 Task: Look for space in Mol, Belgium from 8th June, 2023 to 16th June, 2023 for 2 adults in price range Rs.10000 to Rs.15000. Place can be entire place with 1  bedroom having 1 bed and 1 bathroom. Property type can be house, flat, guest house, hotel. Amenities needed are: heating. Booking option can be shelf check-in. Required host language is English.
Action: Mouse moved to (404, 82)
Screenshot: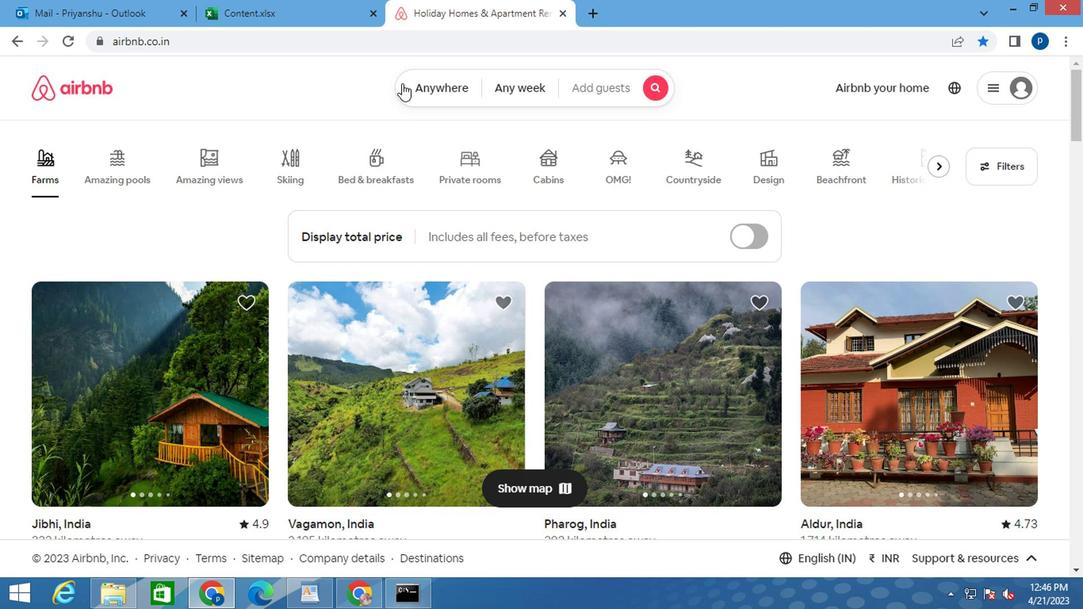 
Action: Mouse pressed left at (404, 82)
Screenshot: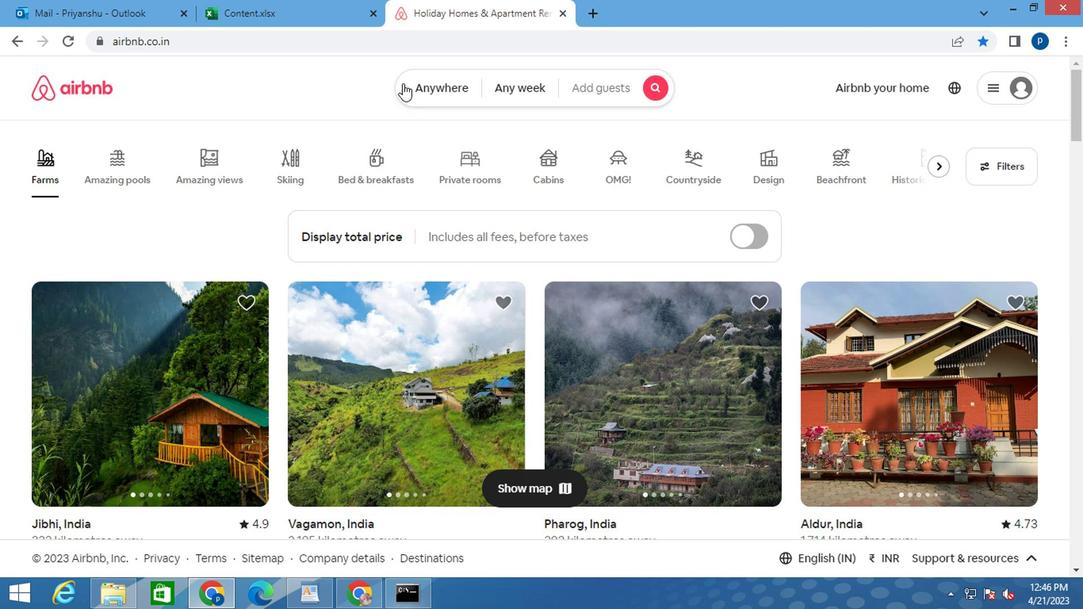 
Action: Mouse moved to (308, 154)
Screenshot: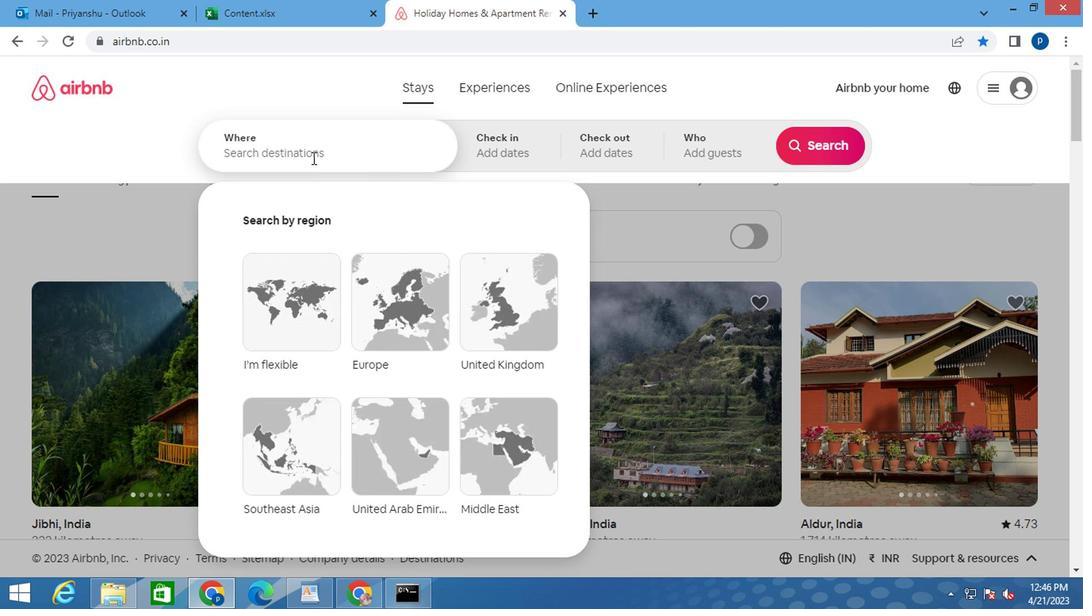 
Action: Mouse pressed left at (308, 154)
Screenshot: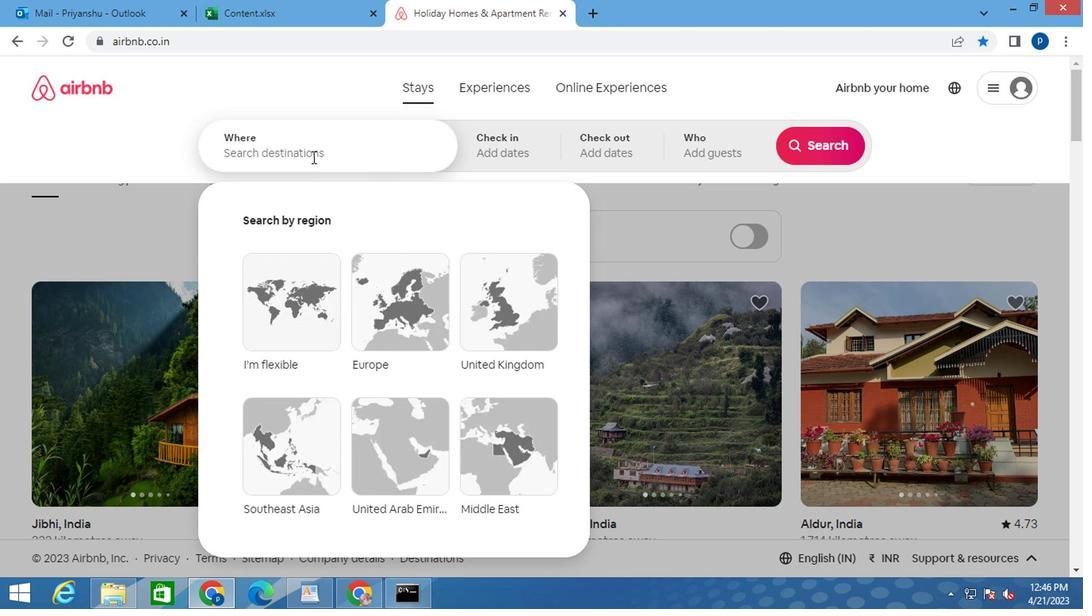
Action: Key pressed m<Key.caps_lock>ol,<Key.space><Key.caps_lock>b<Key.caps_lock>elgium
Screenshot: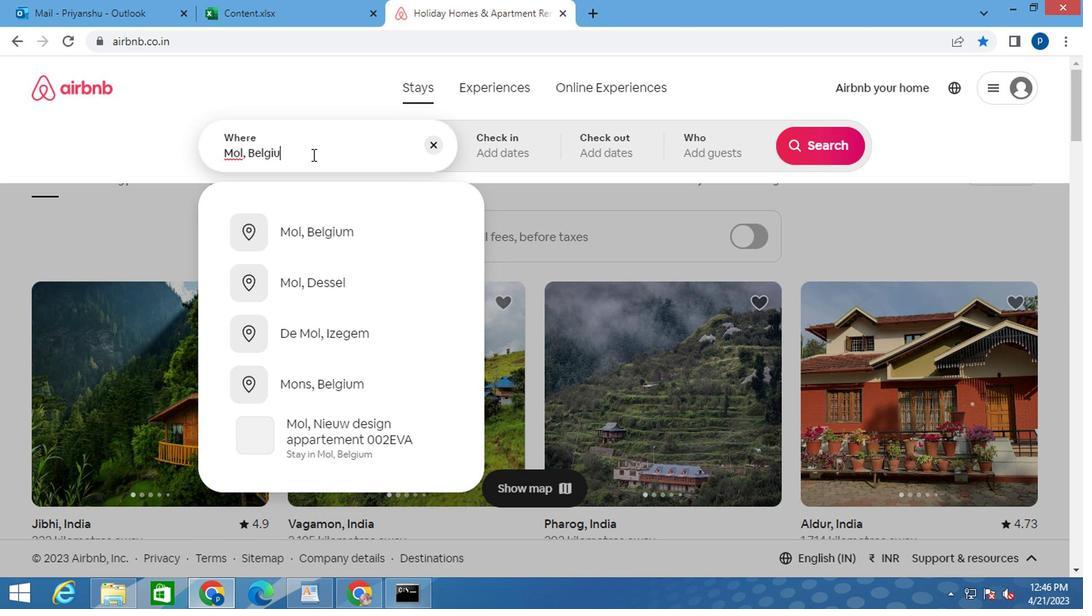 
Action: Mouse moved to (308, 228)
Screenshot: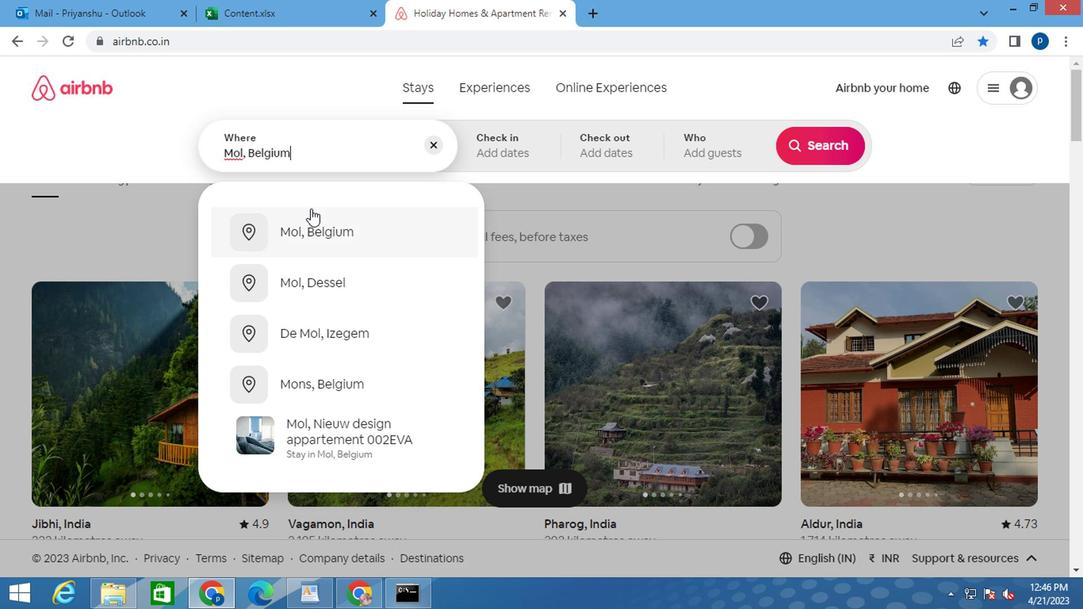 
Action: Mouse pressed left at (308, 228)
Screenshot: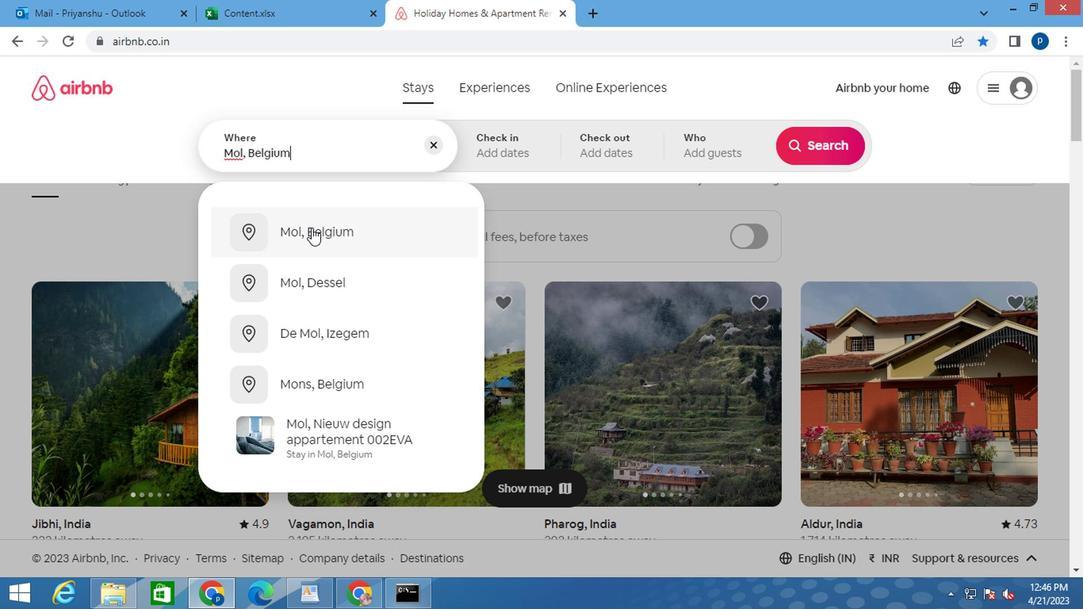 
Action: Mouse moved to (810, 278)
Screenshot: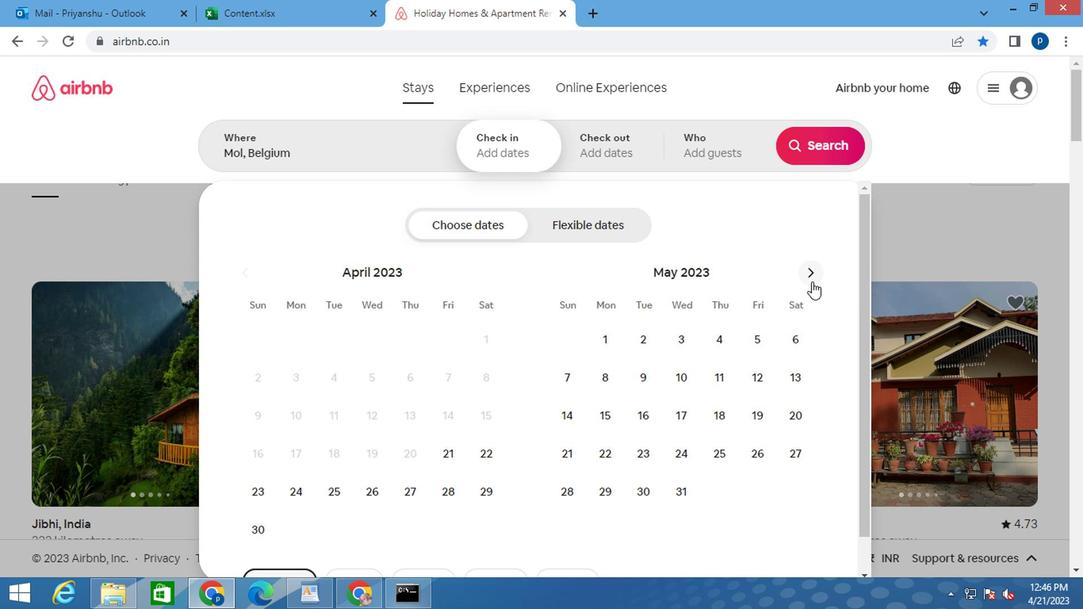 
Action: Mouse pressed left at (810, 278)
Screenshot: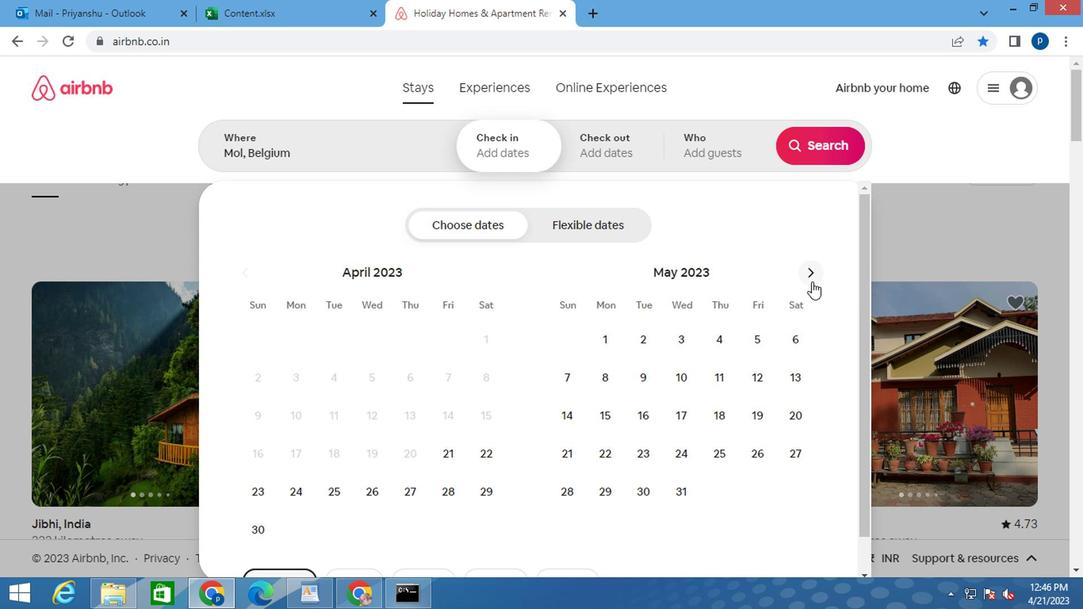 
Action: Mouse moved to (722, 378)
Screenshot: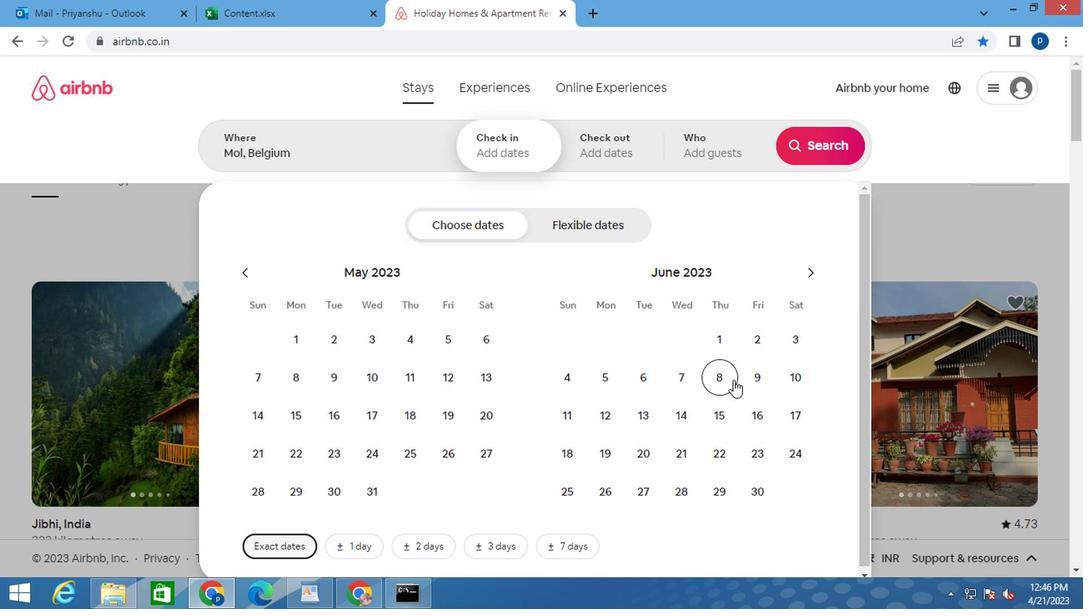 
Action: Mouse pressed left at (722, 378)
Screenshot: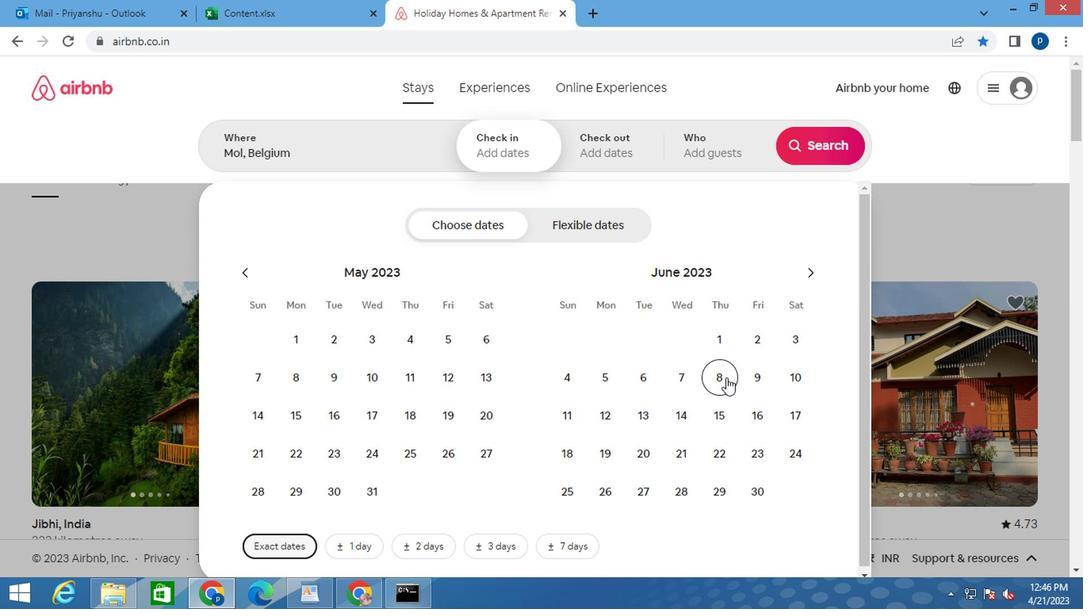 
Action: Mouse moved to (753, 411)
Screenshot: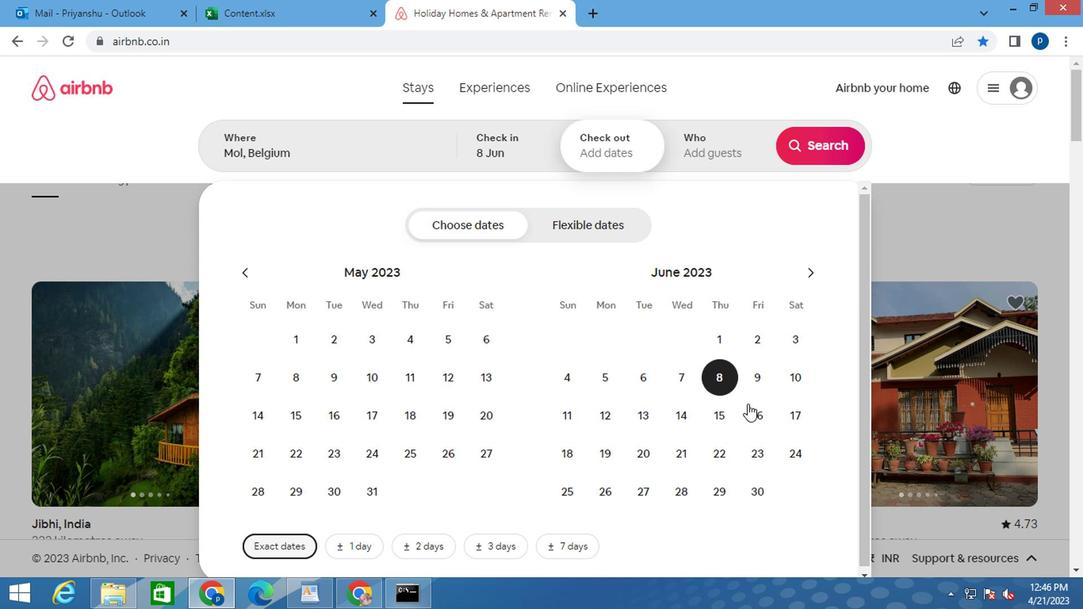 
Action: Mouse pressed left at (753, 411)
Screenshot: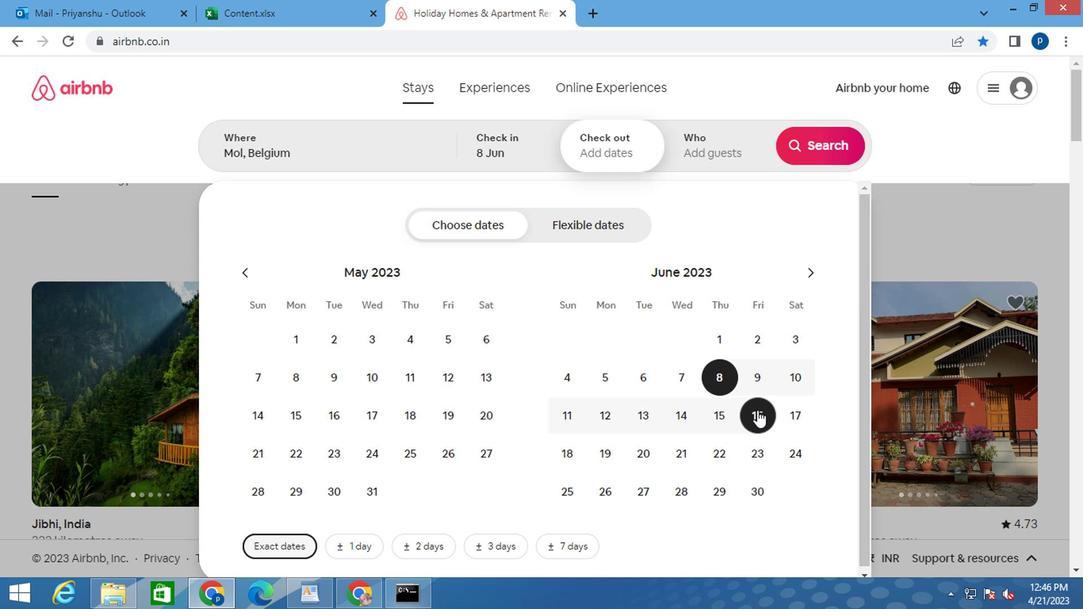 
Action: Mouse moved to (706, 144)
Screenshot: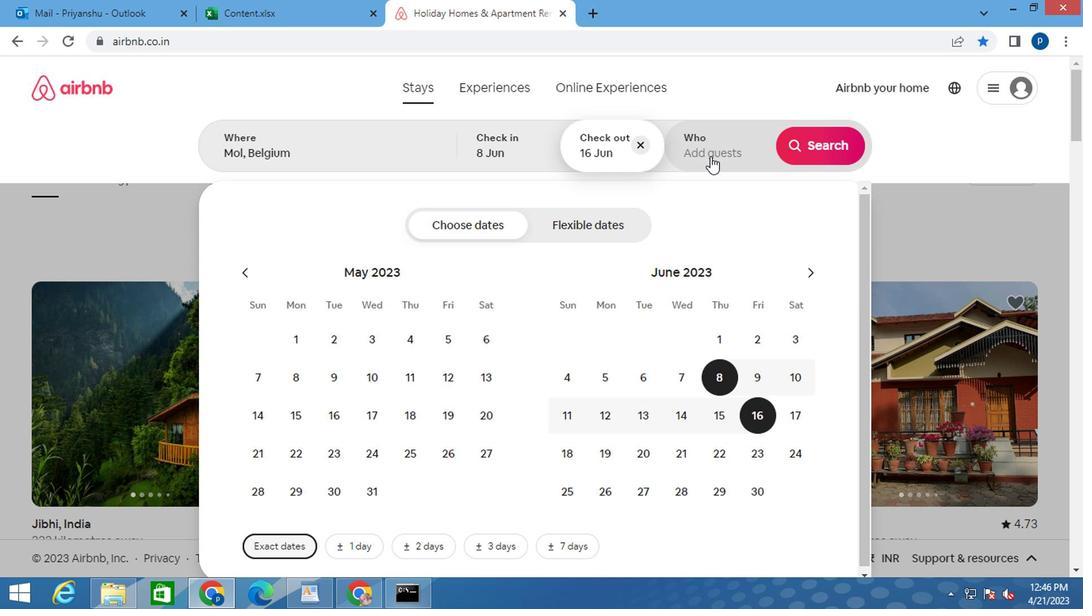 
Action: Mouse pressed left at (706, 144)
Screenshot: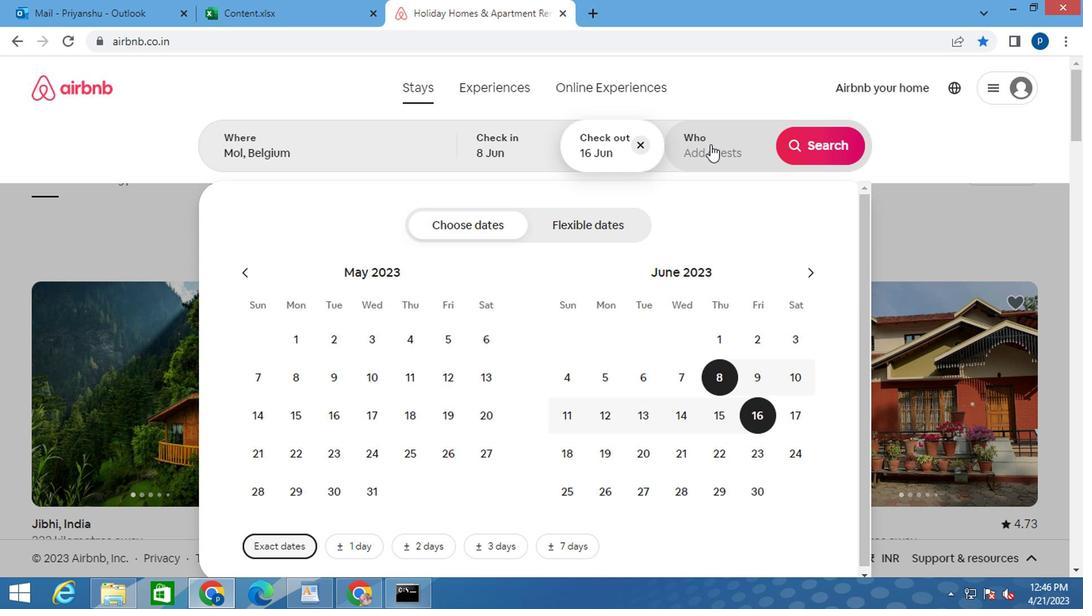 
Action: Mouse moved to (819, 235)
Screenshot: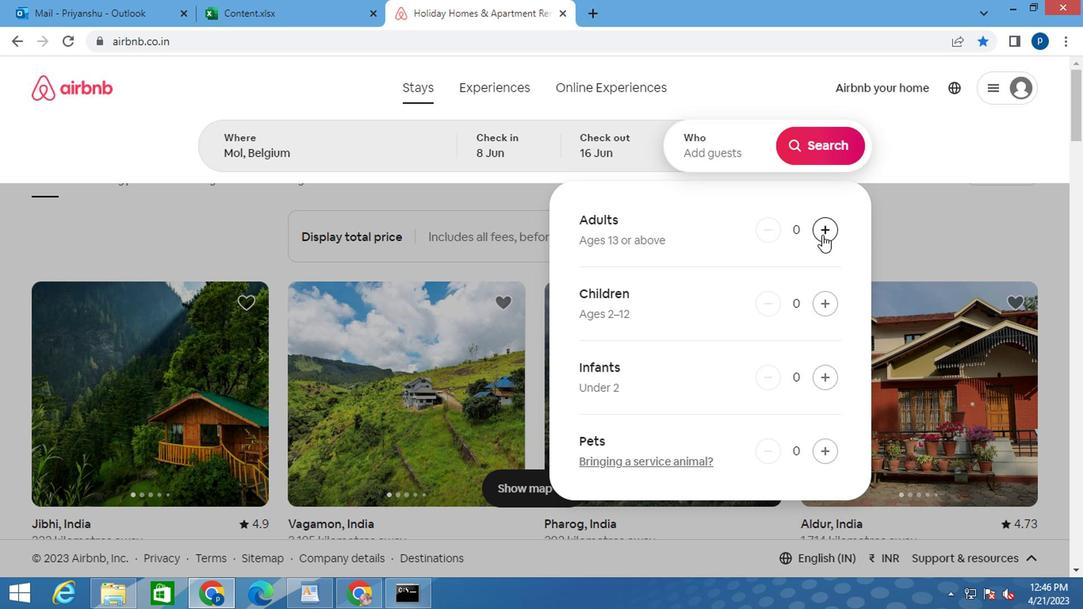 
Action: Mouse pressed left at (819, 235)
Screenshot: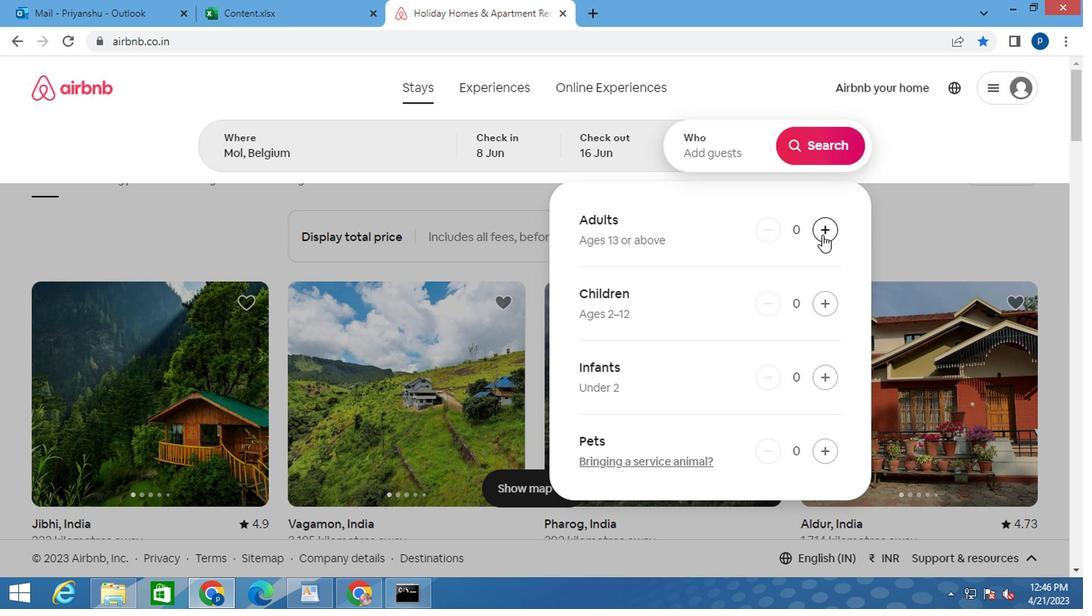 
Action: Mouse pressed left at (819, 235)
Screenshot: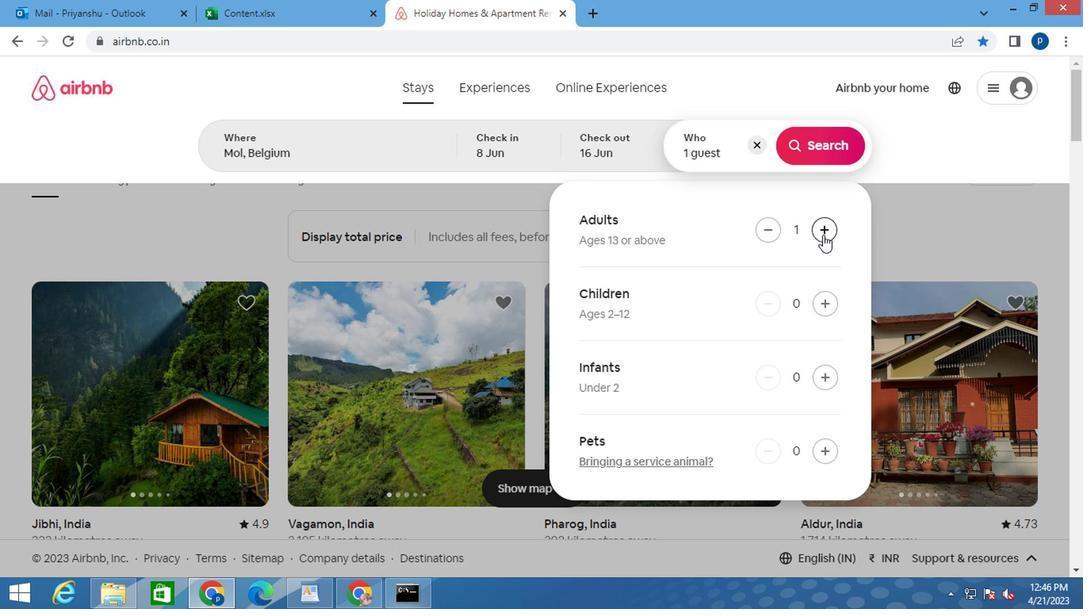 
Action: Mouse moved to (802, 134)
Screenshot: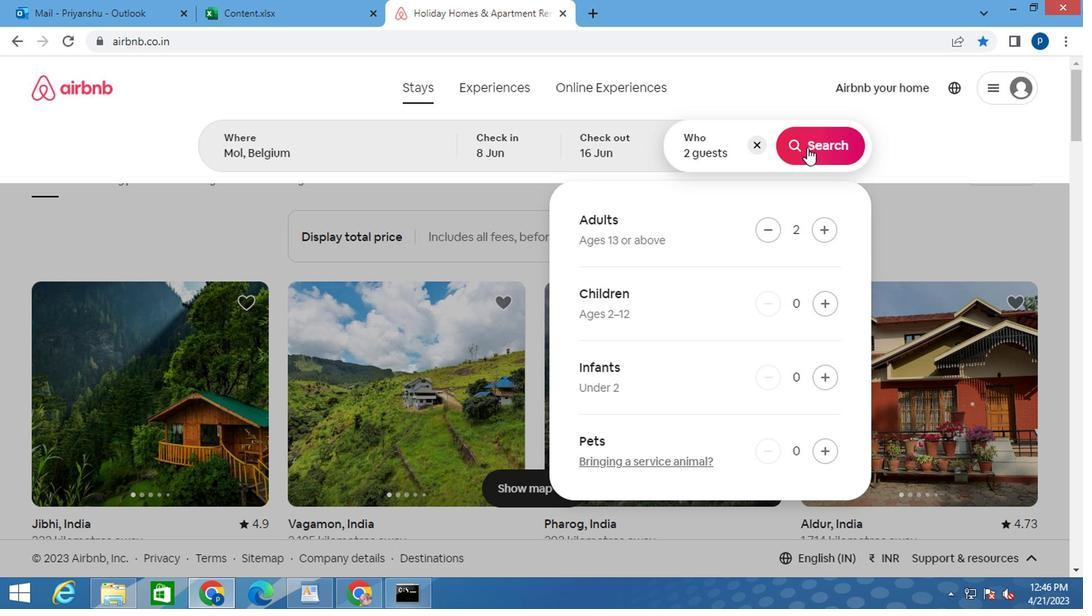 
Action: Mouse pressed left at (802, 134)
Screenshot: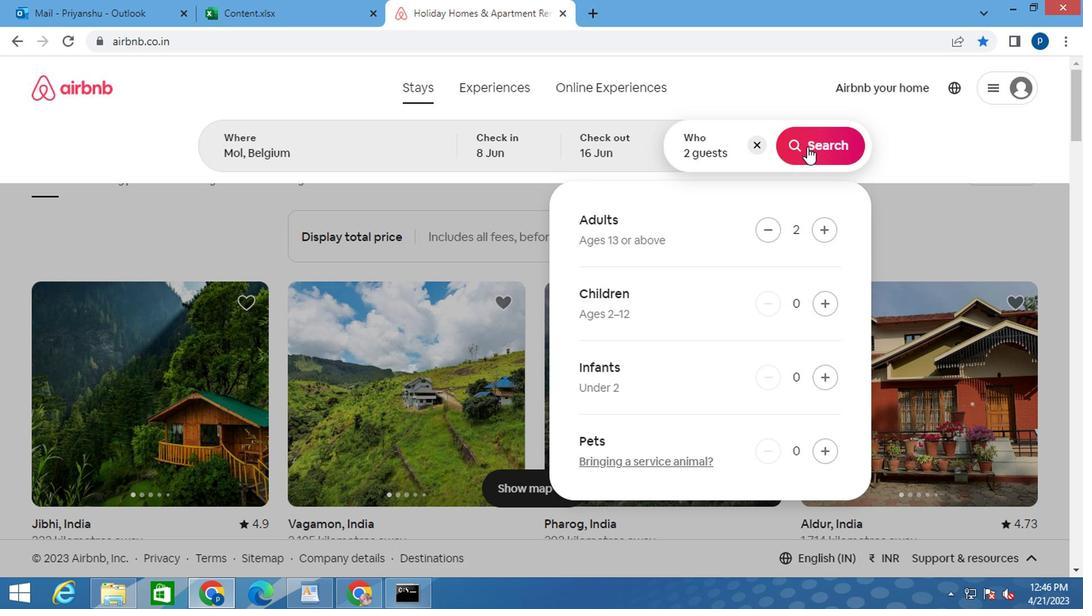 
Action: Mouse moved to (983, 150)
Screenshot: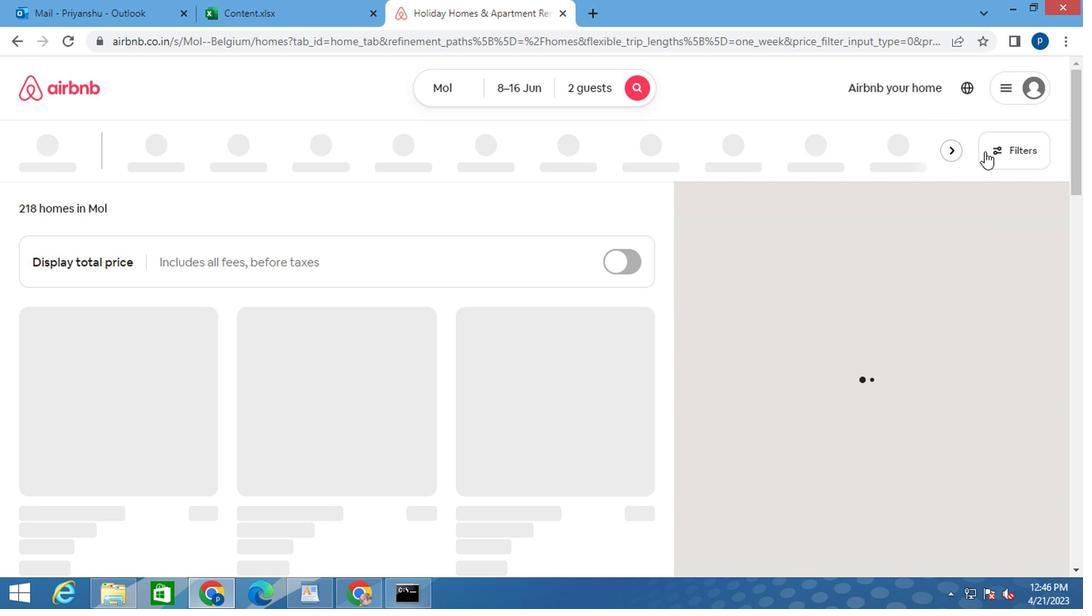 
Action: Mouse pressed left at (989, 148)
Screenshot: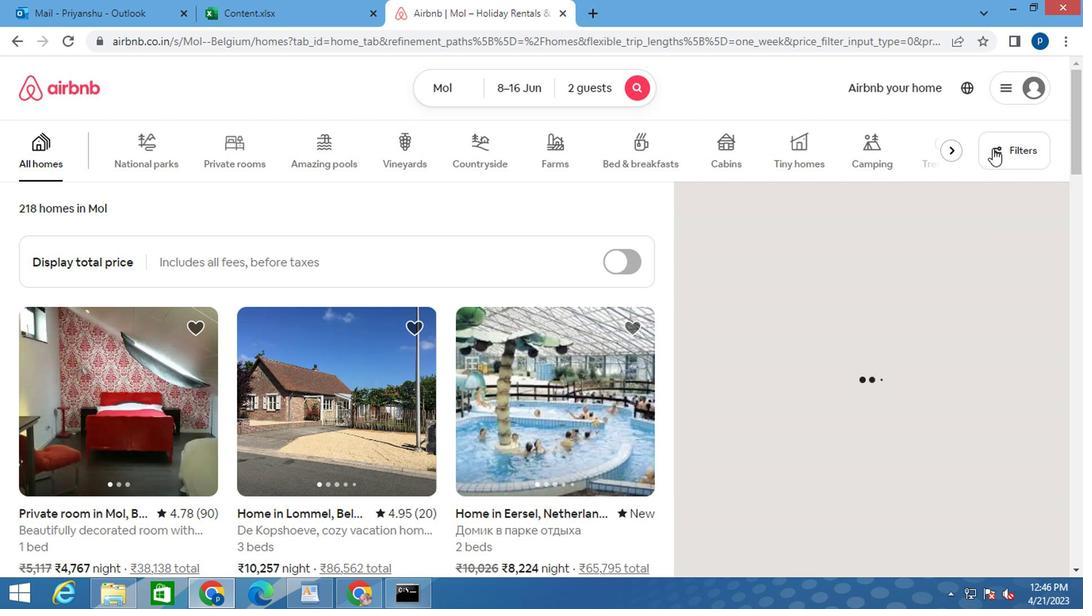 
Action: Mouse moved to (315, 347)
Screenshot: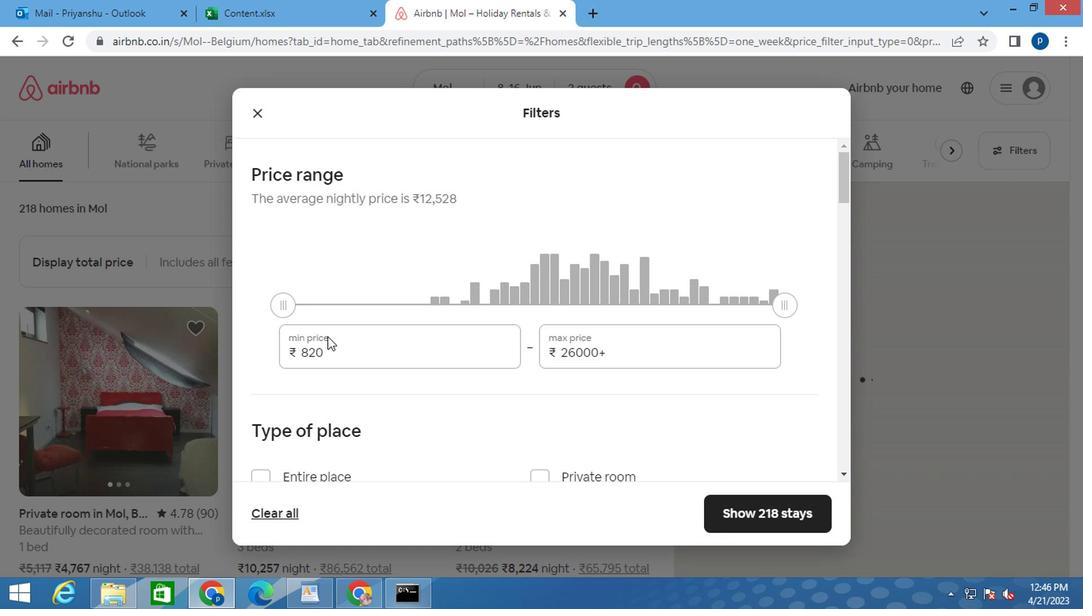 
Action: Mouse pressed left at (315, 347)
Screenshot: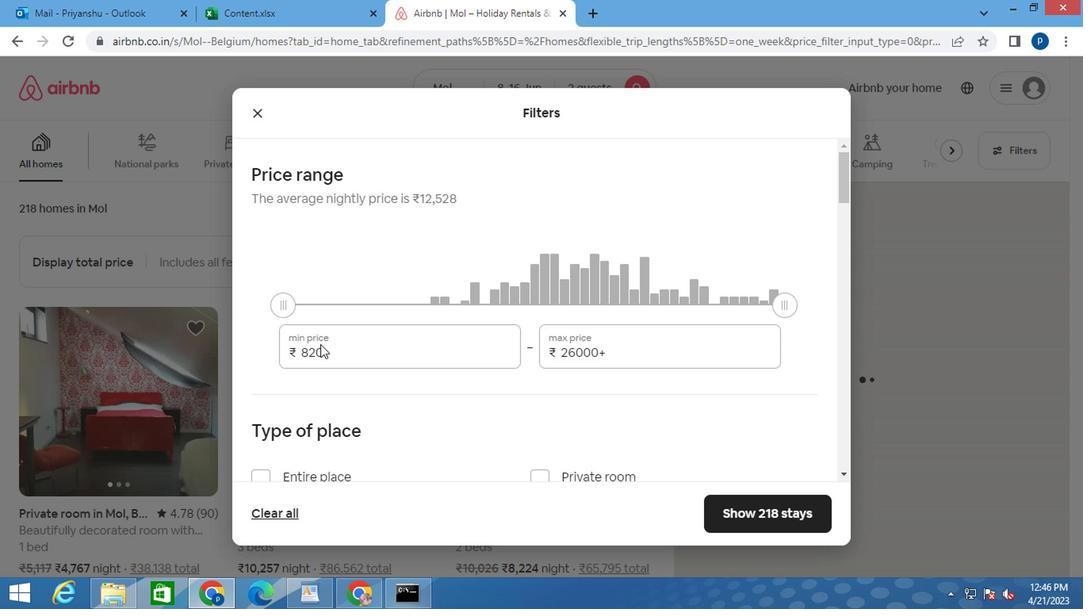 
Action: Mouse pressed left at (315, 347)
Screenshot: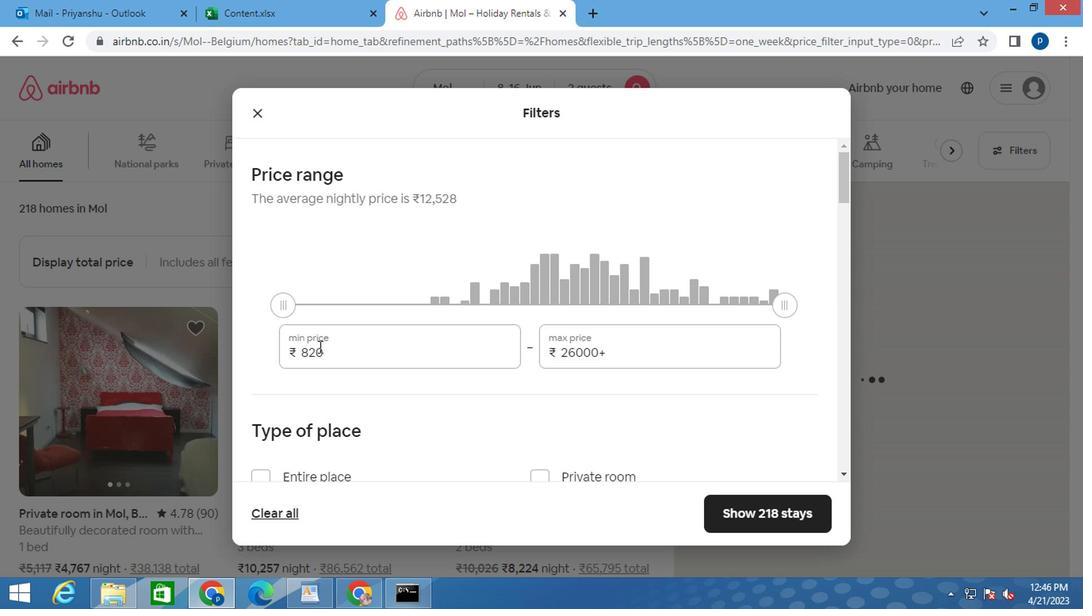 
Action: Key pressed 10000<Key.tab>15000
Screenshot: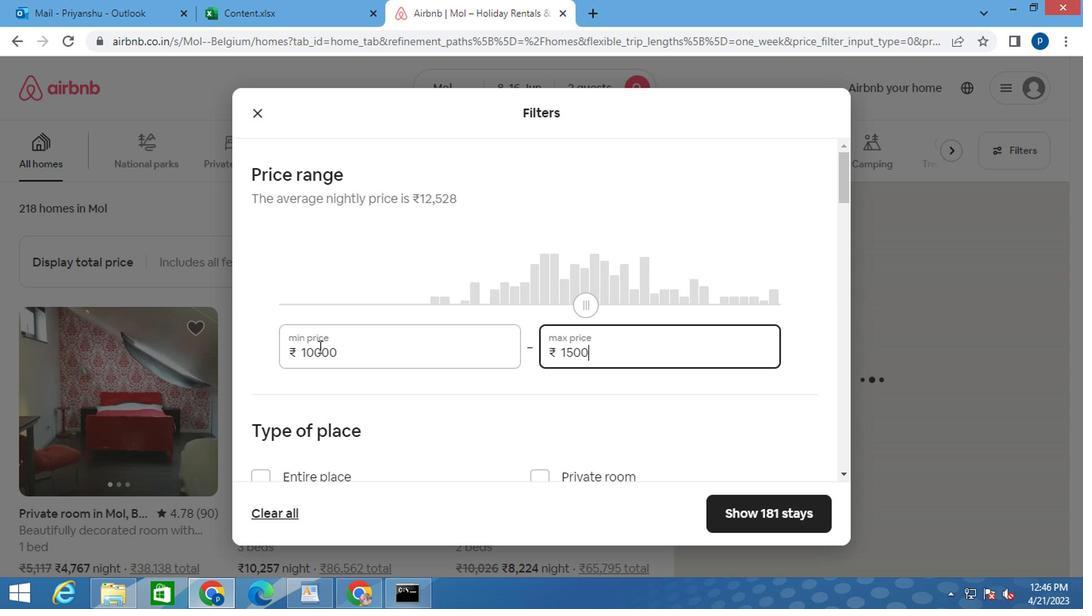 
Action: Mouse moved to (251, 407)
Screenshot: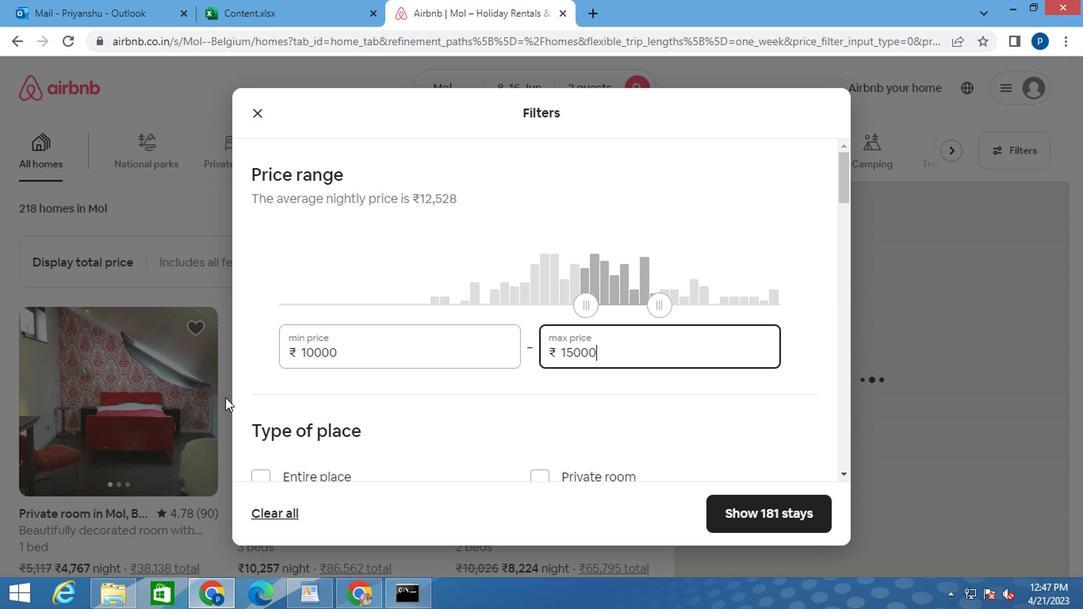 
Action: Mouse scrolled (251, 406) with delta (0, 0)
Screenshot: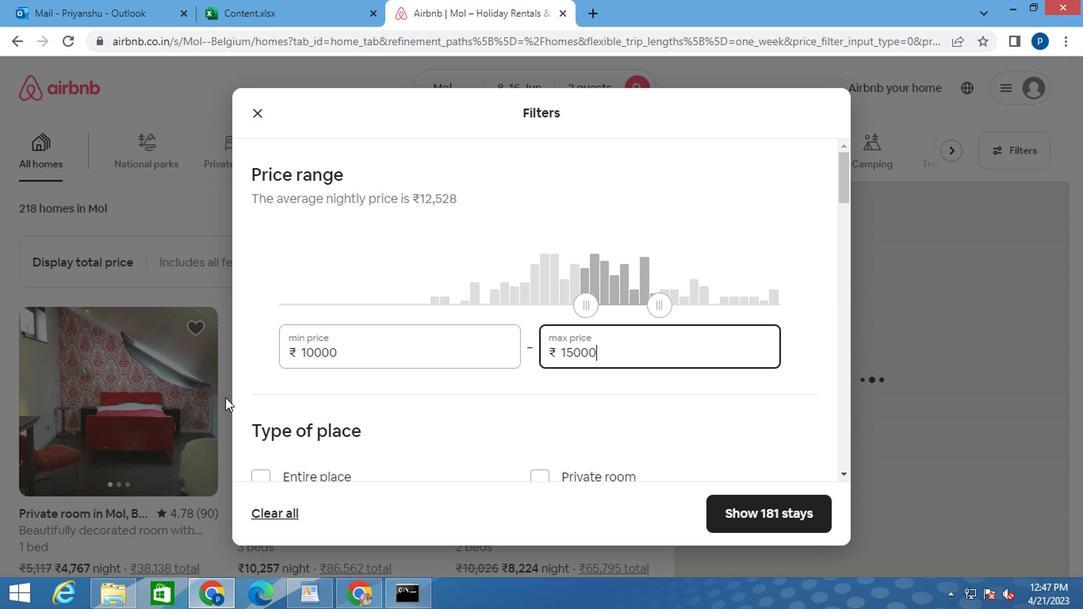 
Action: Mouse moved to (291, 408)
Screenshot: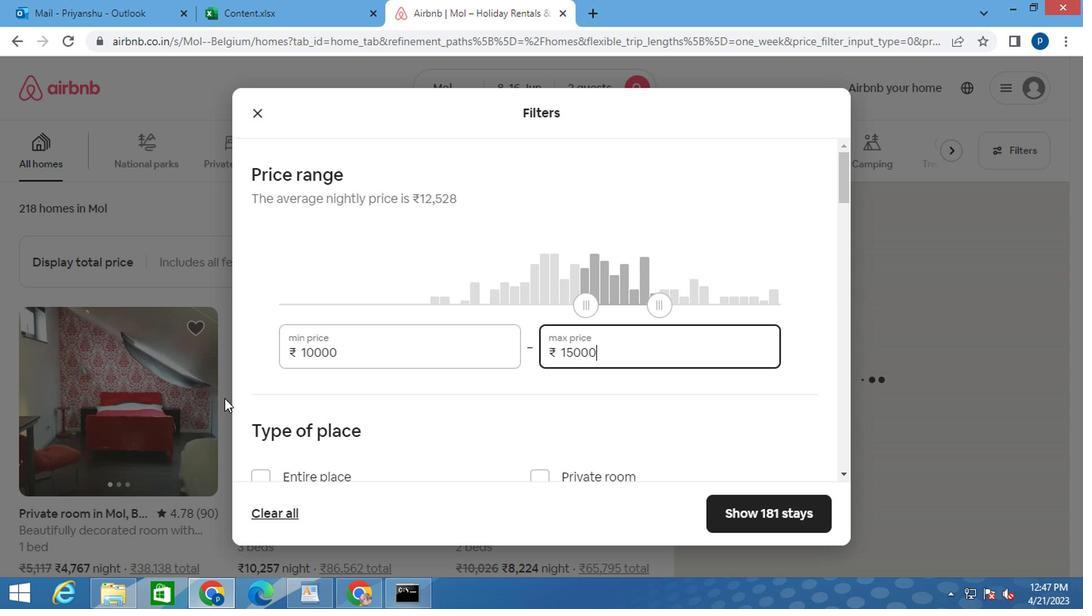 
Action: Mouse scrolled (291, 407) with delta (0, -1)
Screenshot: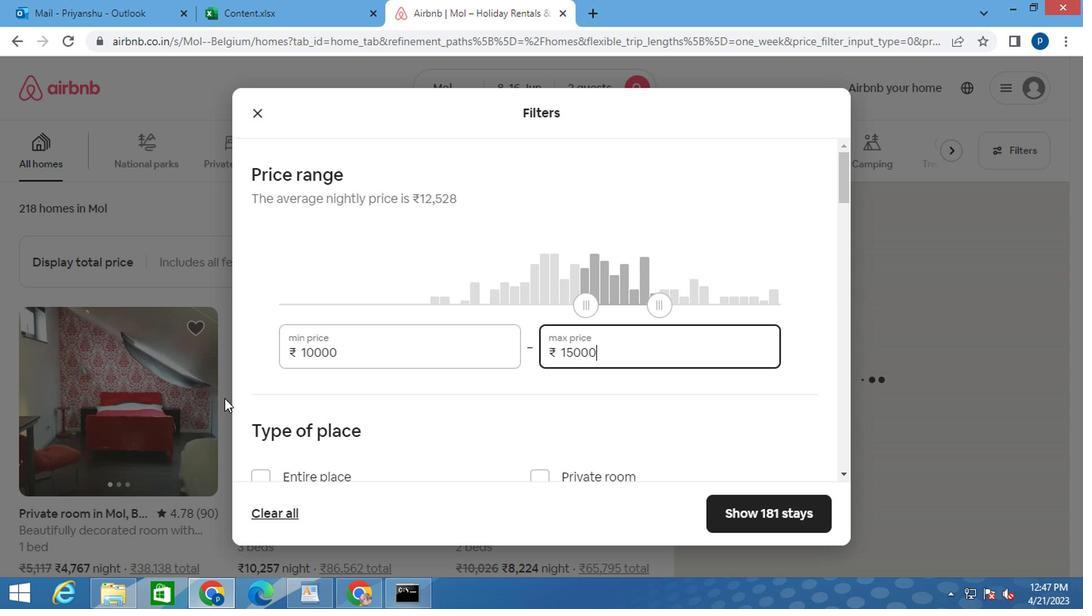 
Action: Mouse moved to (339, 394)
Screenshot: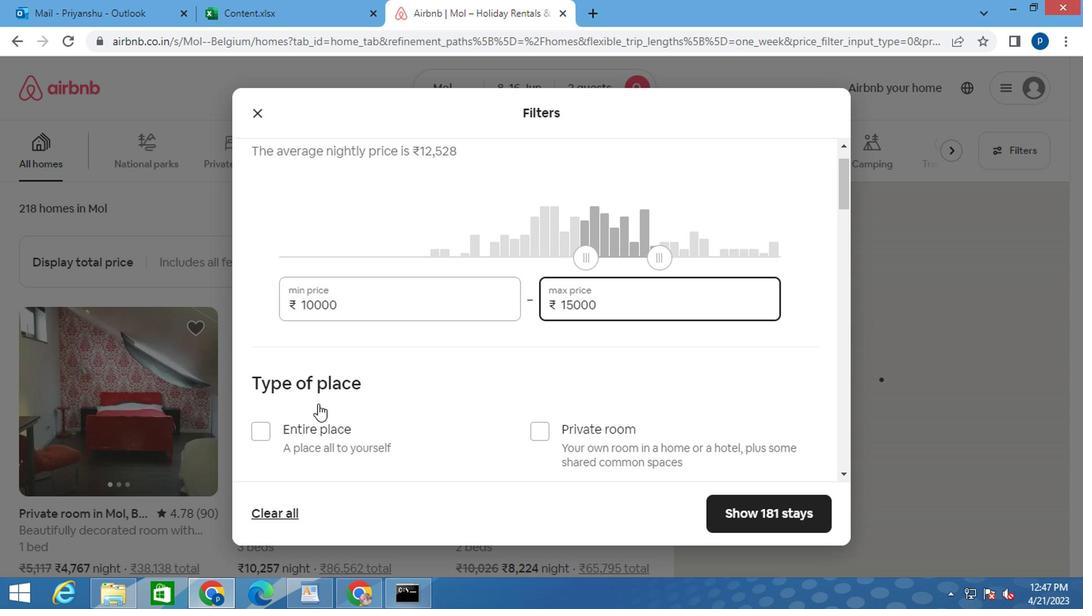 
Action: Mouse scrolled (339, 394) with delta (0, 0)
Screenshot: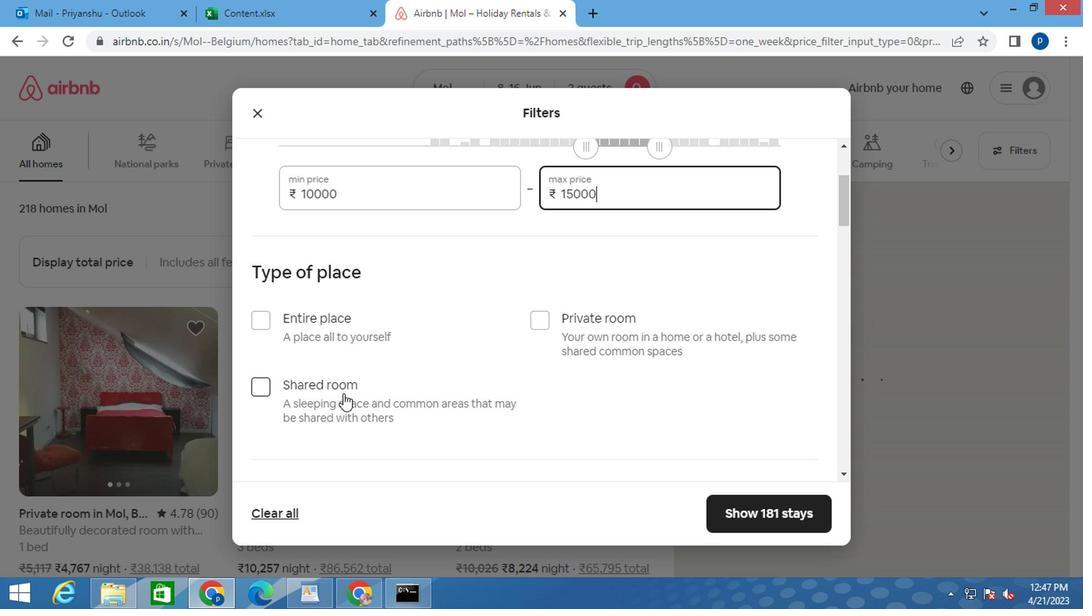 
Action: Mouse moved to (257, 248)
Screenshot: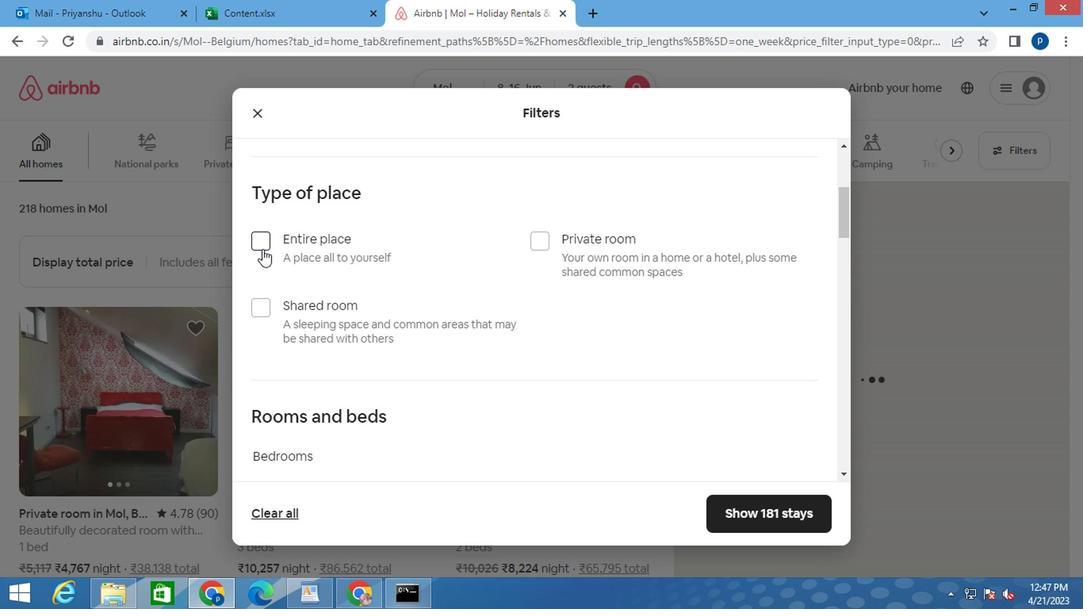 
Action: Mouse pressed left at (257, 248)
Screenshot: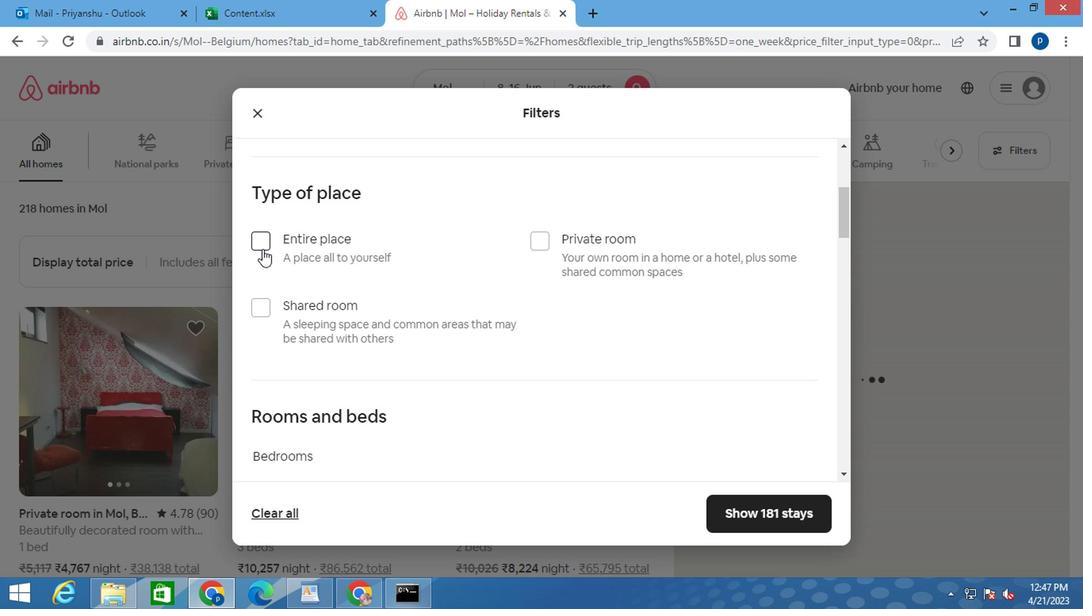 
Action: Mouse moved to (461, 339)
Screenshot: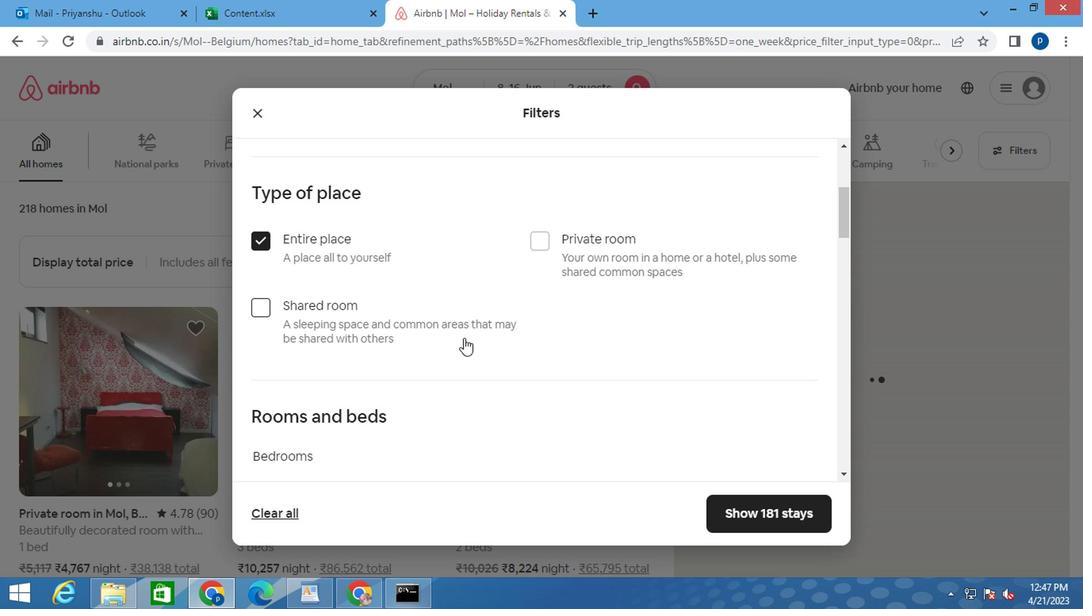 
Action: Mouse scrolled (461, 338) with delta (0, -1)
Screenshot: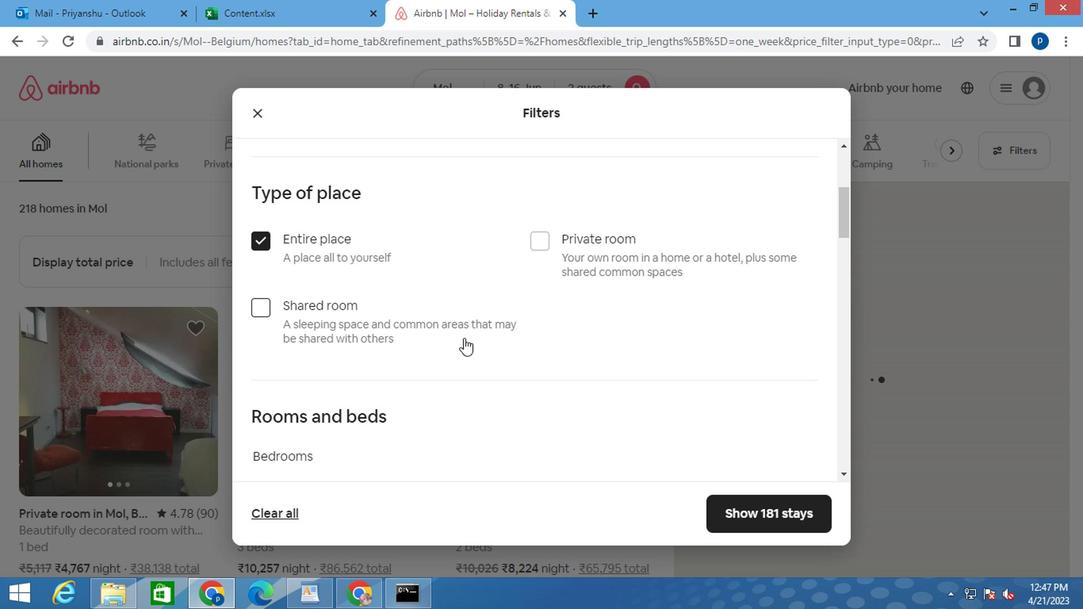 
Action: Mouse moved to (410, 334)
Screenshot: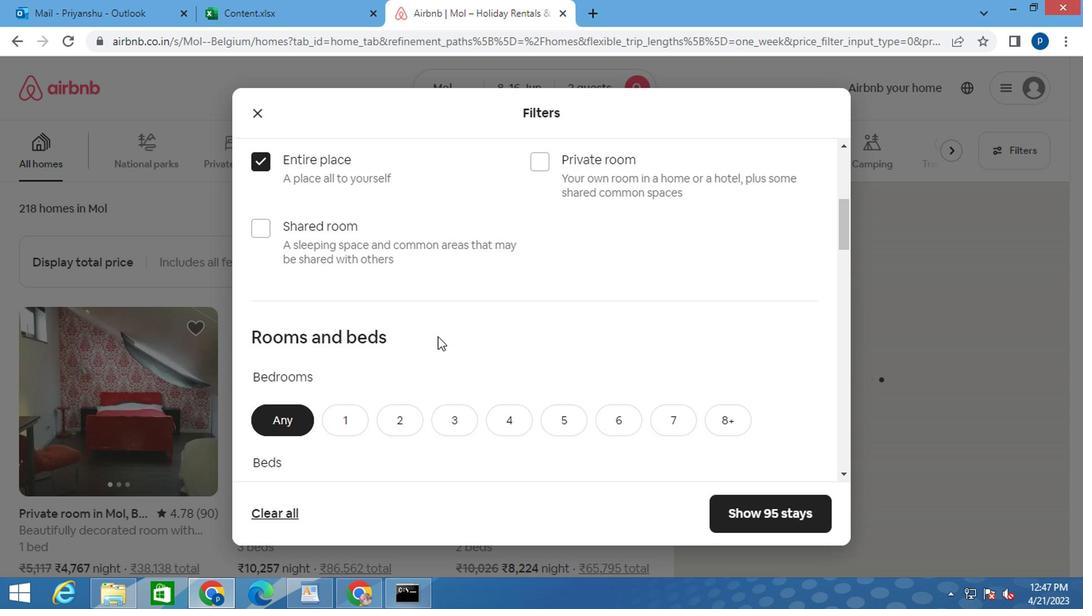 
Action: Mouse scrolled (410, 333) with delta (0, -1)
Screenshot: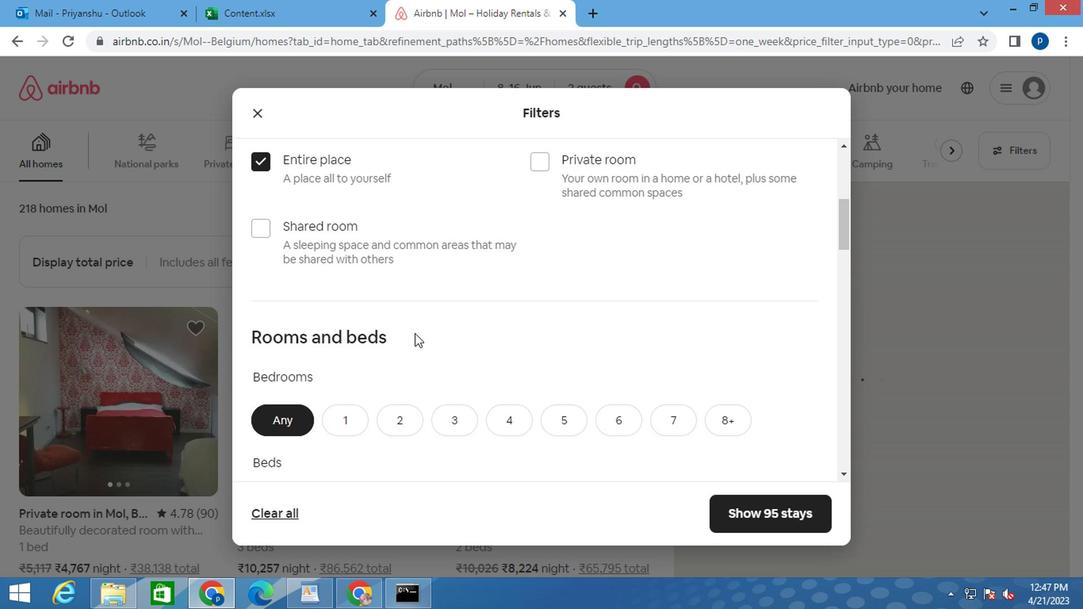 
Action: Mouse scrolled (410, 333) with delta (0, -1)
Screenshot: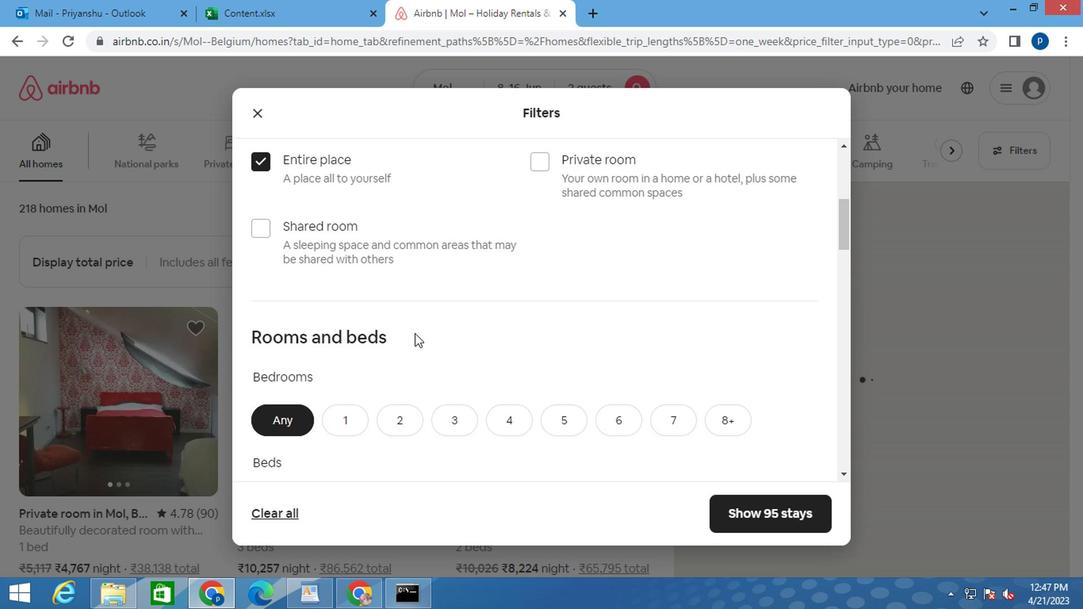 
Action: Mouse moved to (345, 261)
Screenshot: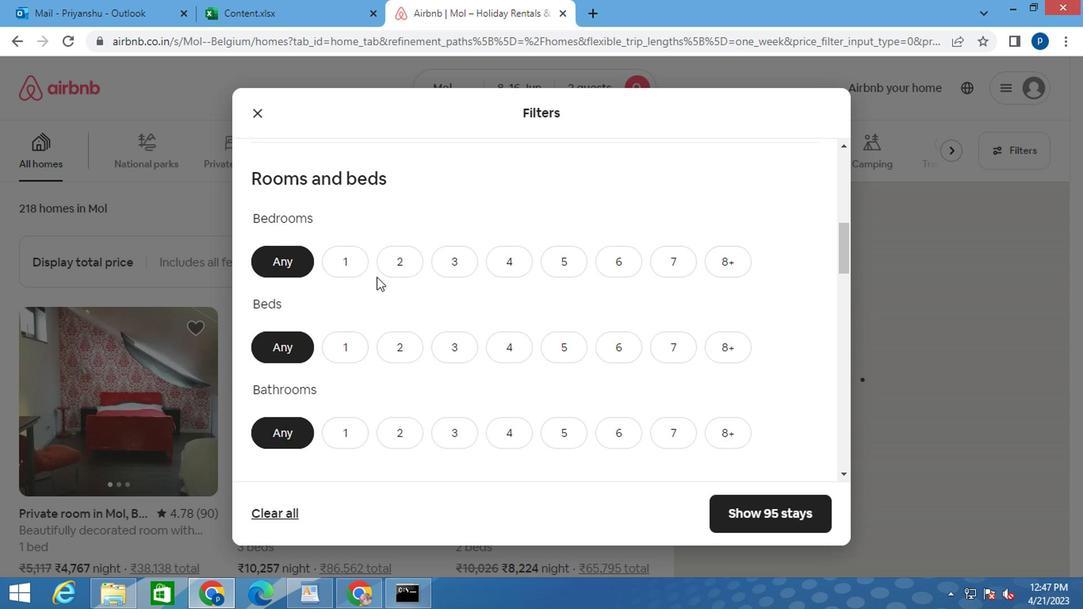 
Action: Mouse pressed left at (345, 261)
Screenshot: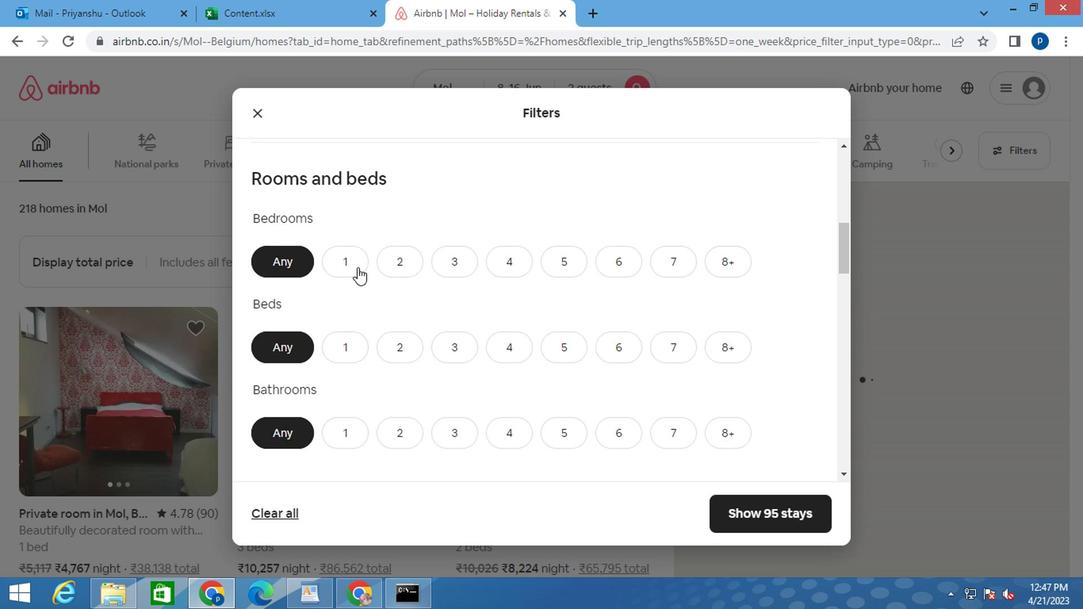 
Action: Mouse moved to (339, 349)
Screenshot: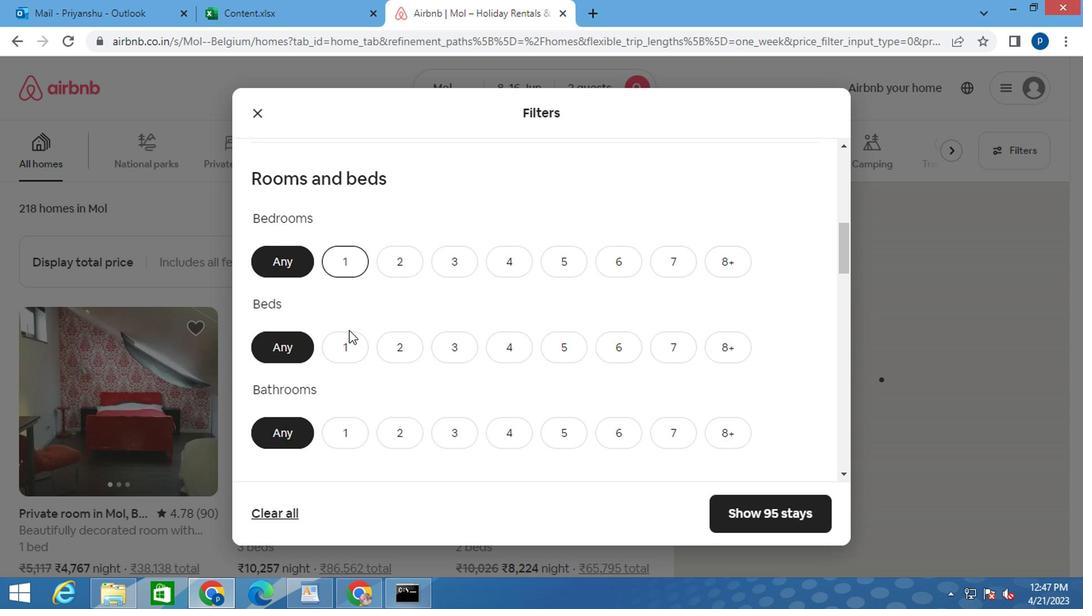 
Action: Mouse pressed left at (339, 349)
Screenshot: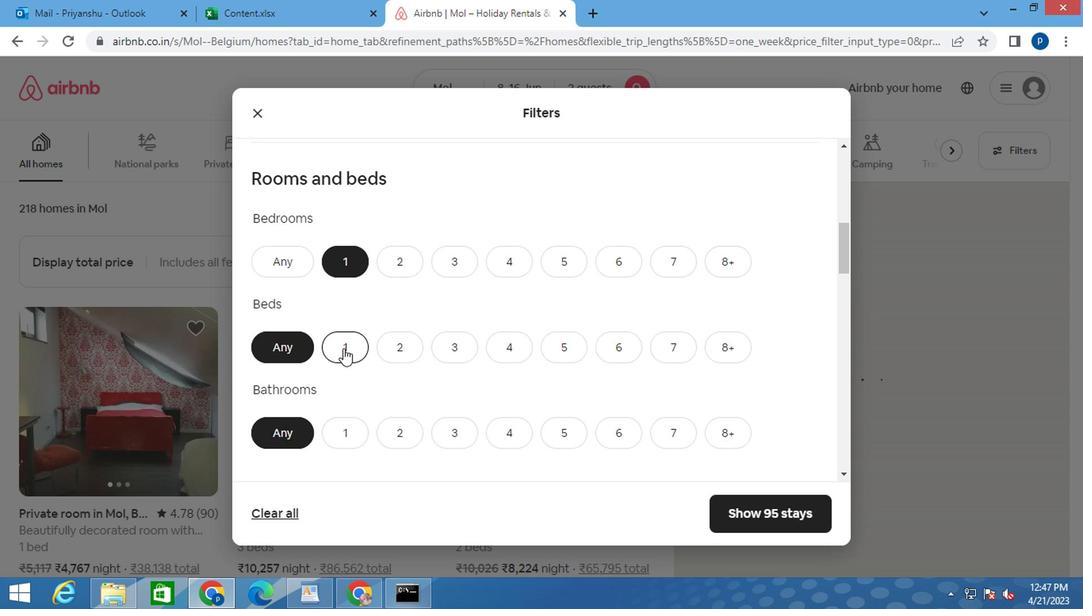 
Action: Mouse moved to (347, 431)
Screenshot: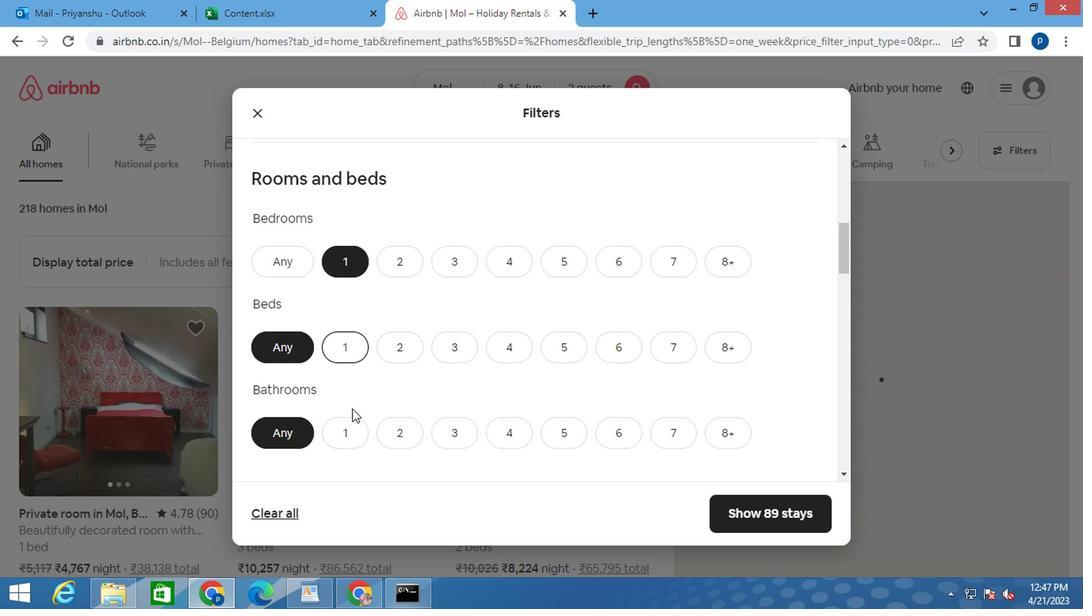
Action: Mouse pressed left at (347, 431)
Screenshot: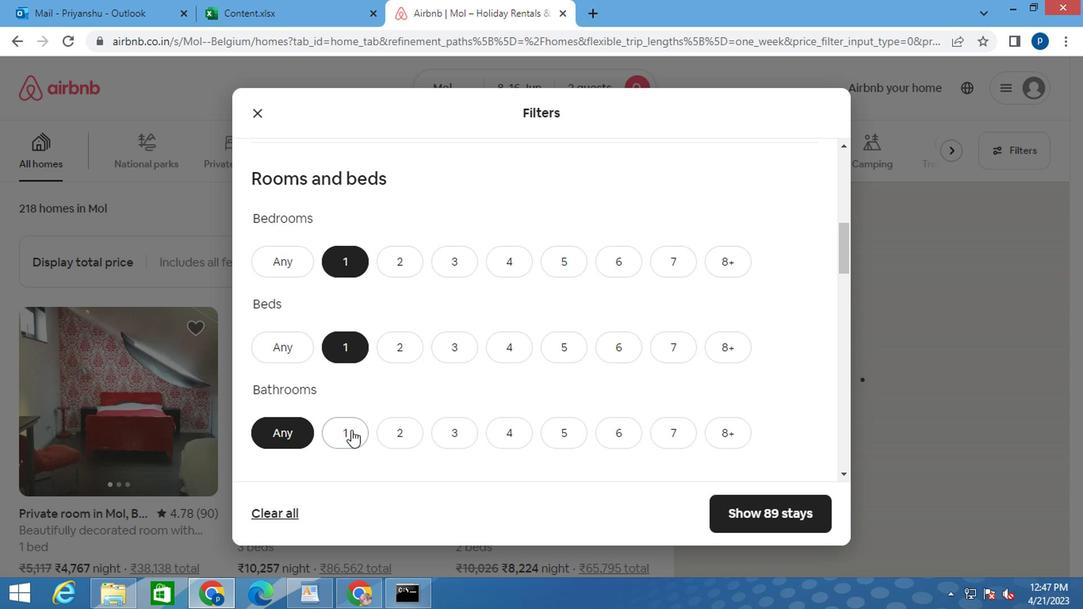 
Action: Mouse moved to (519, 398)
Screenshot: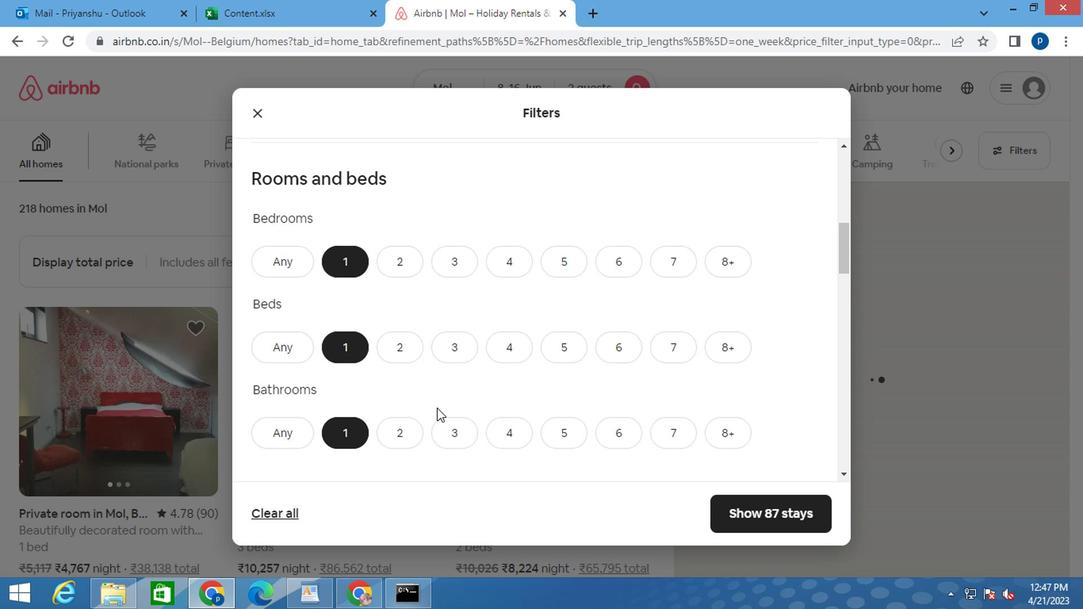 
Action: Mouse scrolled (519, 398) with delta (0, 0)
Screenshot: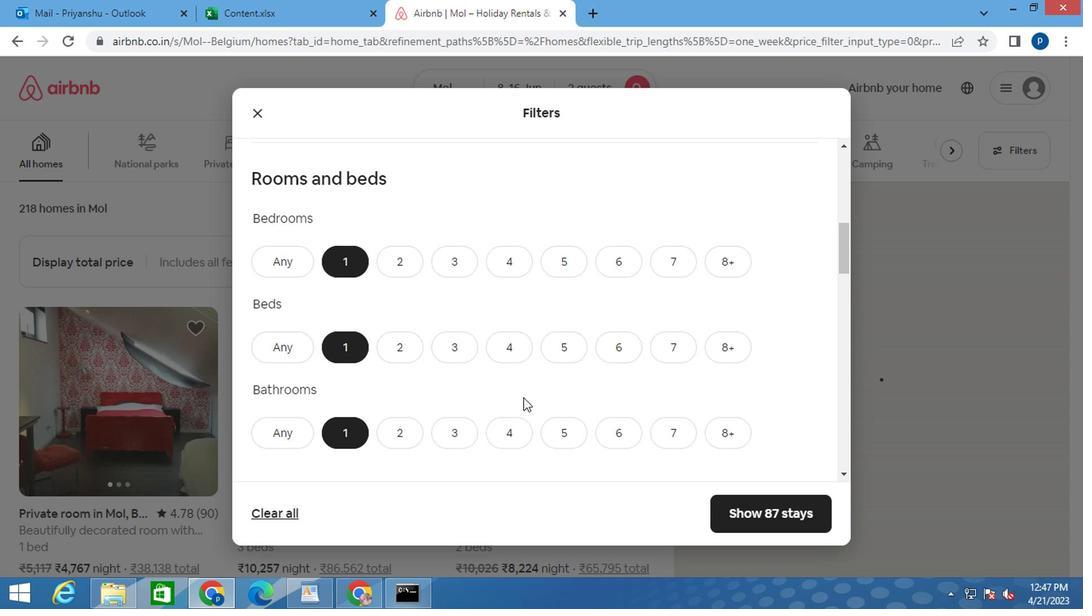 
Action: Mouse moved to (324, 377)
Screenshot: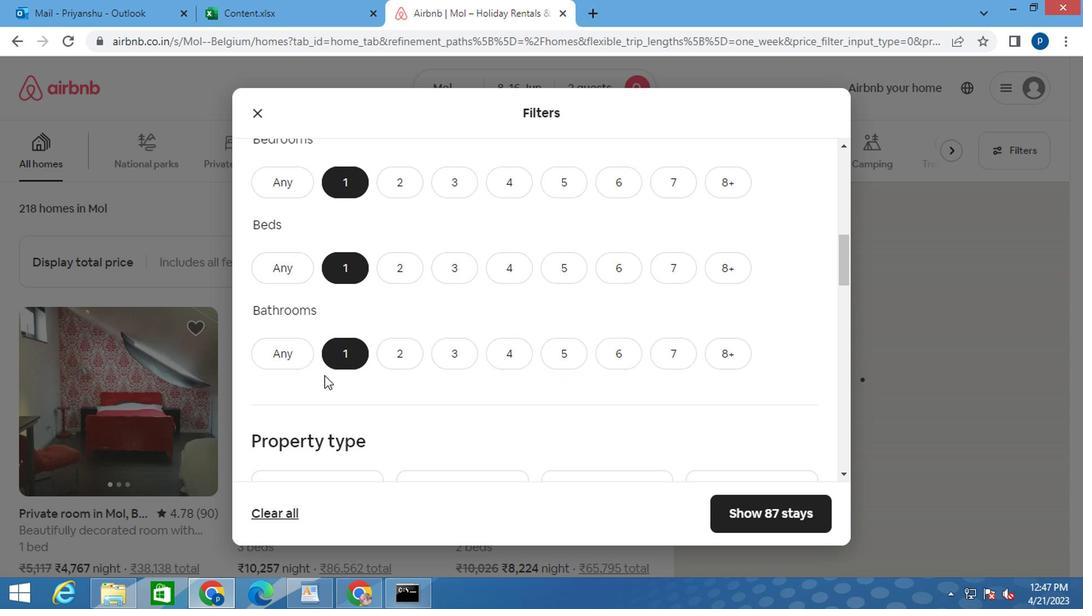
Action: Mouse scrolled (324, 377) with delta (0, 0)
Screenshot: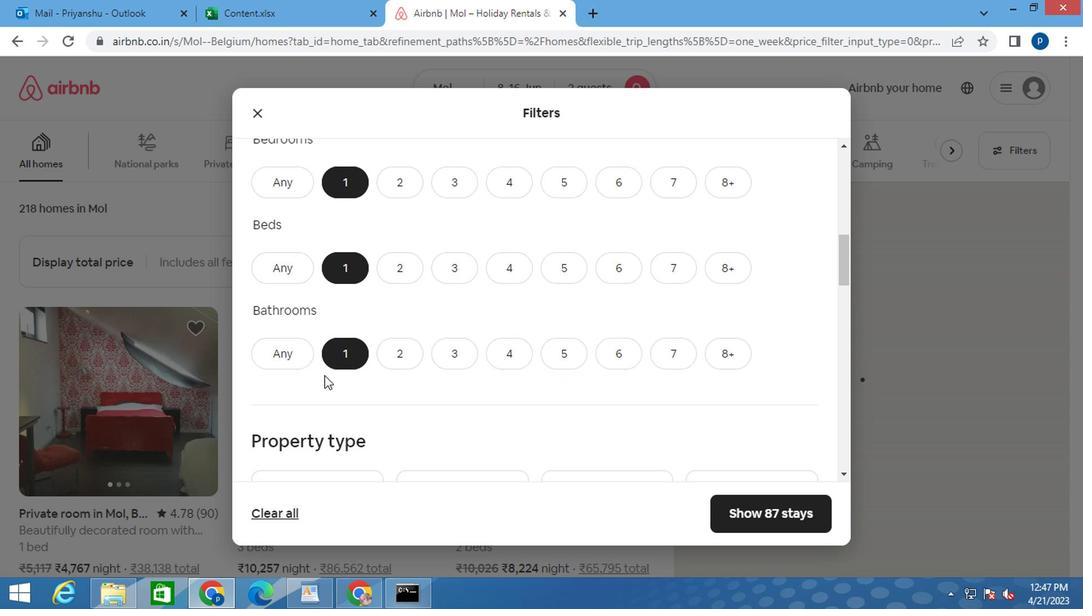 
Action: Mouse scrolled (324, 377) with delta (0, 0)
Screenshot: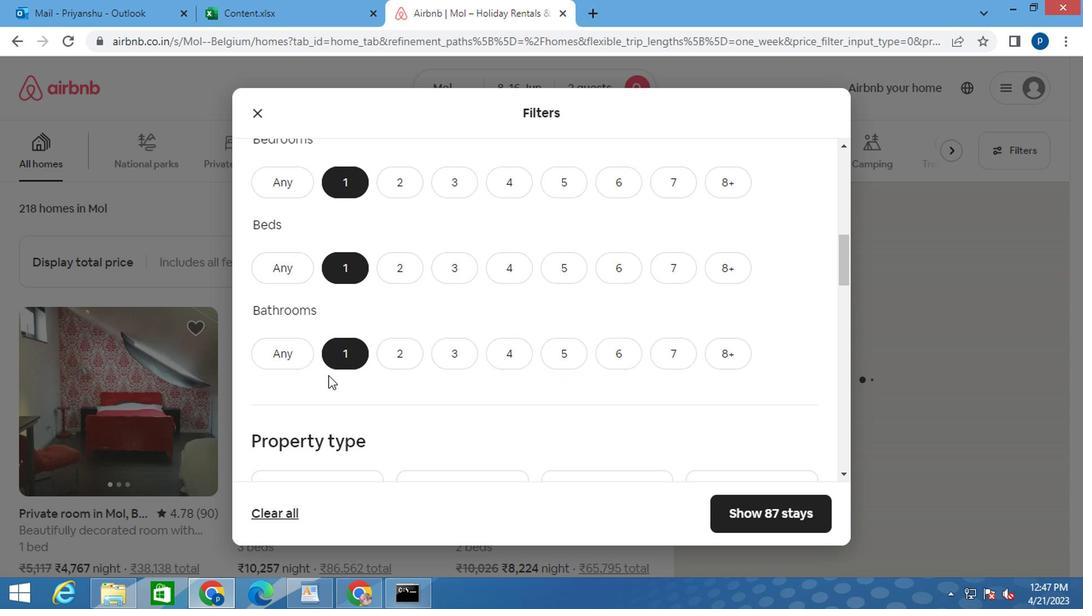 
Action: Mouse moved to (327, 375)
Screenshot: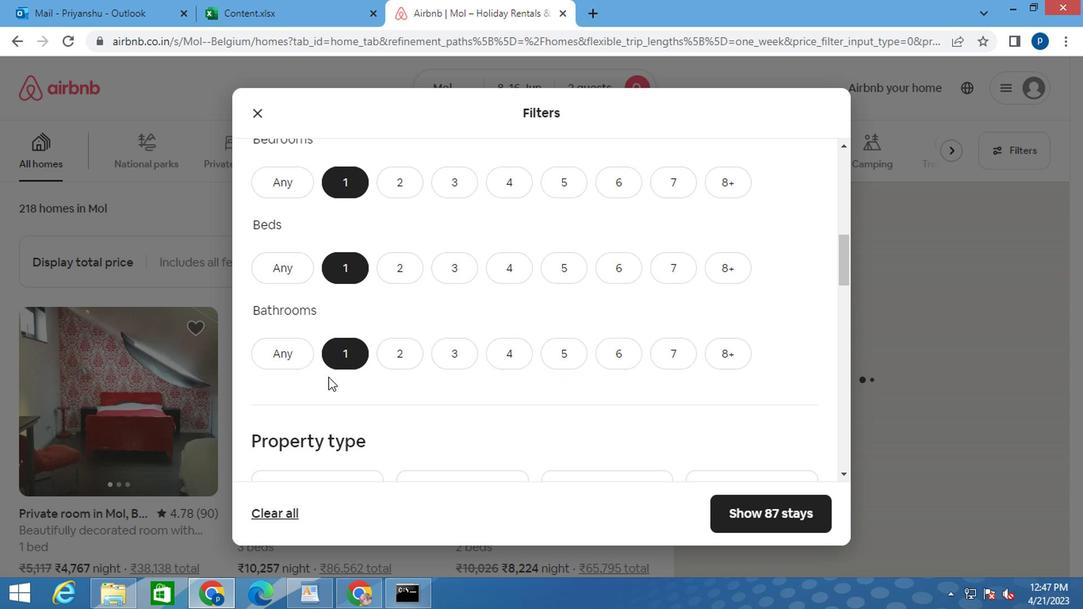 
Action: Mouse scrolled (327, 375) with delta (0, 0)
Screenshot: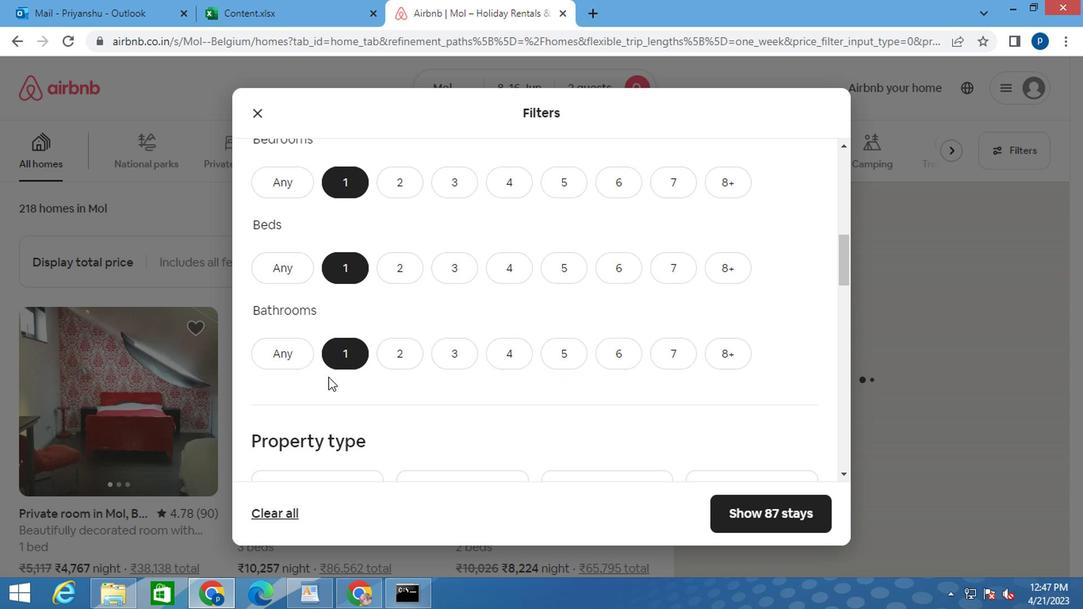 
Action: Mouse moved to (337, 362)
Screenshot: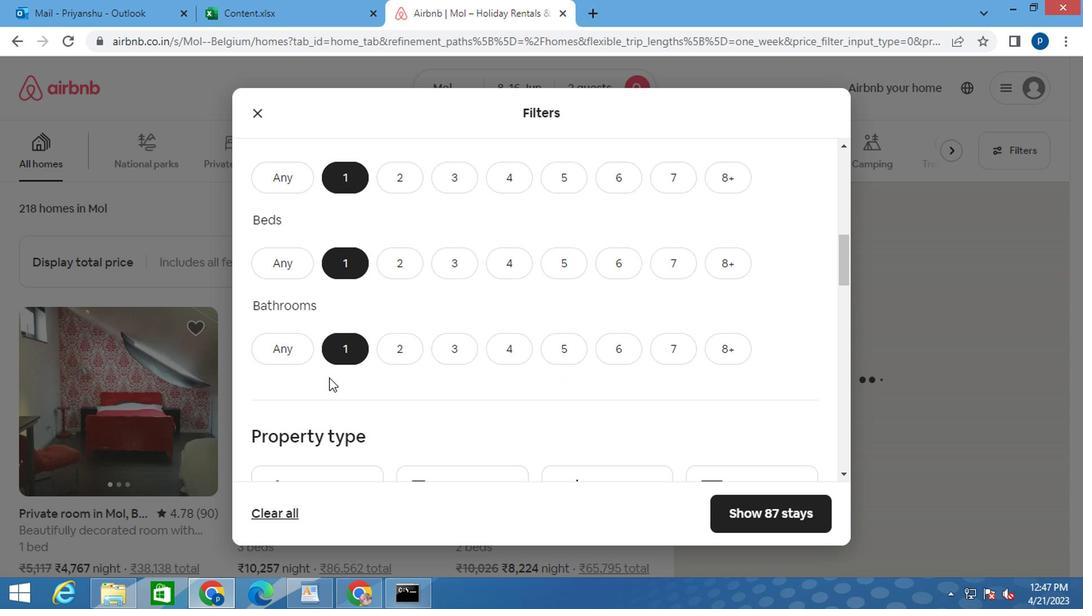 
Action: Mouse scrolled (337, 363) with delta (0, 0)
Screenshot: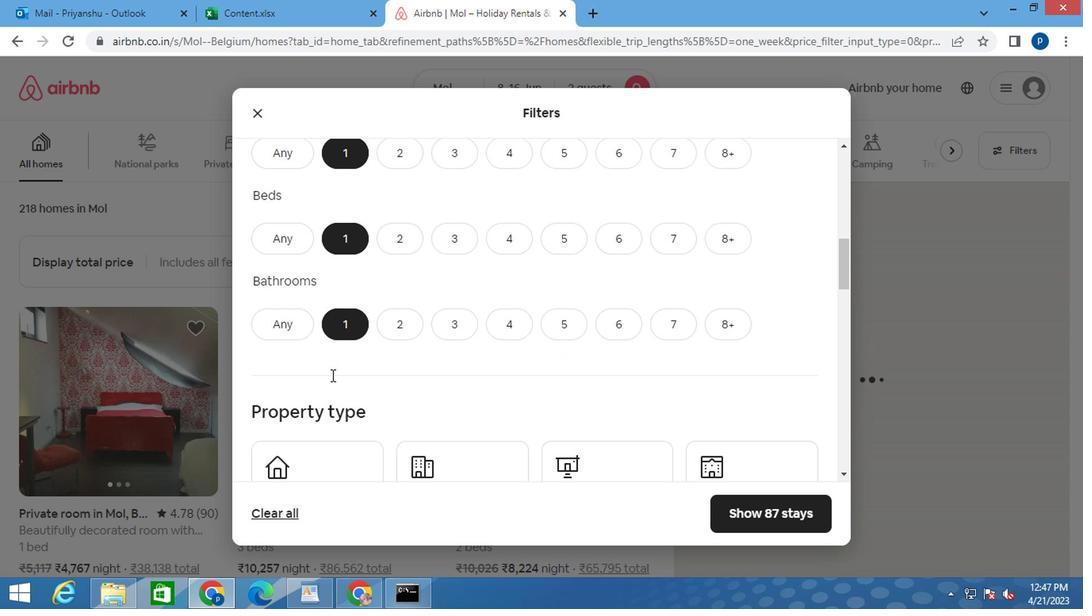 
Action: Mouse moved to (326, 342)
Screenshot: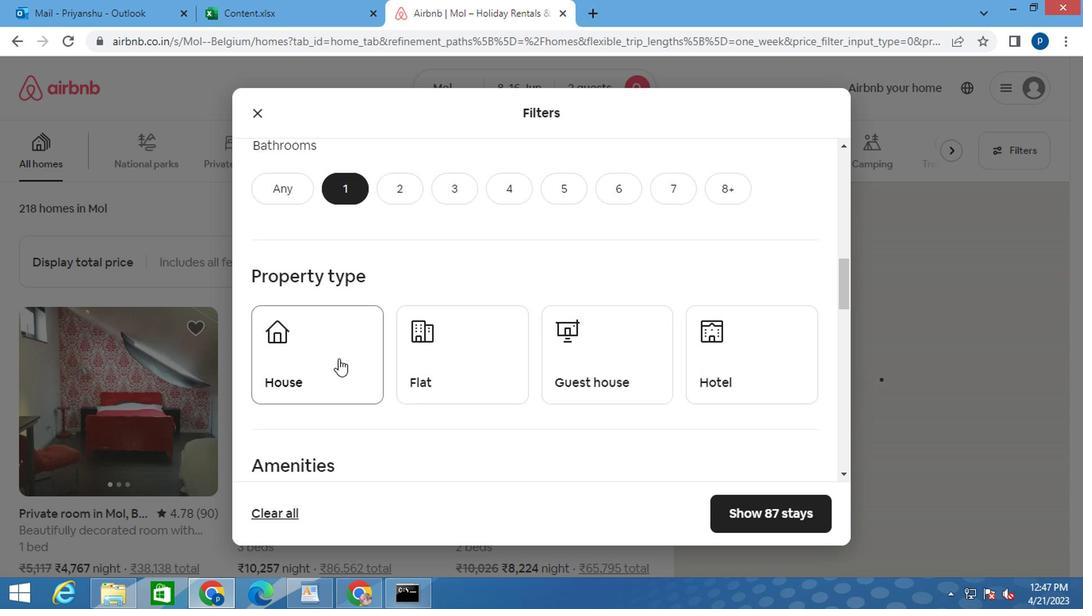 
Action: Mouse pressed left at (326, 342)
Screenshot: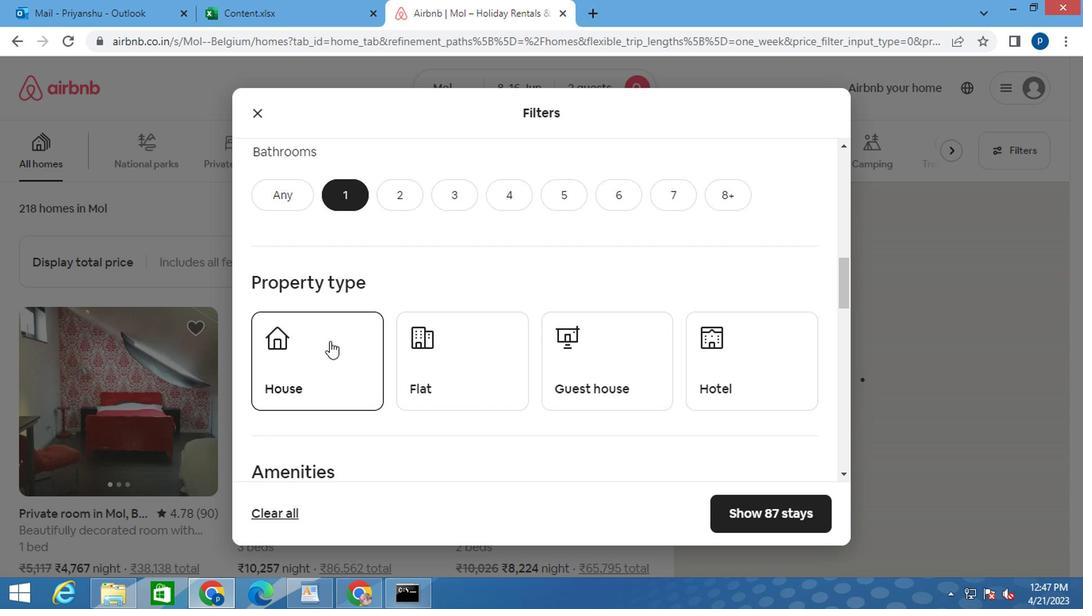 
Action: Mouse moved to (432, 348)
Screenshot: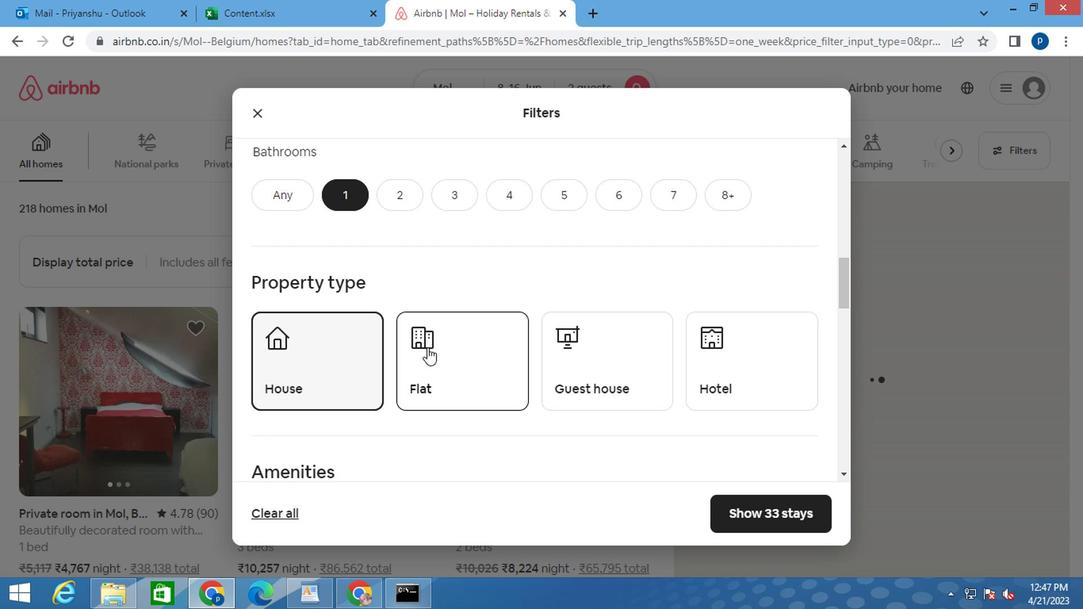 
Action: Mouse pressed left at (432, 348)
Screenshot: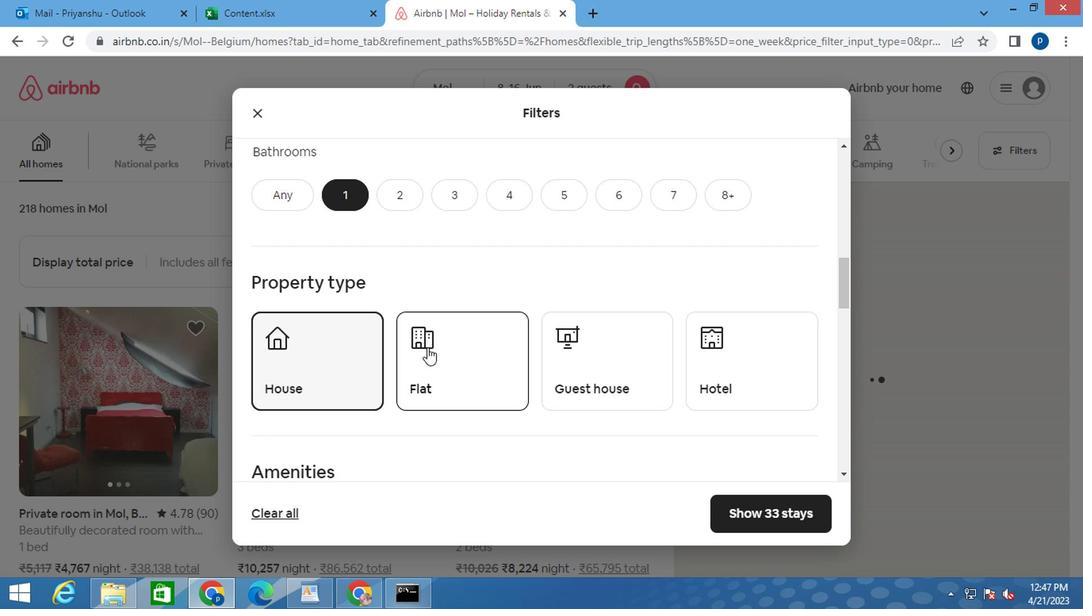
Action: Mouse moved to (591, 361)
Screenshot: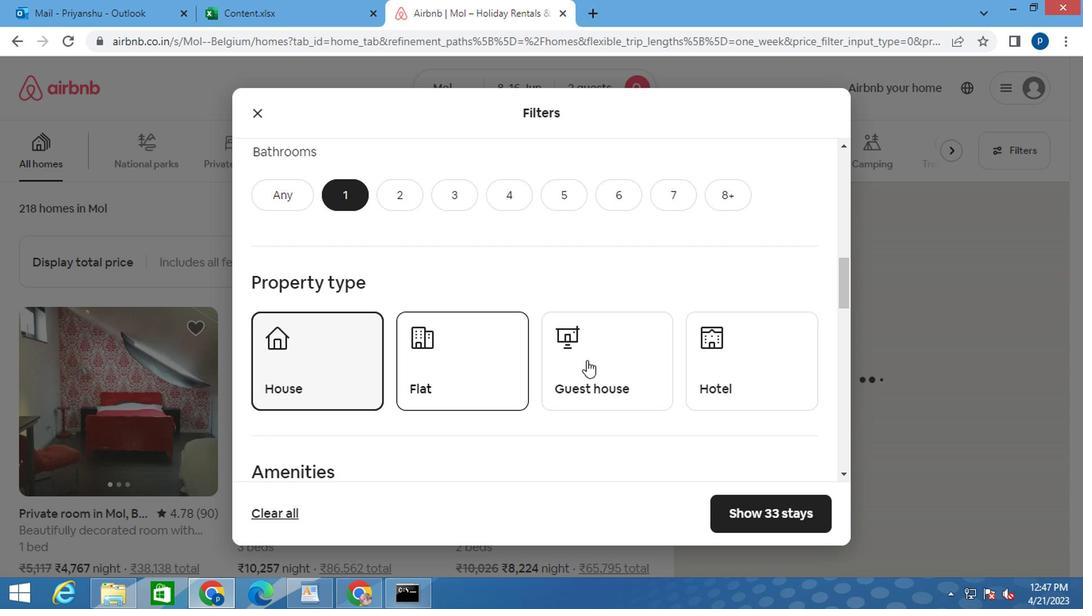 
Action: Mouse pressed left at (591, 361)
Screenshot: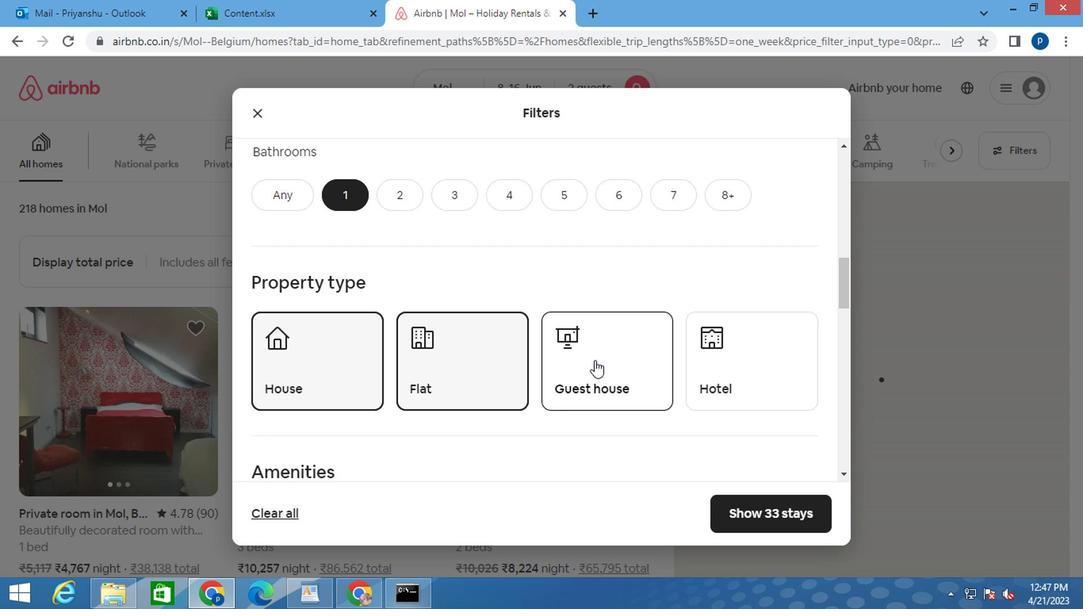 
Action: Mouse moved to (751, 359)
Screenshot: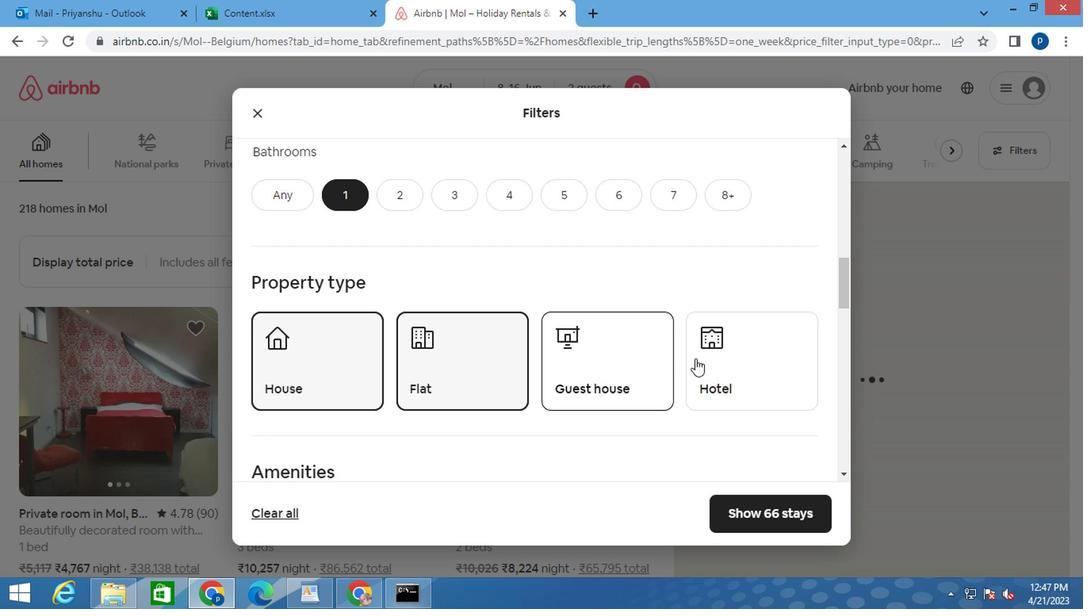 
Action: Mouse pressed left at (751, 359)
Screenshot: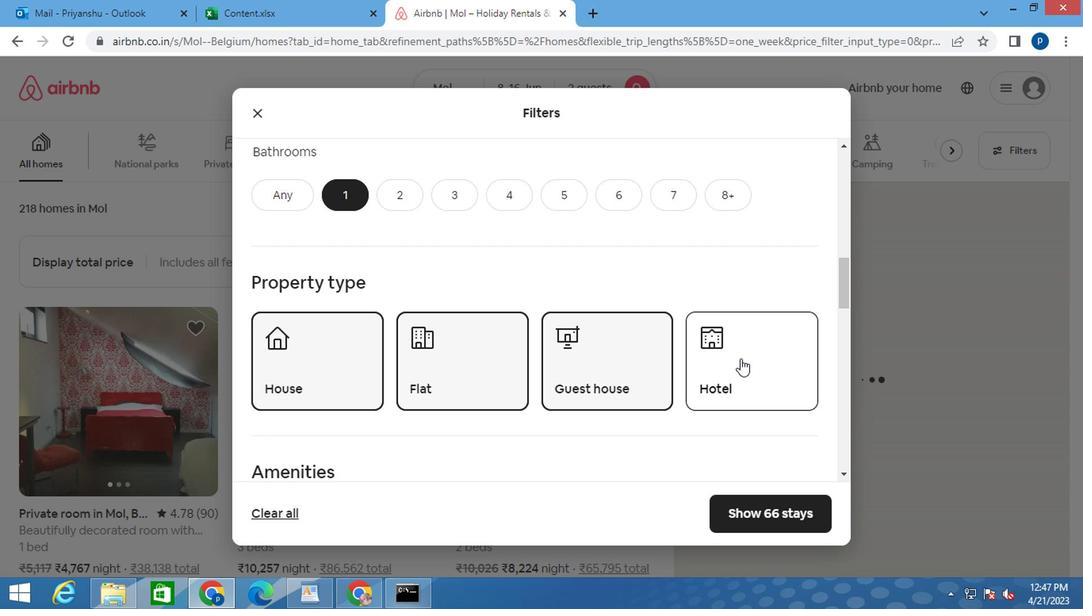 
Action: Mouse moved to (742, 365)
Screenshot: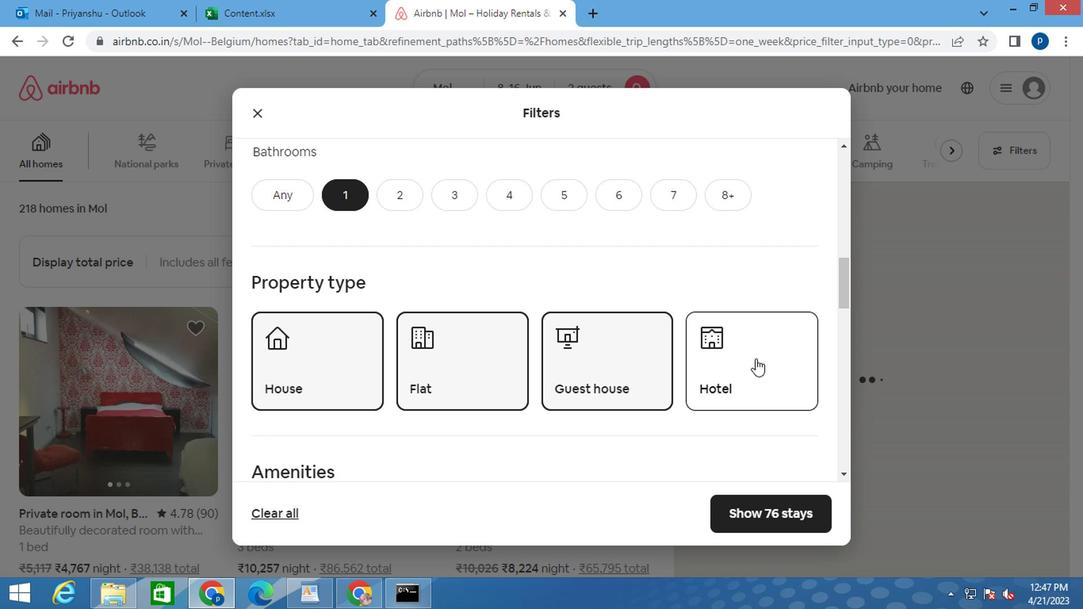 
Action: Mouse scrolled (742, 364) with delta (0, -1)
Screenshot: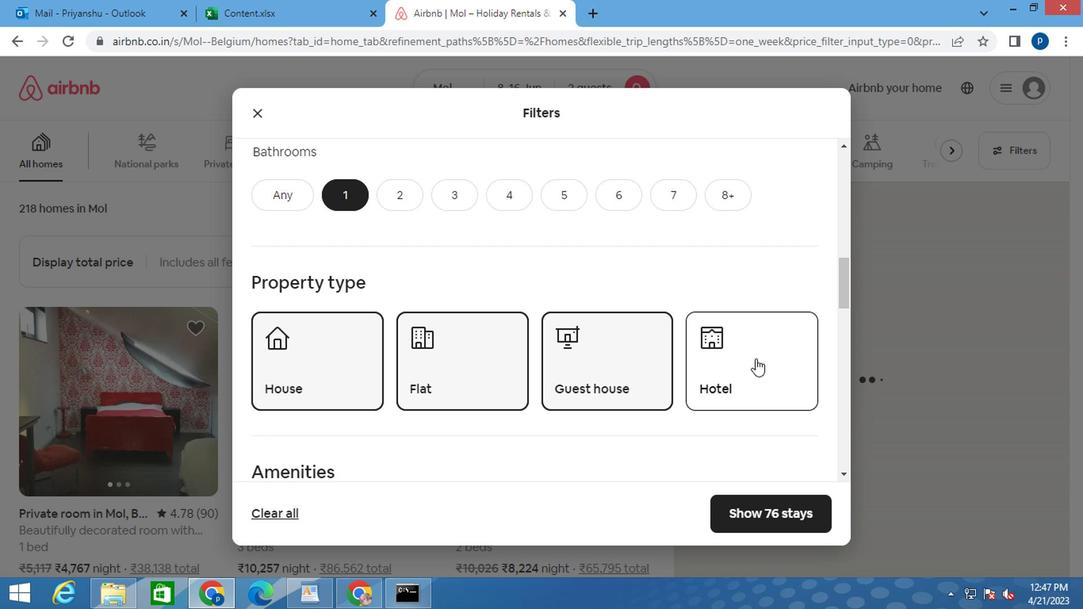 
Action: Mouse moved to (732, 365)
Screenshot: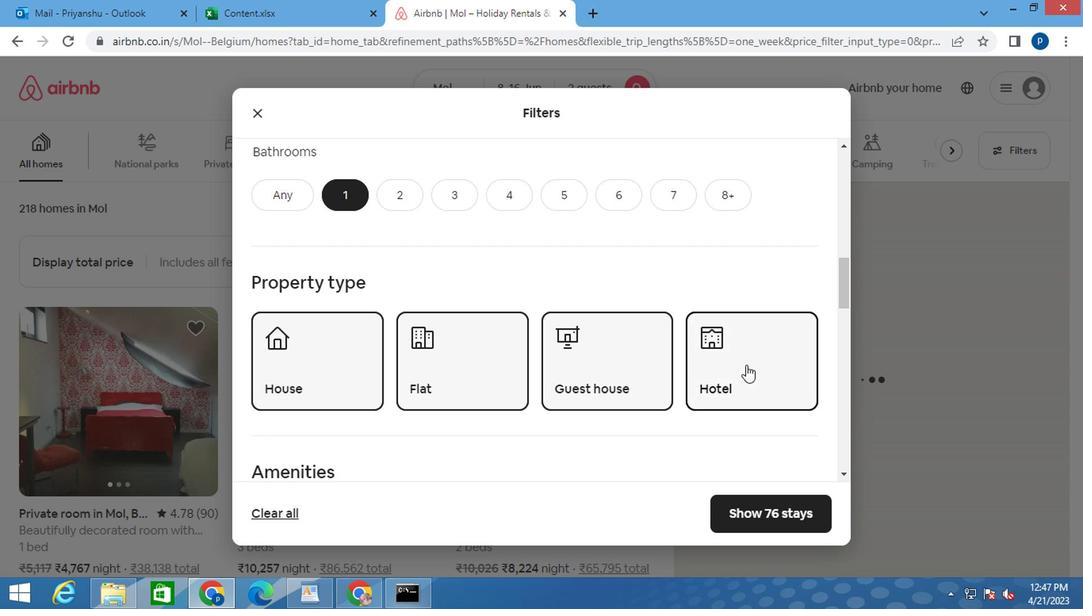 
Action: Mouse scrolled (732, 365) with delta (0, 0)
Screenshot: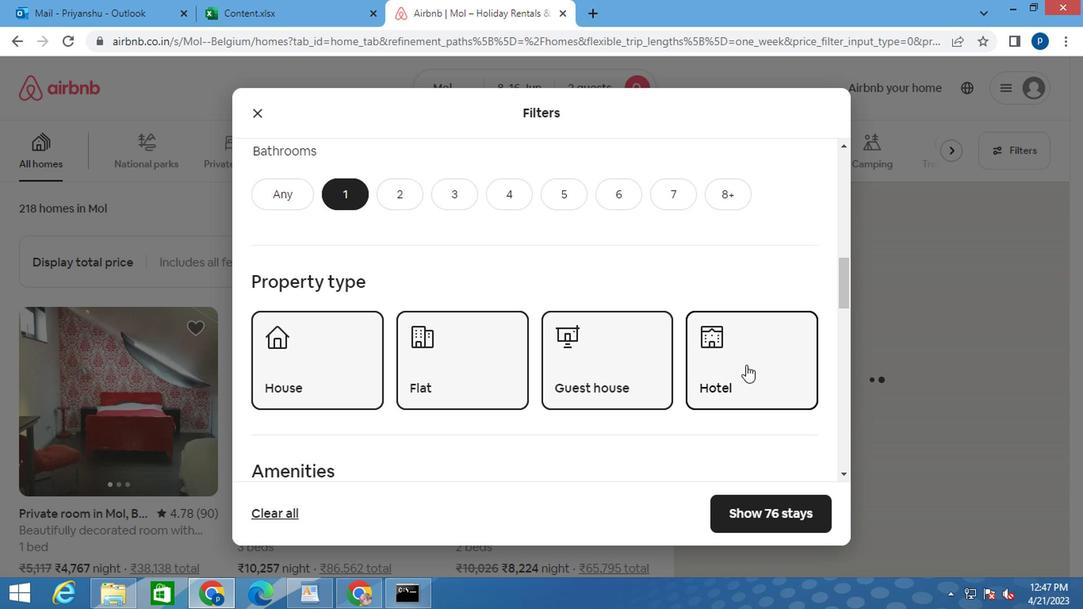 
Action: Mouse moved to (715, 365)
Screenshot: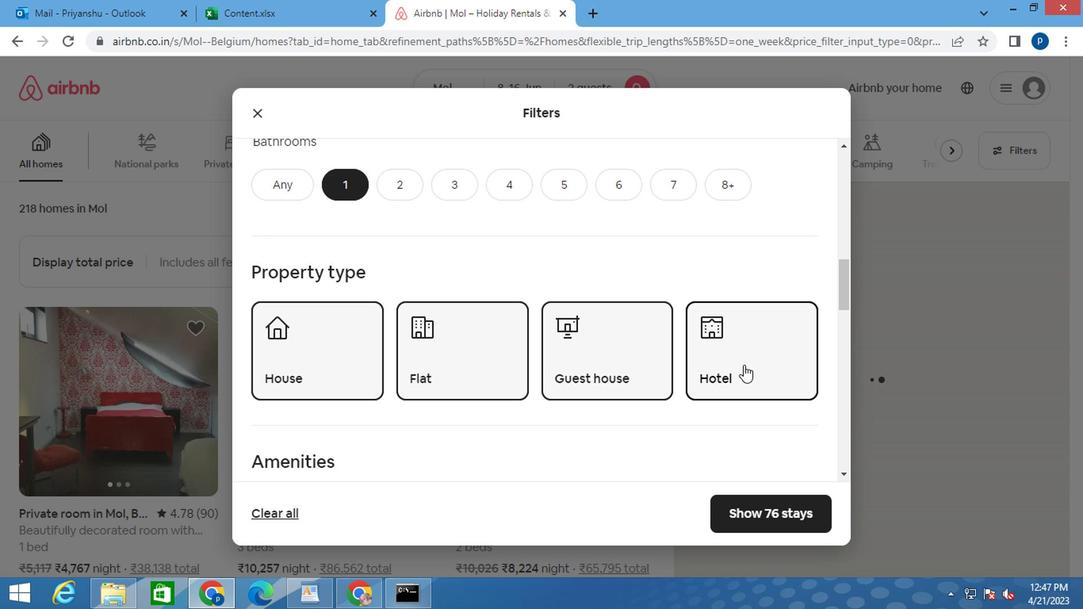 
Action: Mouse scrolled (716, 365) with delta (0, 0)
Screenshot: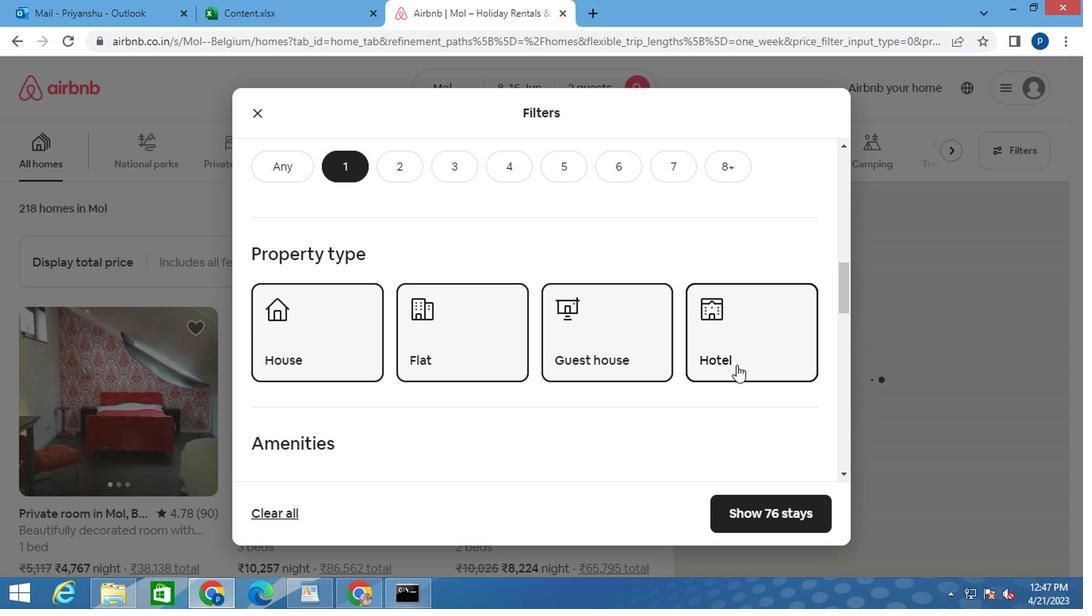 
Action: Mouse moved to (710, 365)
Screenshot: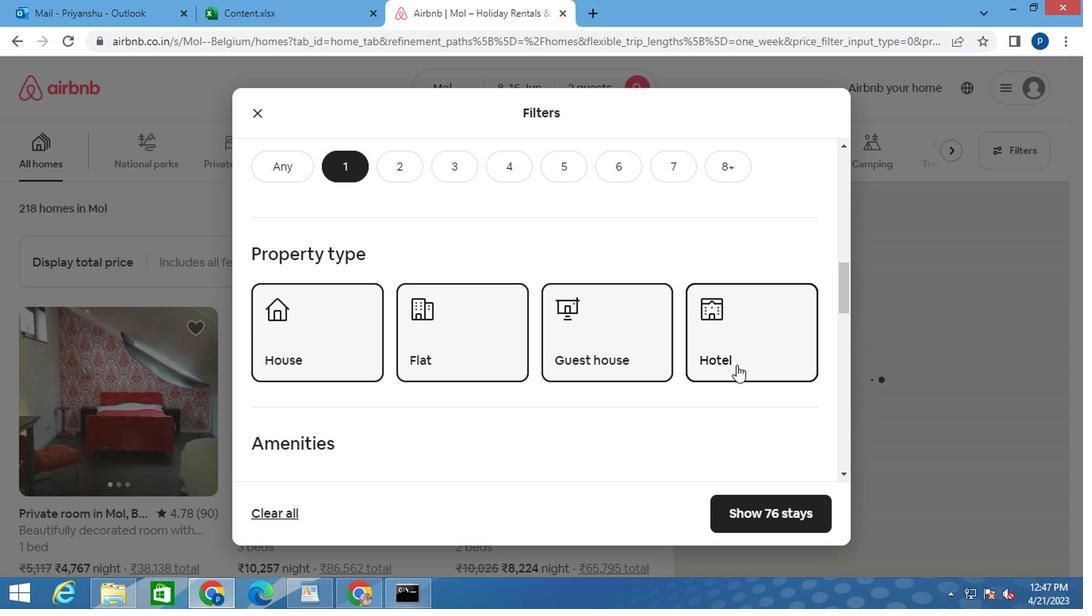 
Action: Mouse scrolled (710, 364) with delta (0, -1)
Screenshot: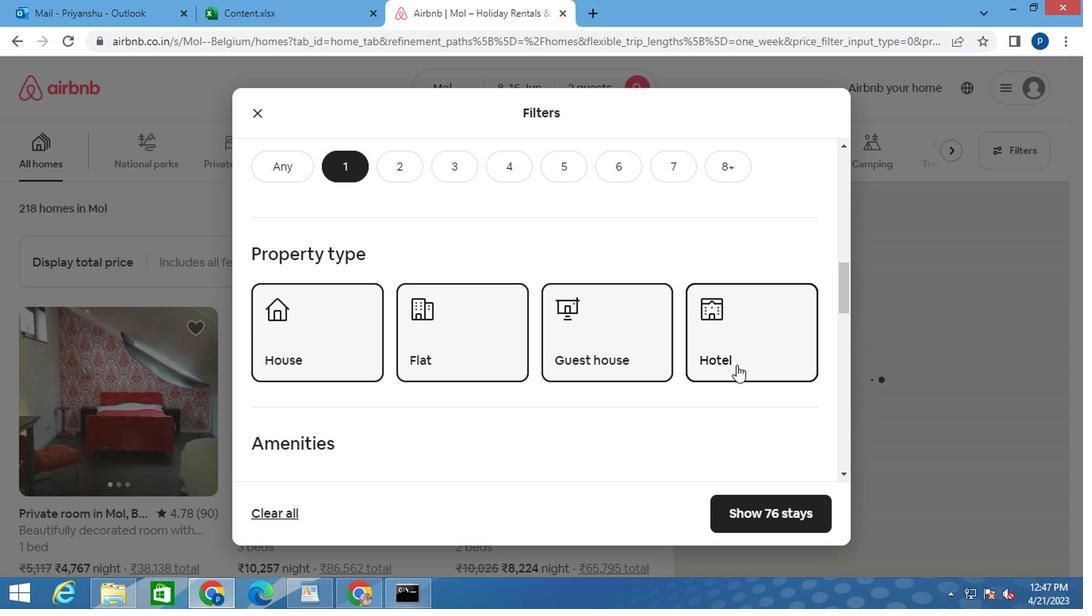 
Action: Mouse moved to (279, 346)
Screenshot: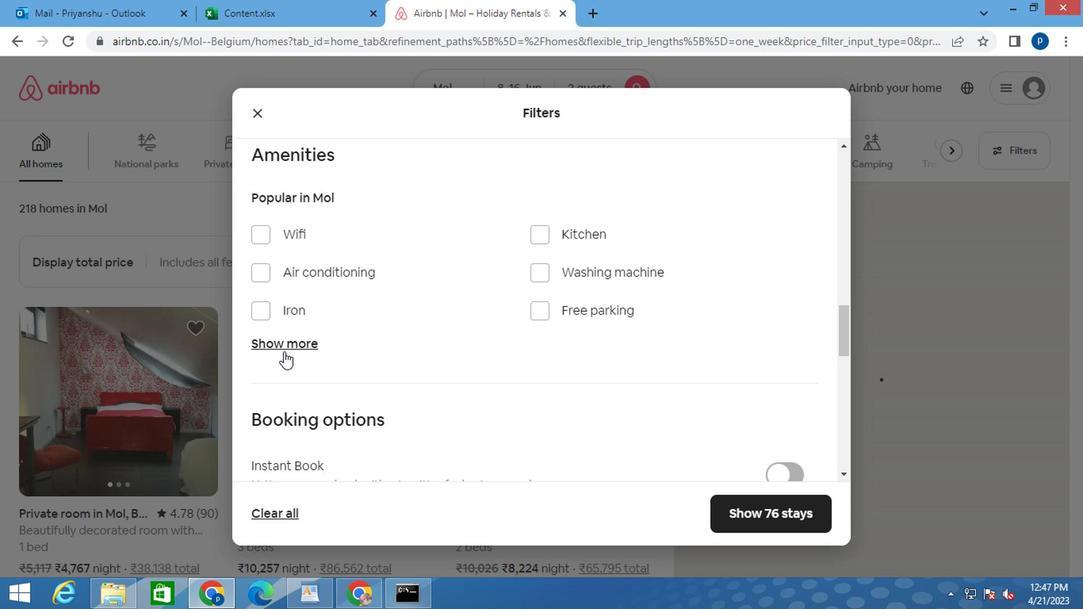 
Action: Mouse pressed left at (279, 346)
Screenshot: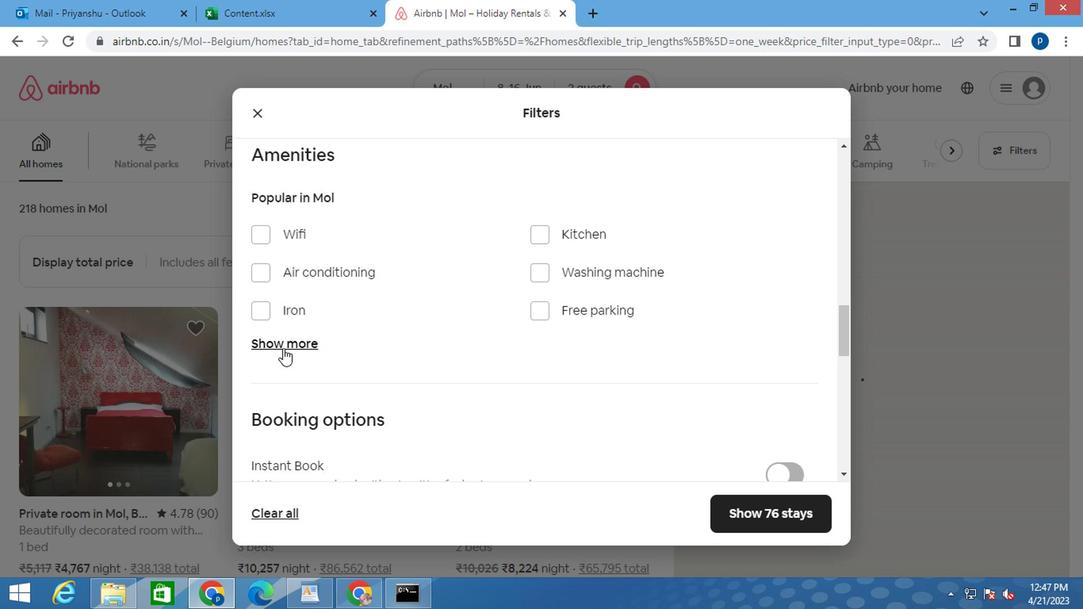 
Action: Mouse moved to (549, 404)
Screenshot: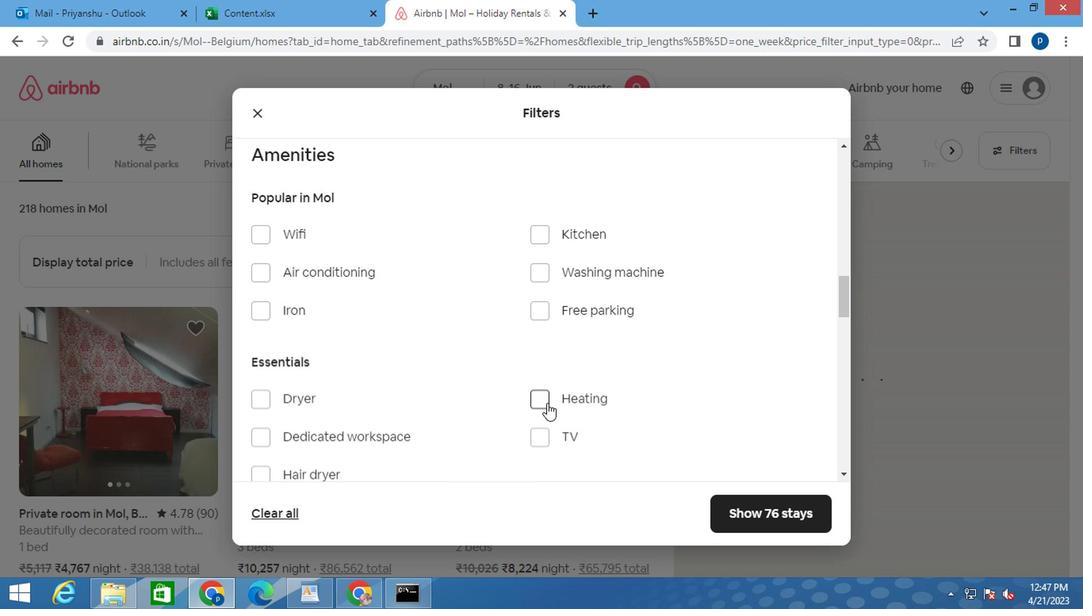 
Action: Mouse pressed left at (549, 404)
Screenshot: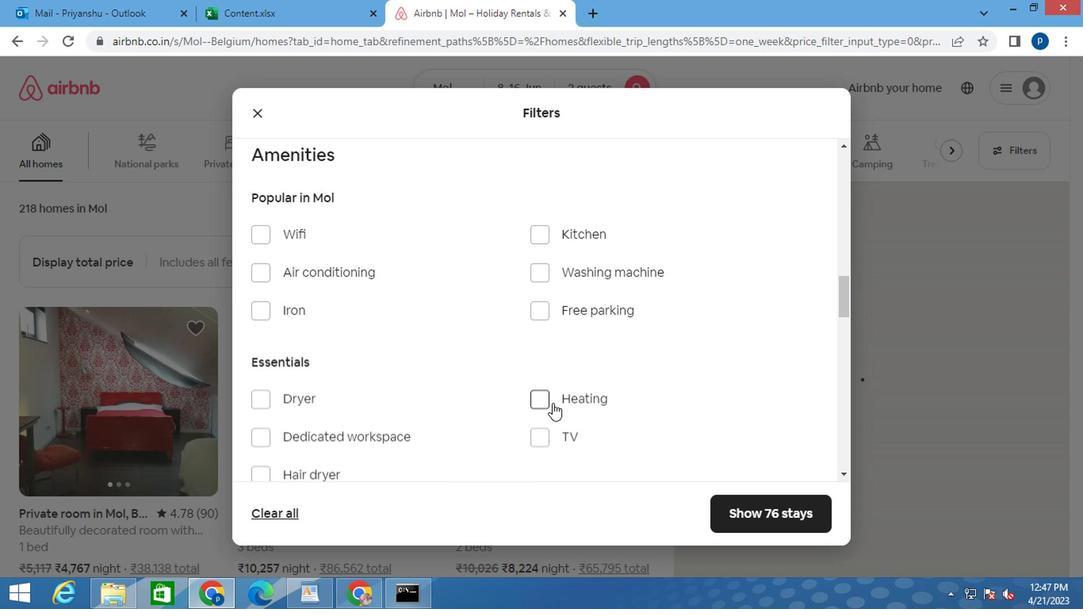 
Action: Mouse moved to (632, 405)
Screenshot: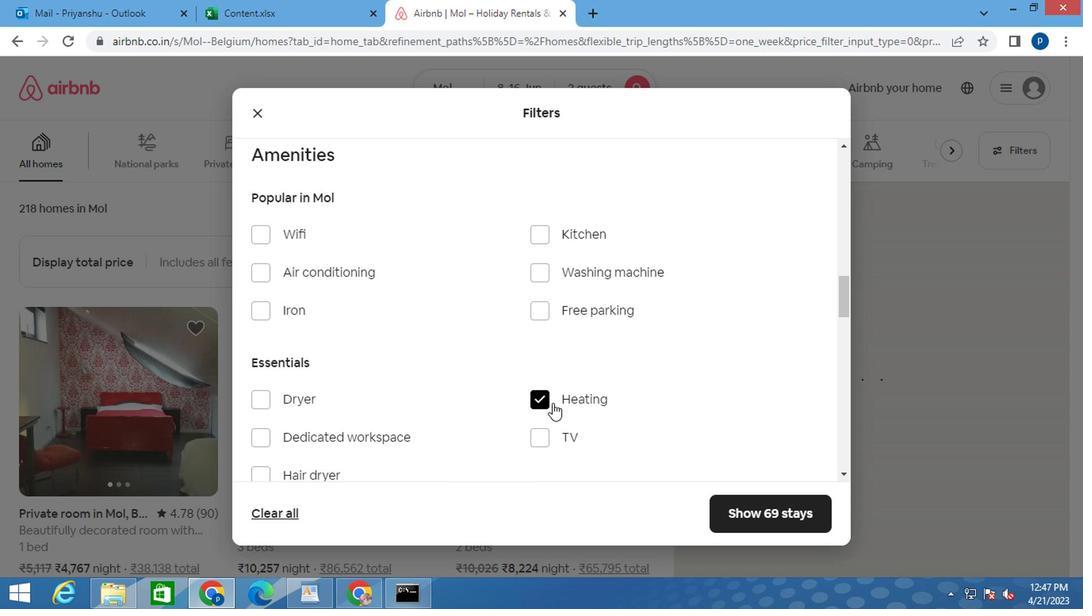 
Action: Mouse scrolled (632, 404) with delta (0, -1)
Screenshot: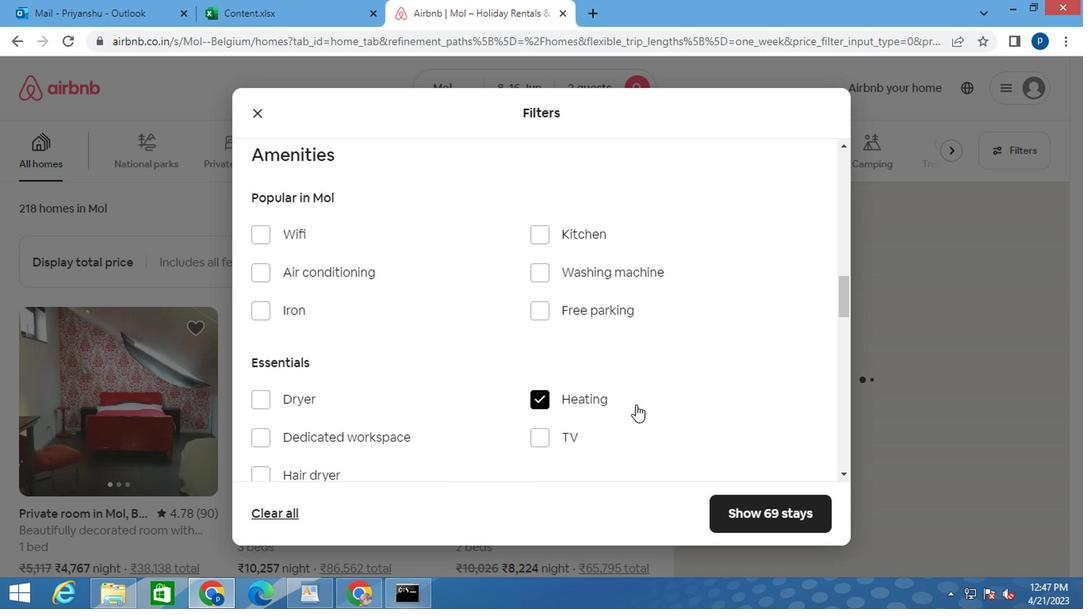 
Action: Mouse scrolled (632, 404) with delta (0, -1)
Screenshot: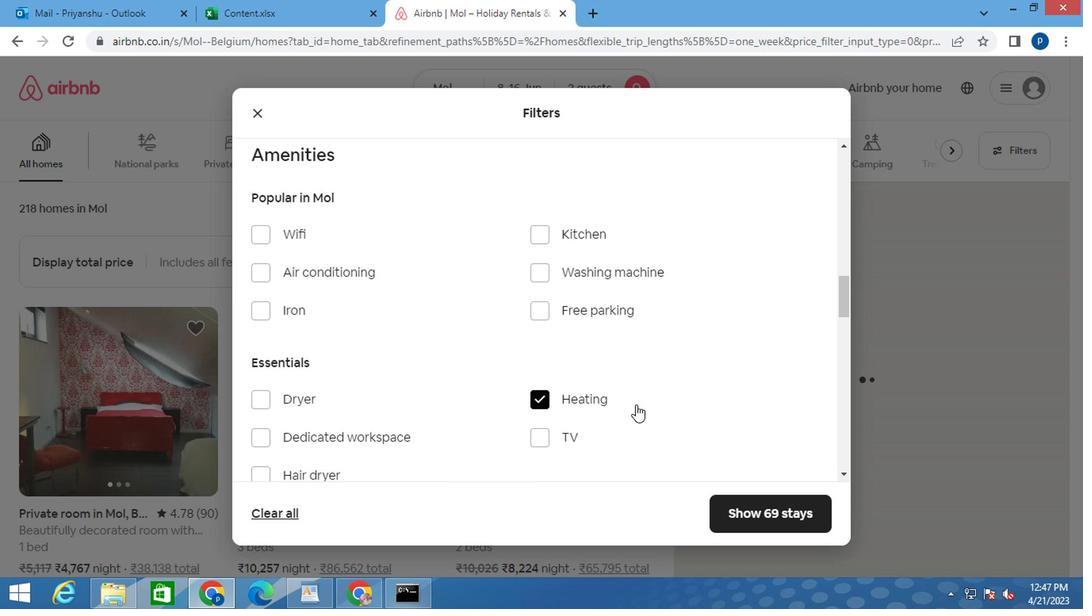 
Action: Mouse scrolled (632, 404) with delta (0, -1)
Screenshot: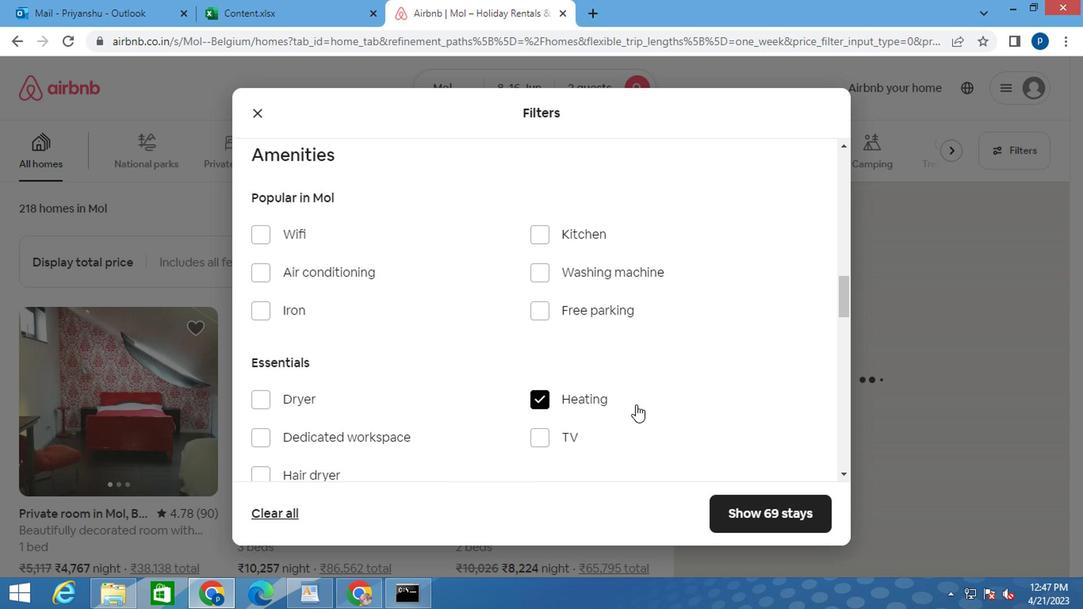 
Action: Mouse moved to (627, 404)
Screenshot: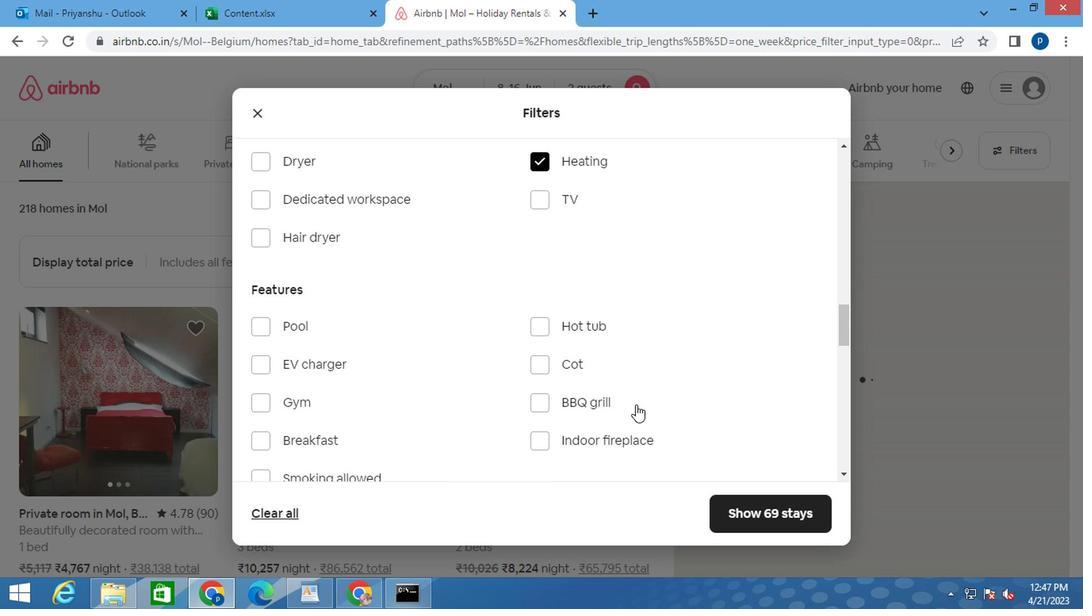
Action: Mouse scrolled (627, 403) with delta (0, -1)
Screenshot: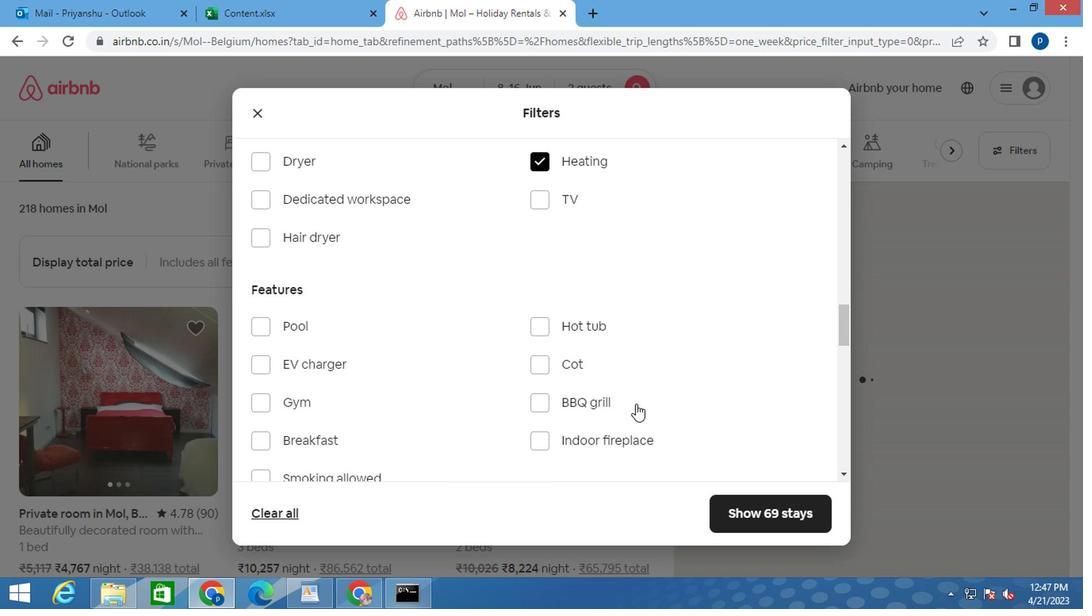 
Action: Mouse moved to (627, 404)
Screenshot: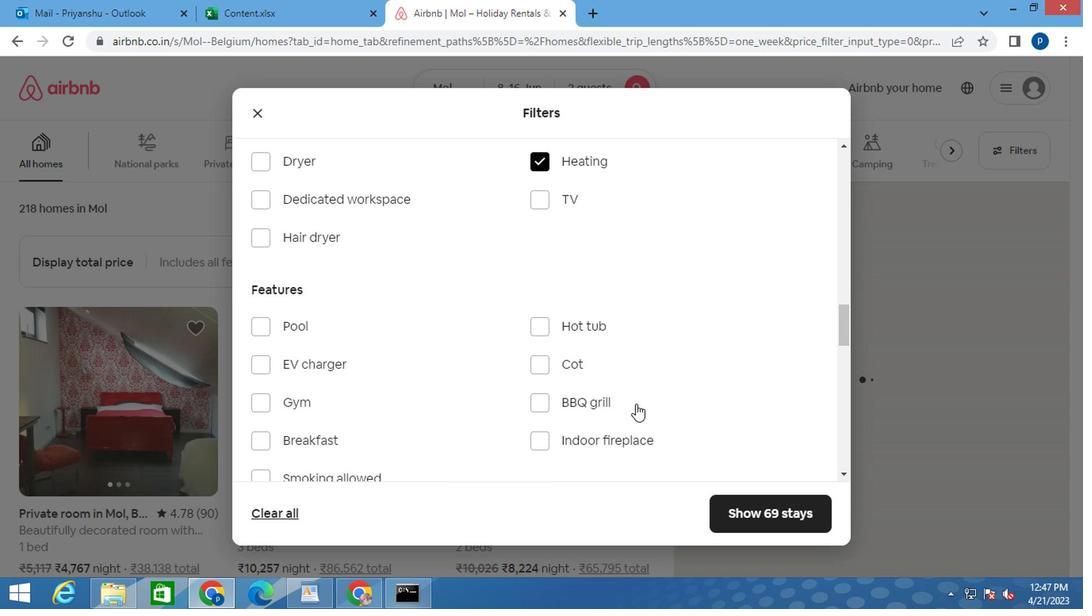 
Action: Mouse scrolled (627, 403) with delta (0, -1)
Screenshot: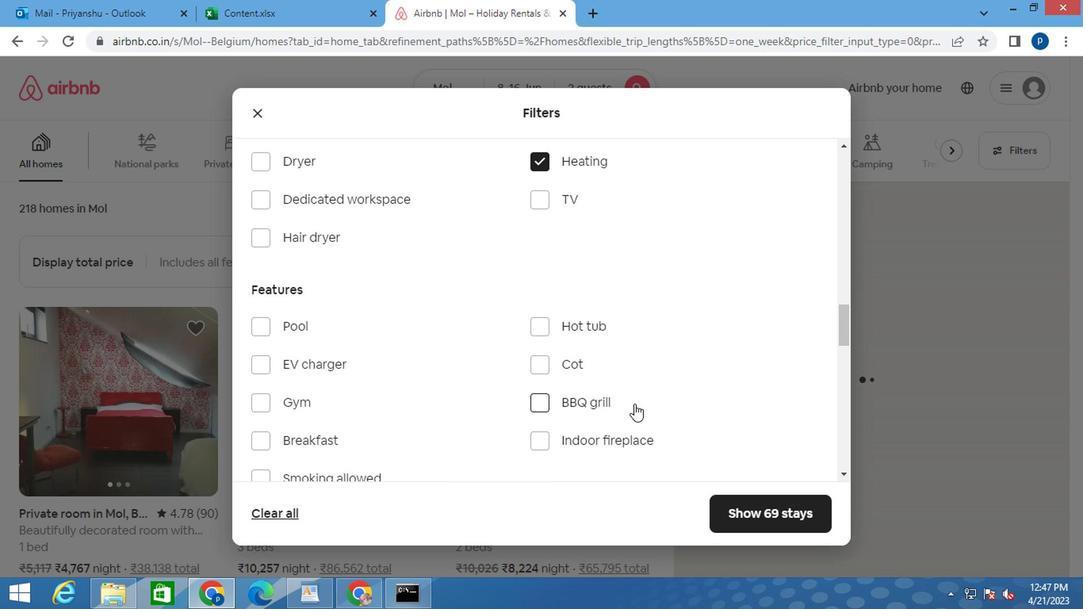 
Action: Mouse moved to (692, 392)
Screenshot: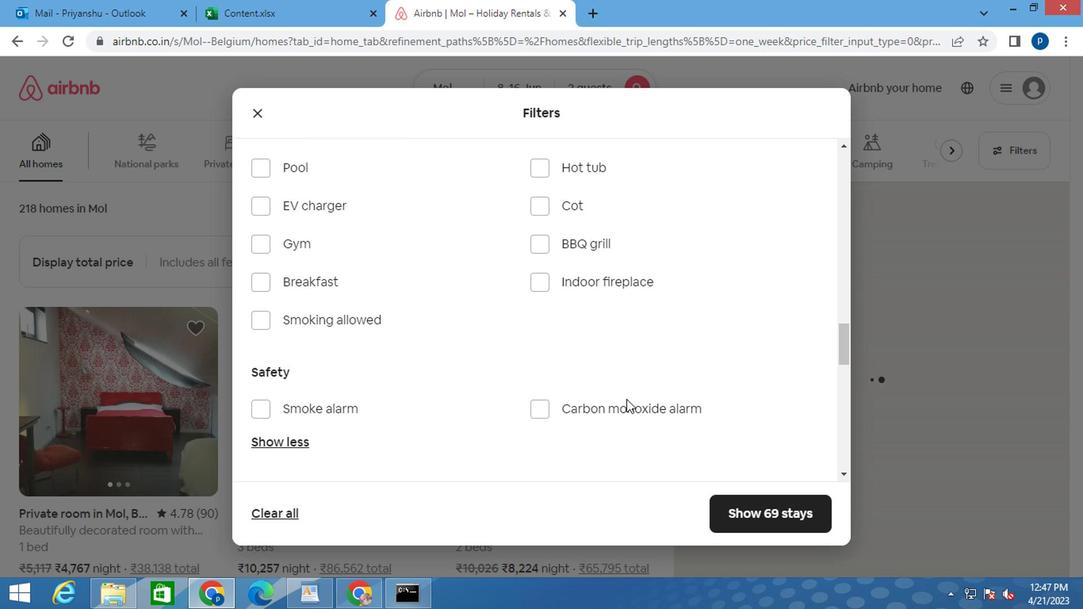 
Action: Mouse scrolled (692, 391) with delta (0, -1)
Screenshot: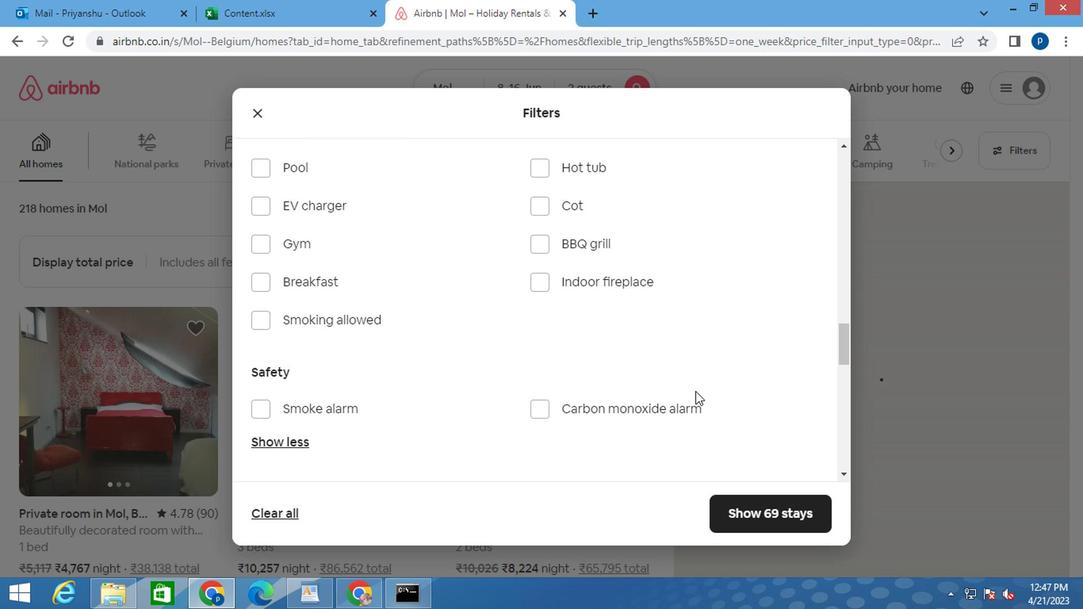 
Action: Mouse scrolled (692, 391) with delta (0, -1)
Screenshot: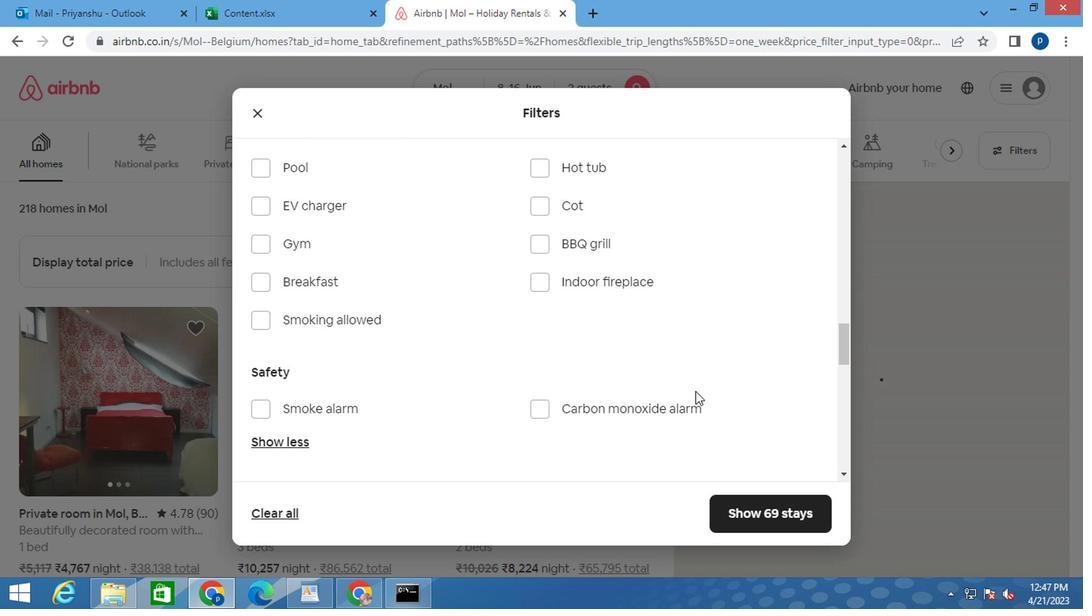 
Action: Mouse scrolled (692, 391) with delta (0, -1)
Screenshot: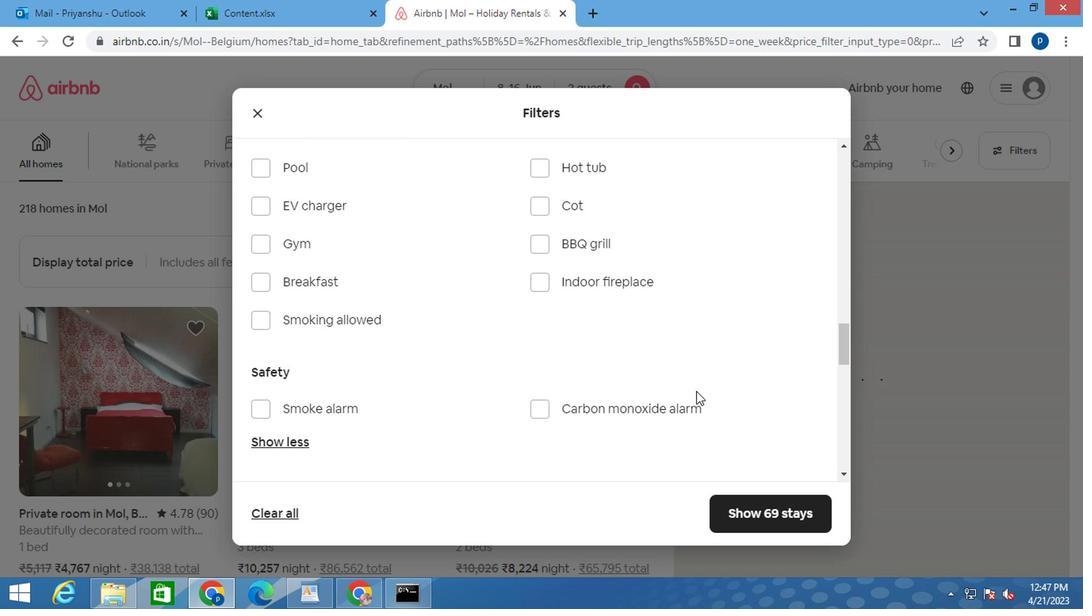 
Action: Mouse moved to (762, 389)
Screenshot: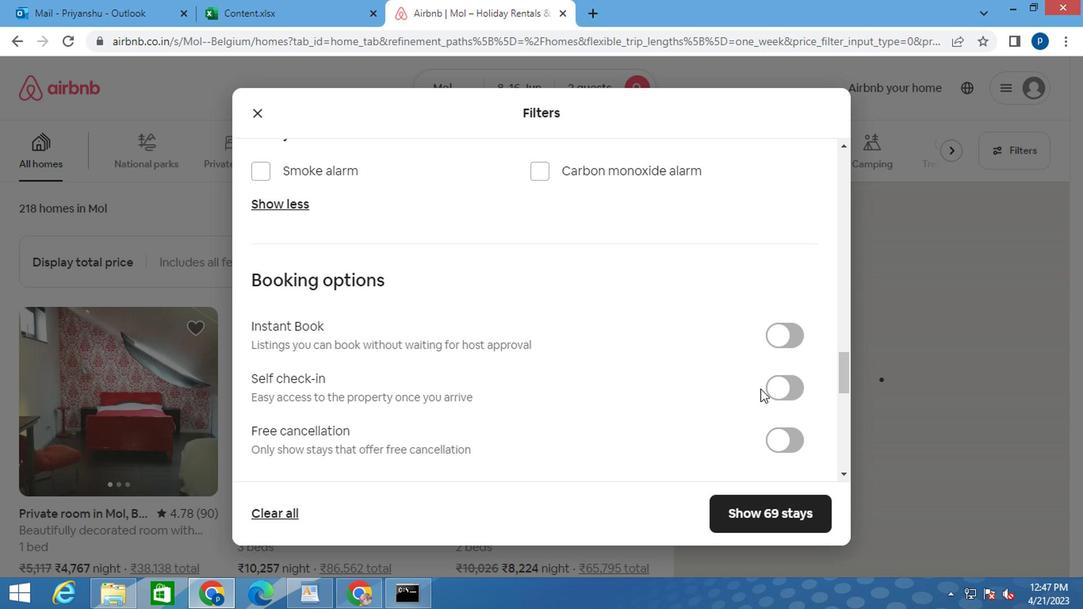 
Action: Mouse pressed left at (762, 389)
Screenshot: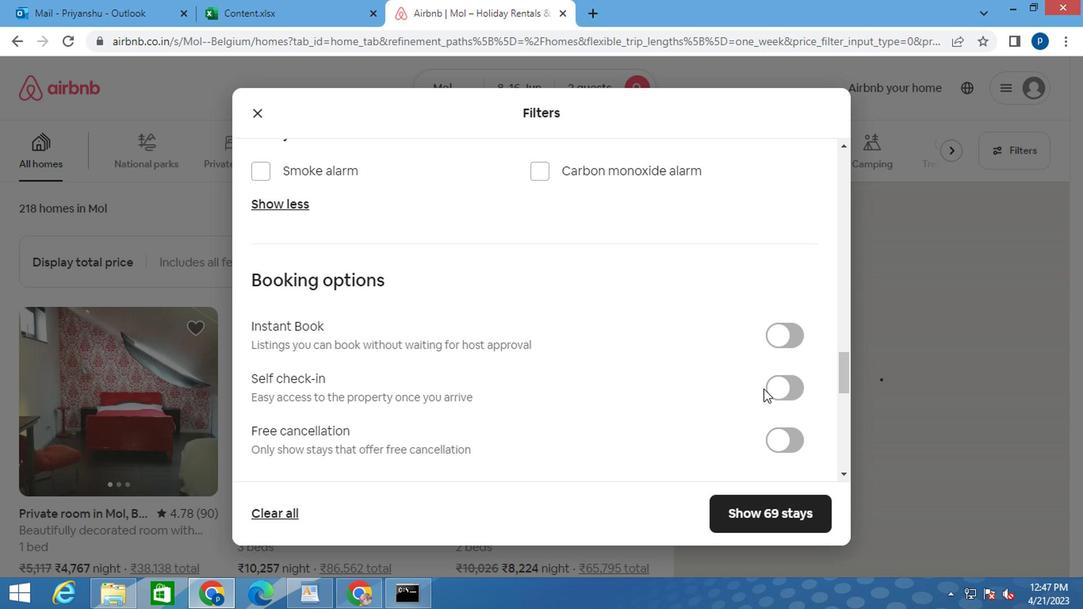 
Action: Mouse moved to (724, 389)
Screenshot: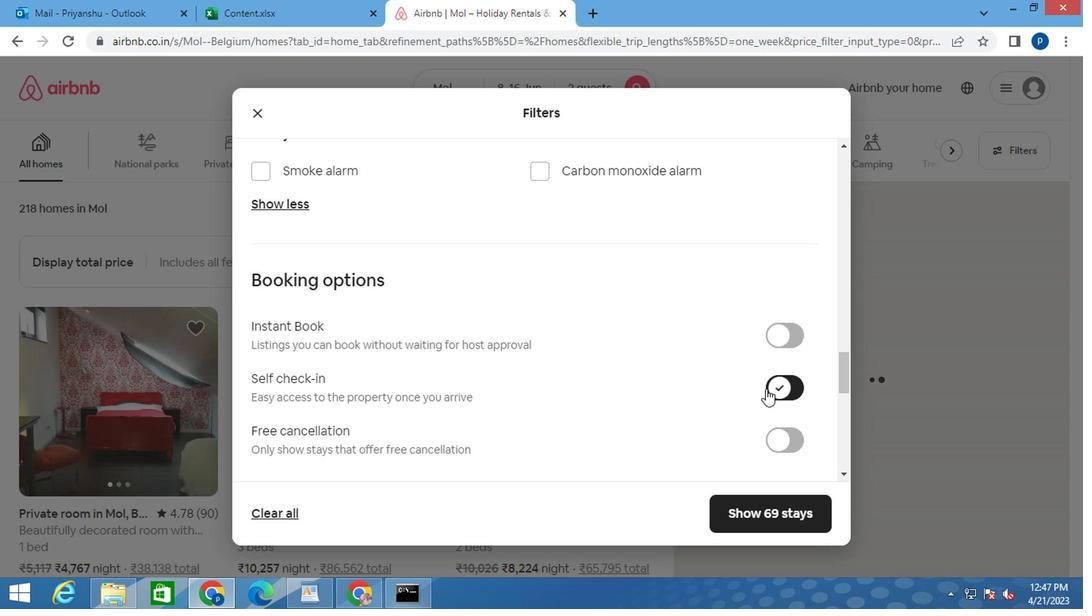 
Action: Mouse scrolled (724, 388) with delta (0, 0)
Screenshot: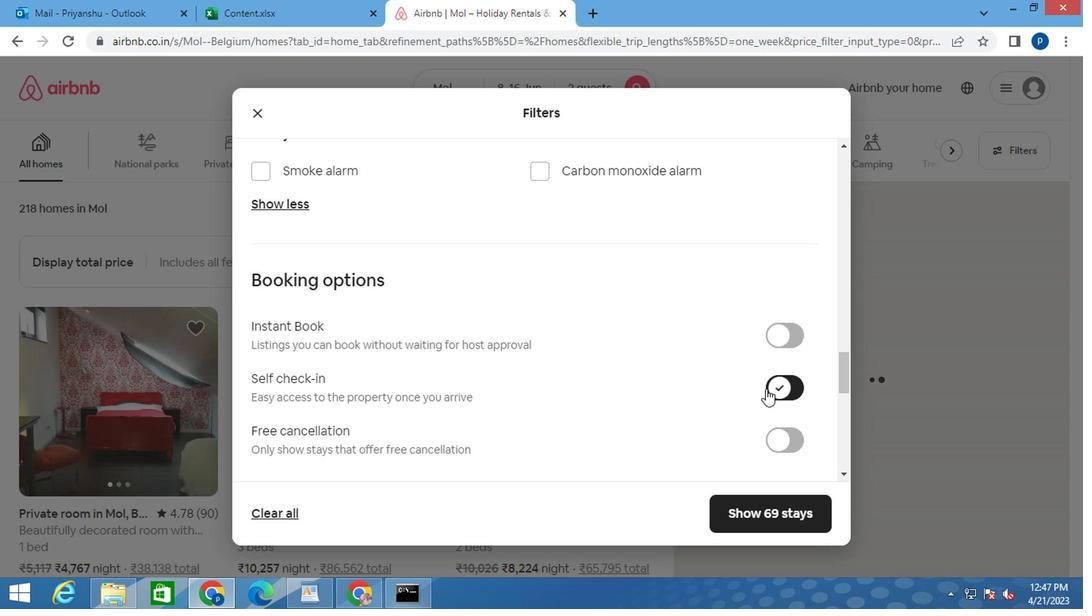 
Action: Mouse moved to (712, 389)
Screenshot: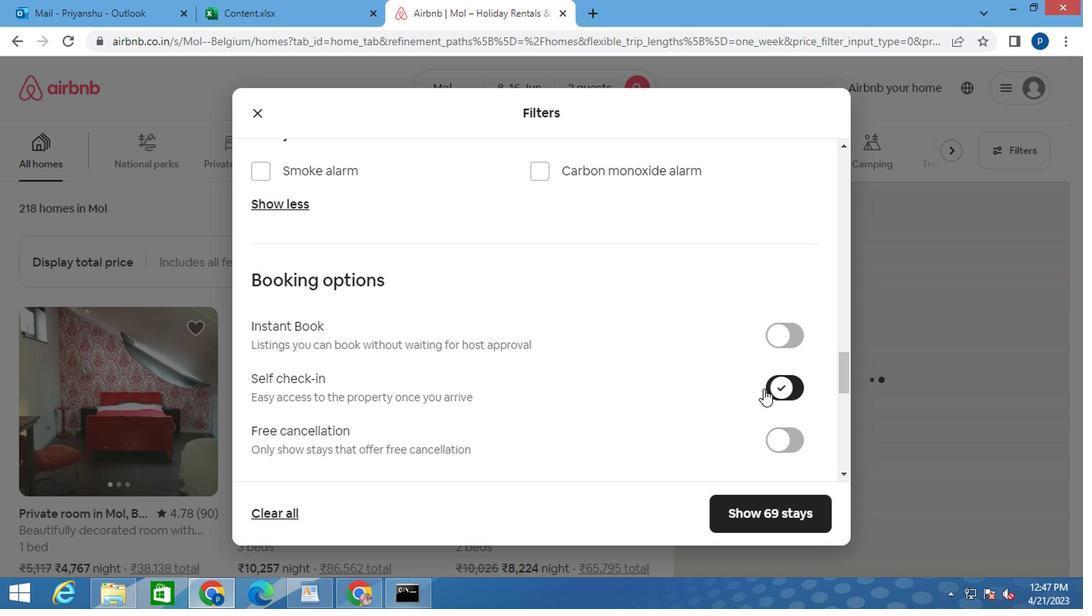 
Action: Mouse scrolled (712, 388) with delta (0, 0)
Screenshot: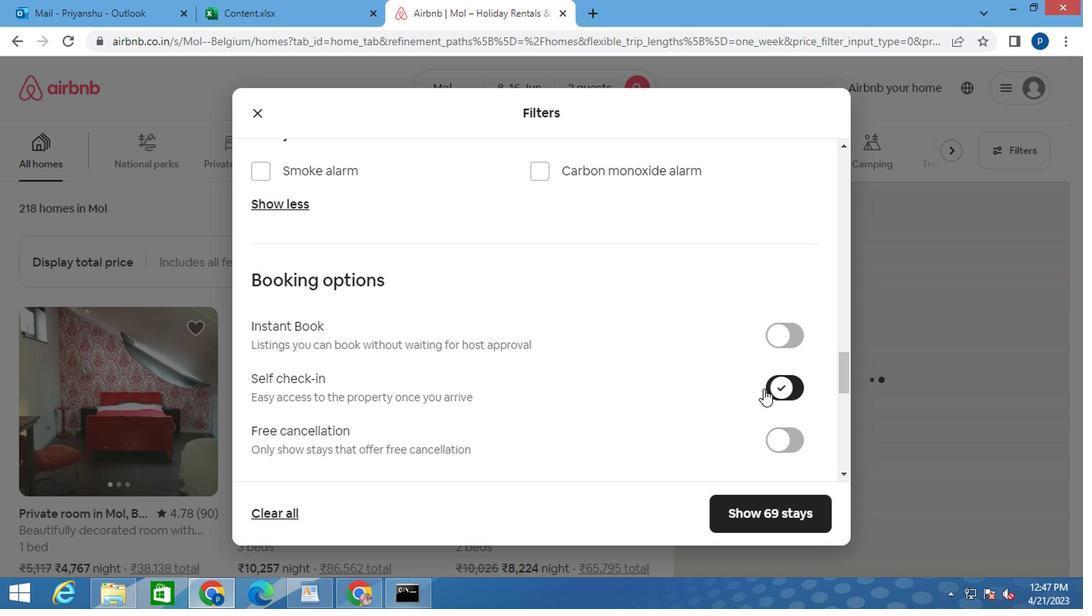 
Action: Mouse moved to (707, 389)
Screenshot: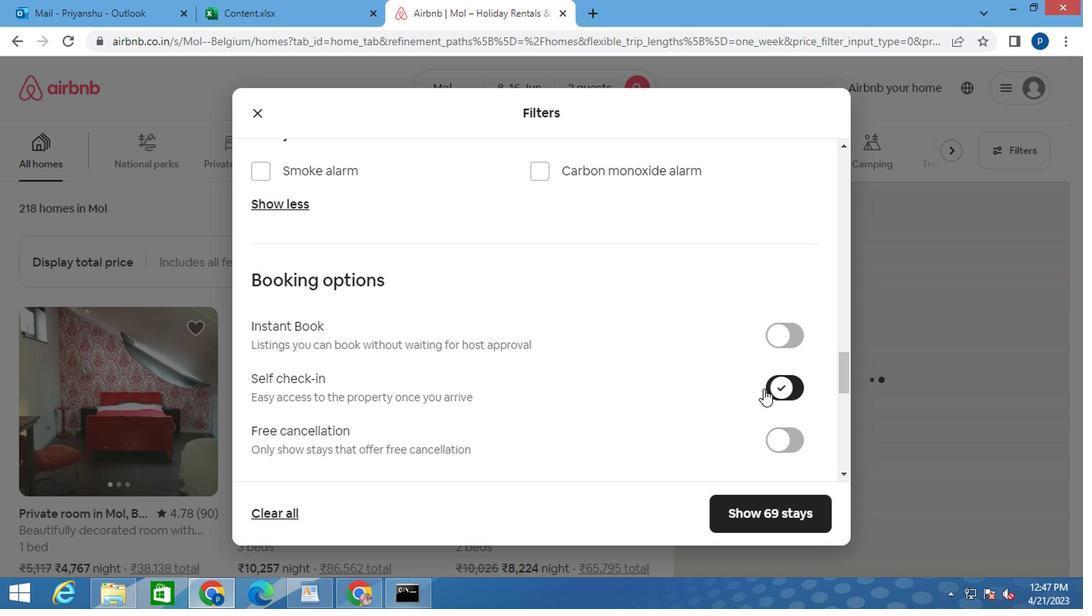 
Action: Mouse scrolled (707, 388) with delta (0, 0)
Screenshot: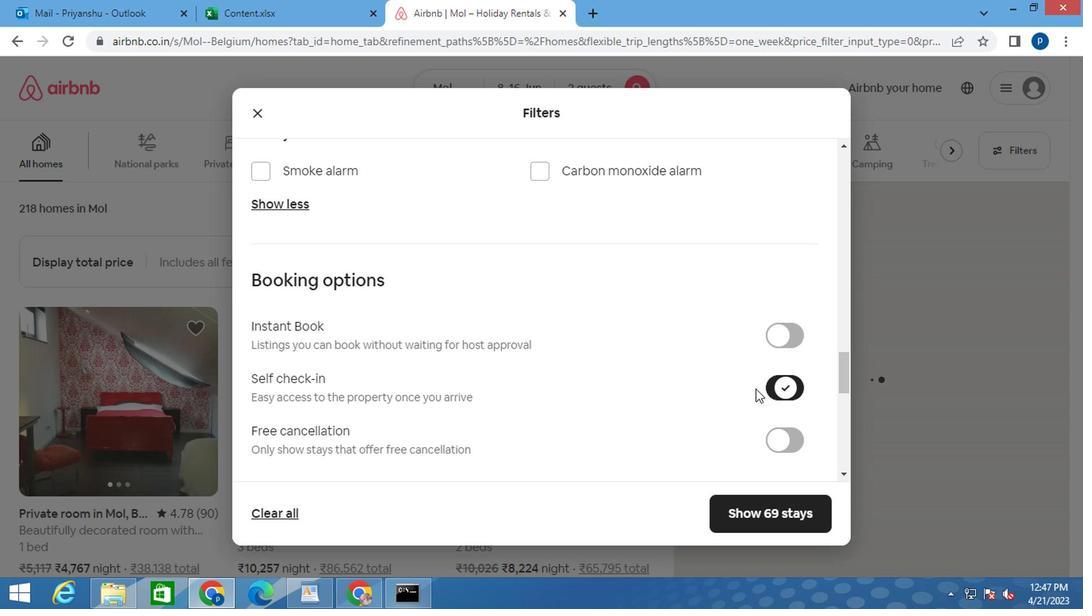
Action: Mouse moved to (699, 388)
Screenshot: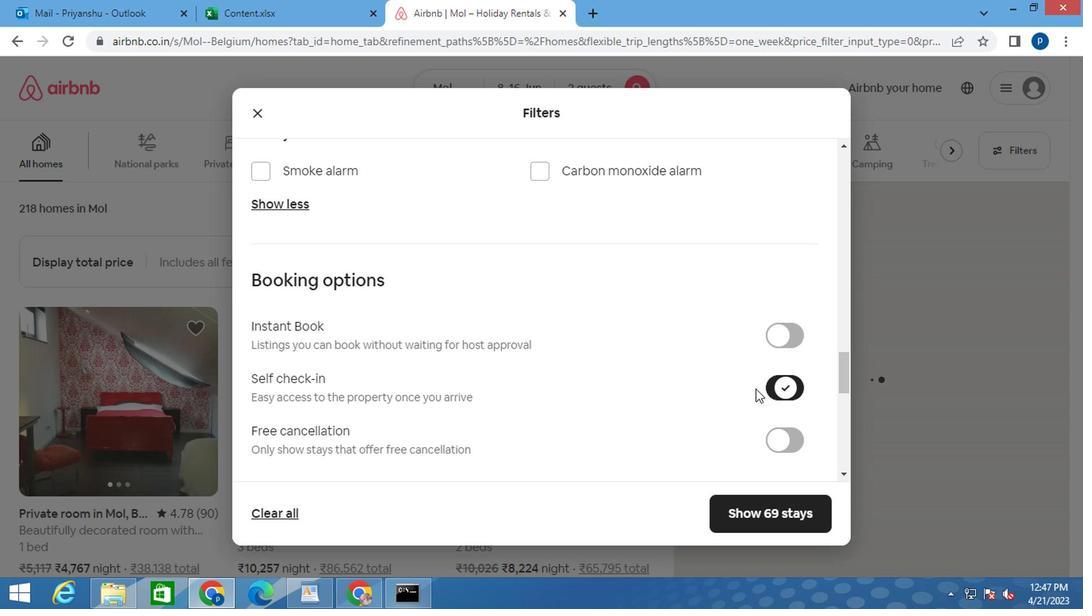 
Action: Mouse scrolled (699, 387) with delta (0, -1)
Screenshot: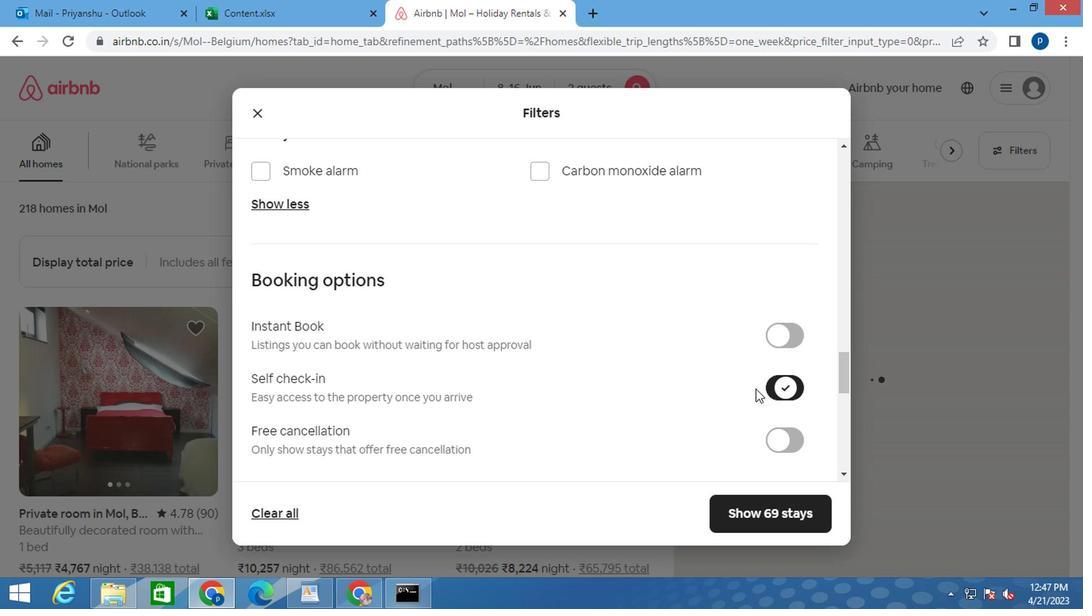 
Action: Mouse moved to (671, 385)
Screenshot: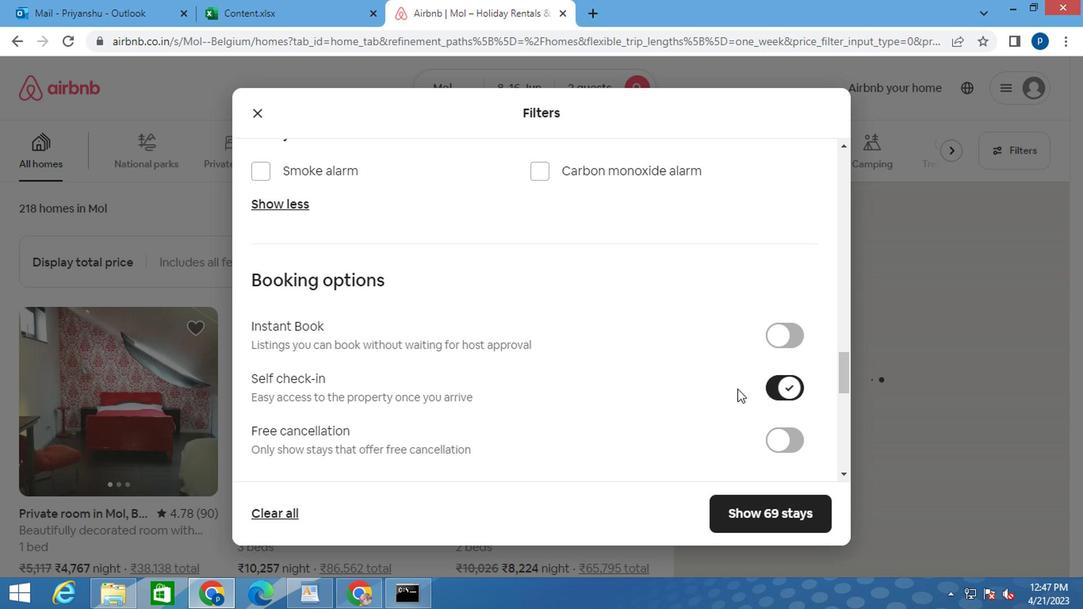 
Action: Mouse scrolled (671, 384) with delta (0, 0)
Screenshot: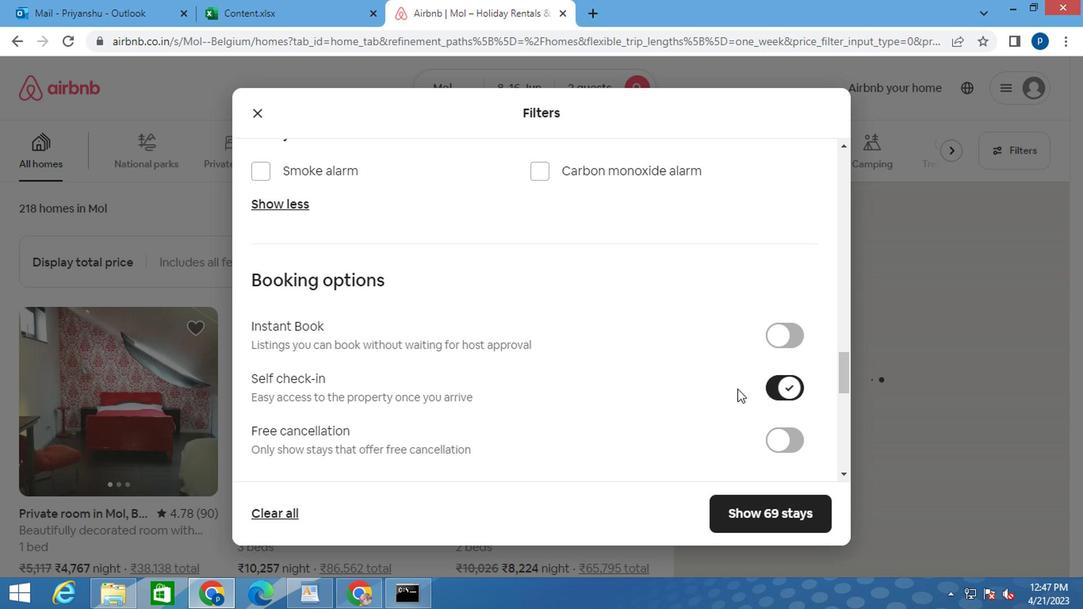 
Action: Mouse moved to (305, 414)
Screenshot: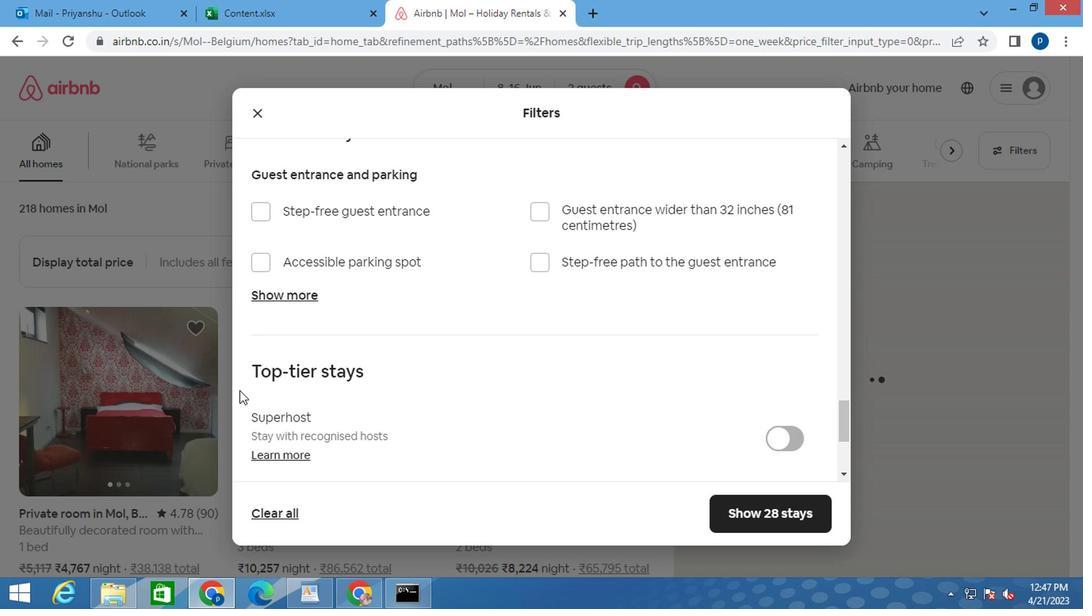 
Action: Mouse scrolled (305, 413) with delta (0, 0)
Screenshot: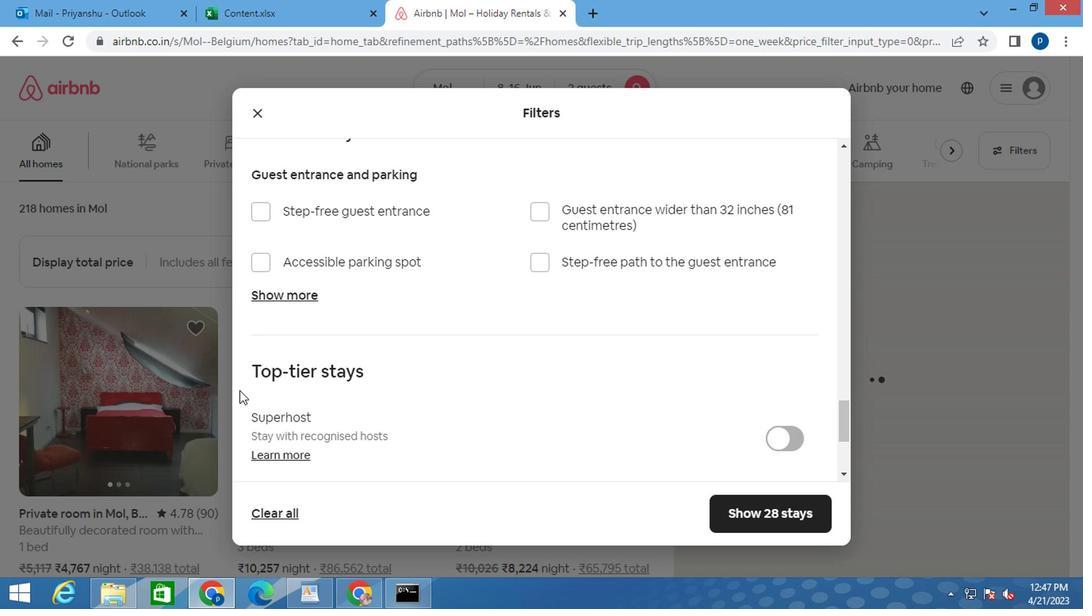 
Action: Mouse scrolled (305, 413) with delta (0, 0)
Screenshot: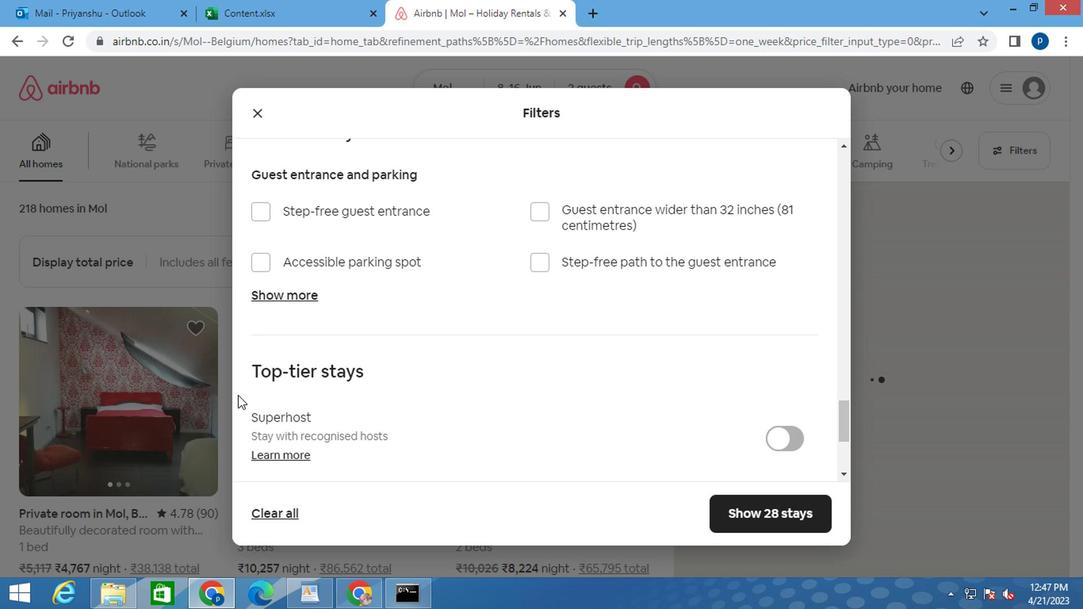 
Action: Mouse scrolled (305, 413) with delta (0, 0)
Screenshot: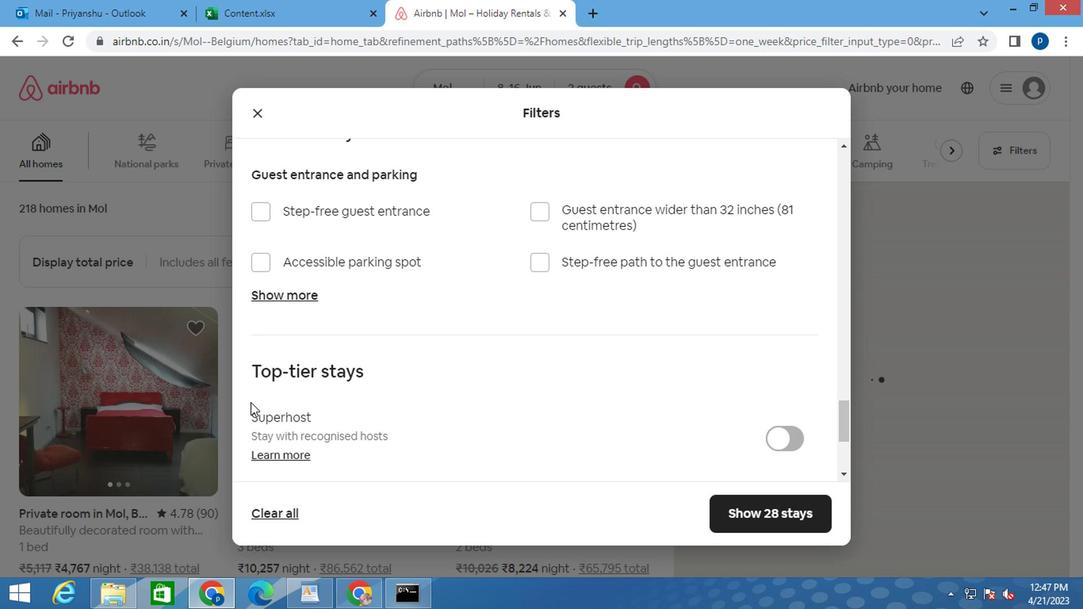 
Action: Mouse moved to (306, 414)
Screenshot: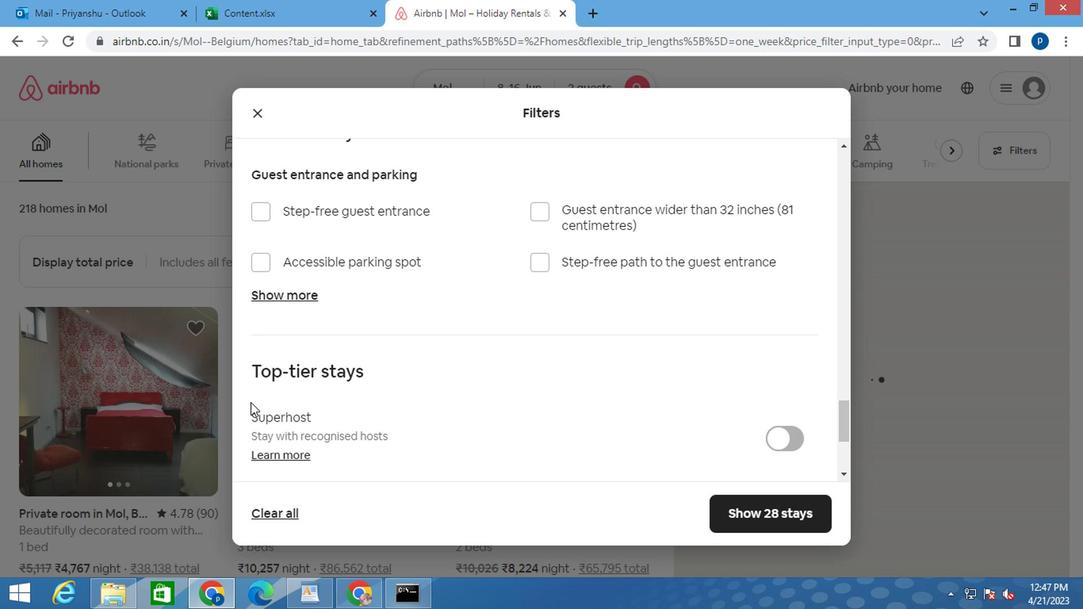 
Action: Mouse scrolled (306, 413) with delta (0, 0)
Screenshot: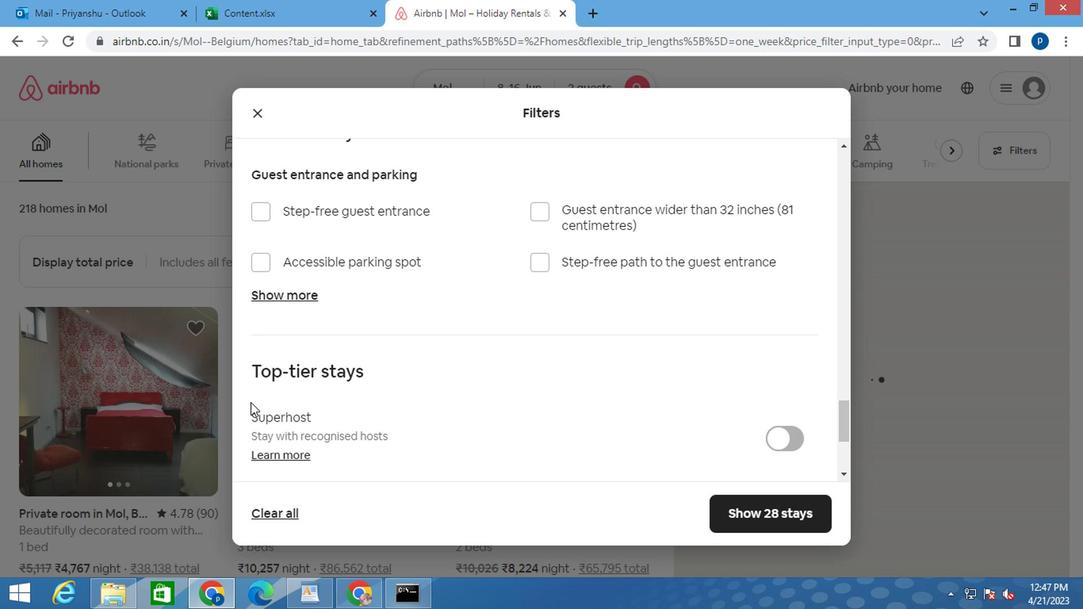 
Action: Mouse moved to (259, 373)
Screenshot: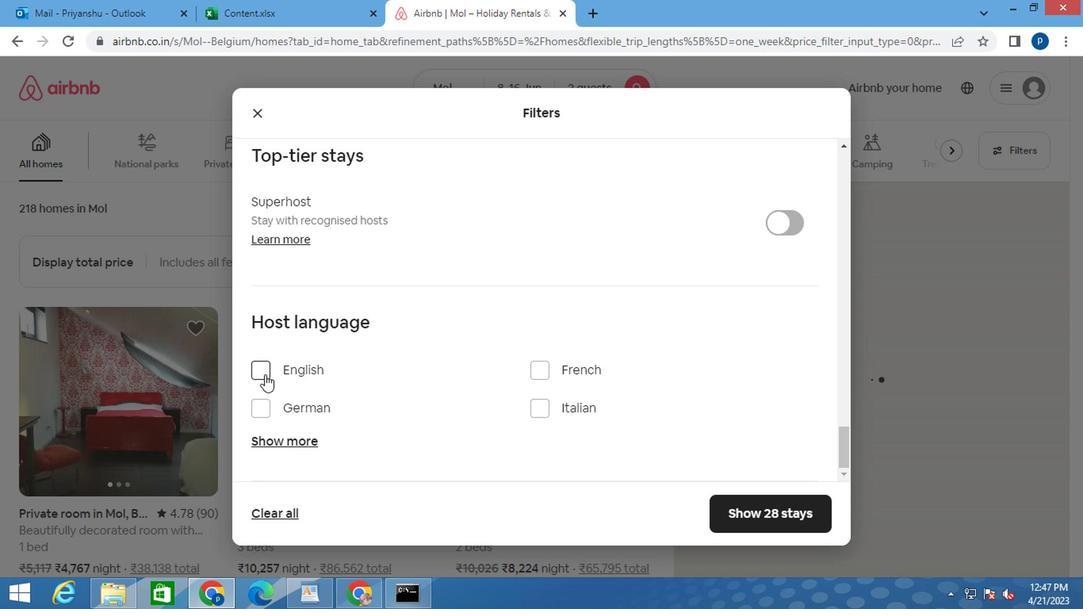 
Action: Mouse pressed left at (259, 373)
Screenshot: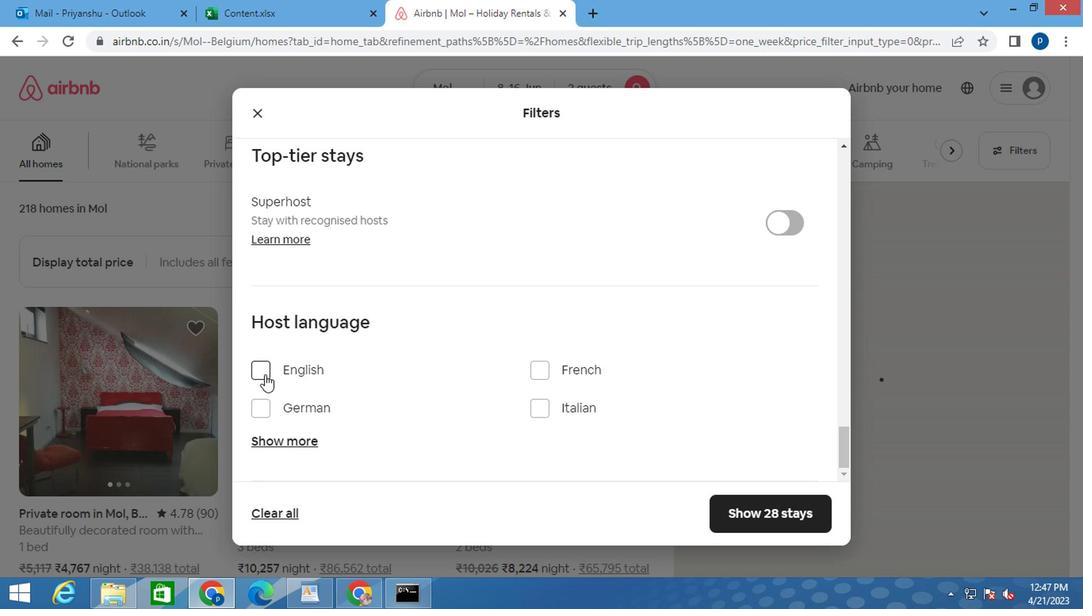 
Action: Mouse moved to (771, 513)
Screenshot: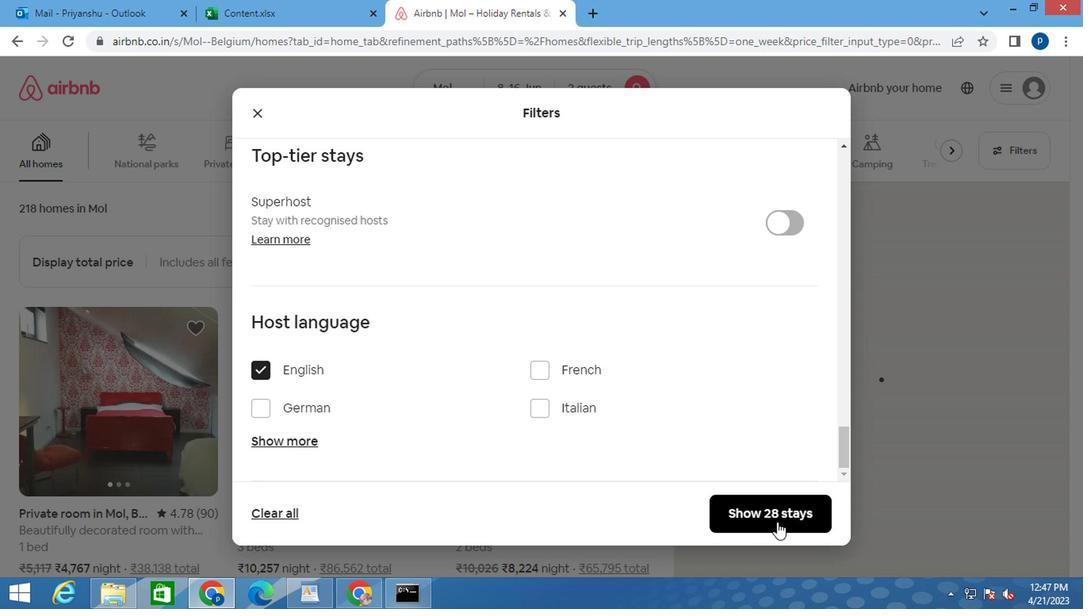 
Action: Mouse pressed left at (771, 513)
Screenshot: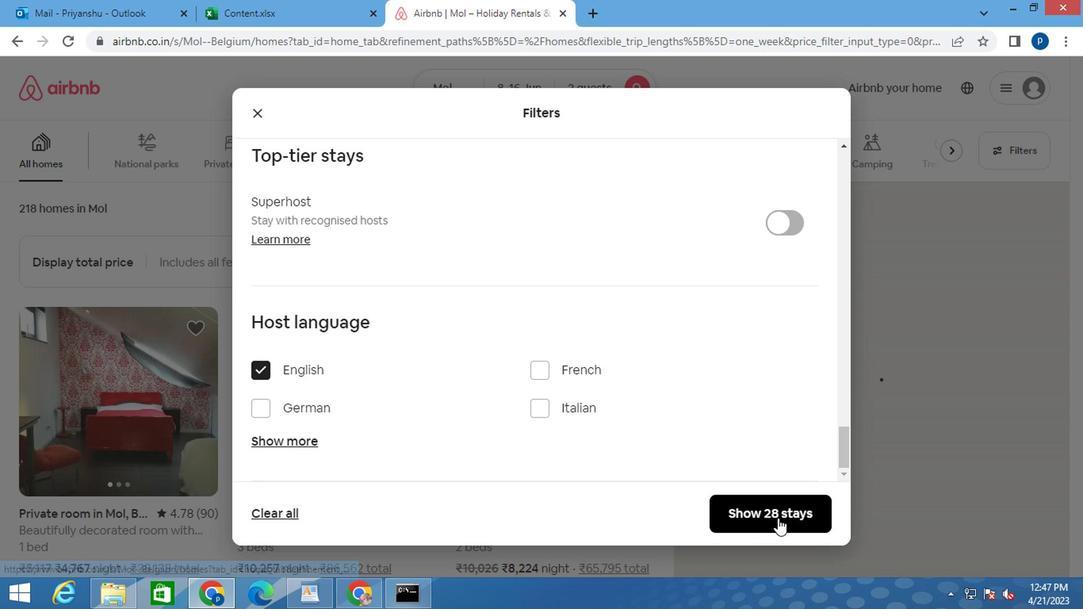 
